 Task: Buy 4 Thermostat Water Outlets from Engine Cooling & Climate Control section under best seller category for shipping address: Destiny Lee, 3505 Cook Hill Road, Danbury, Connecticut 06810, Cell Number 2034707320. Pay from credit card ending with 6010, CVV 682
Action: Mouse moved to (20, 88)
Screenshot: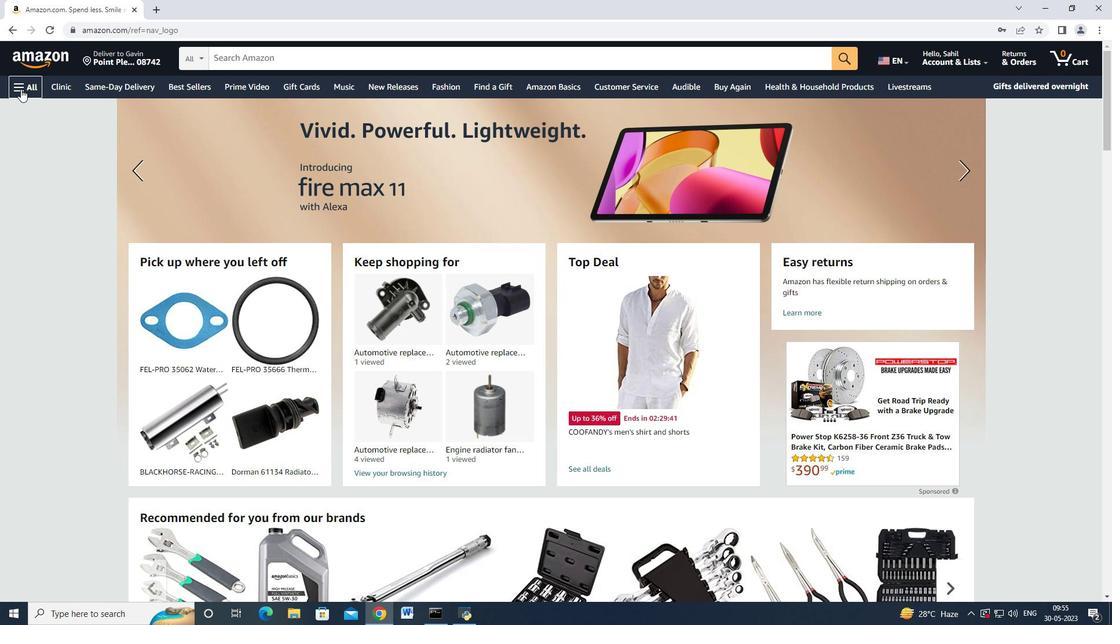 
Action: Mouse pressed left at (20, 88)
Screenshot: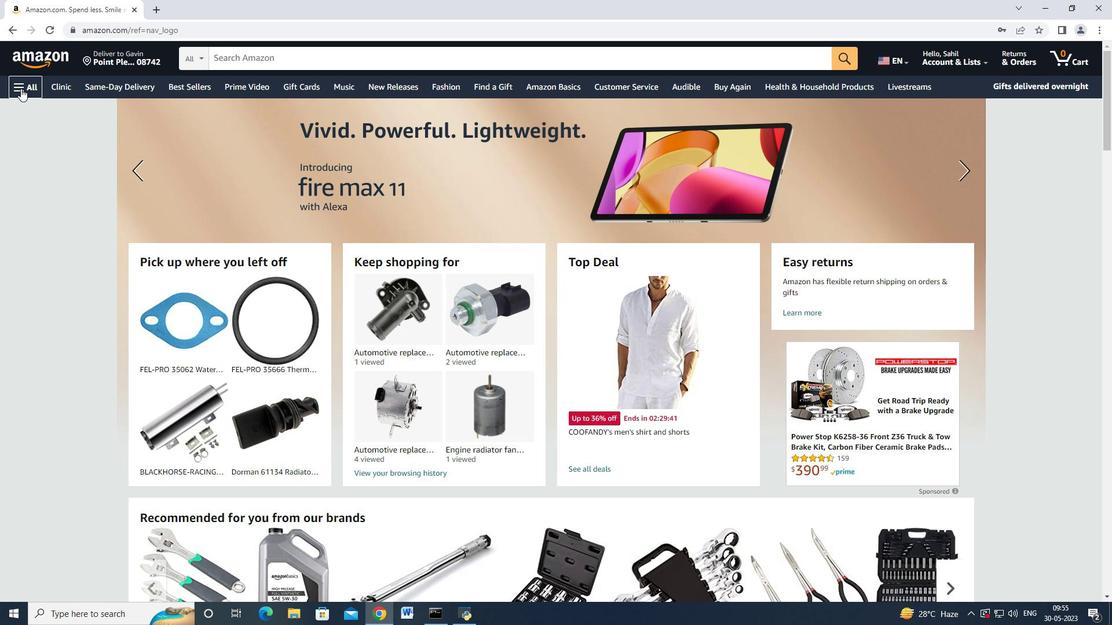 
Action: Mouse moved to (98, 263)
Screenshot: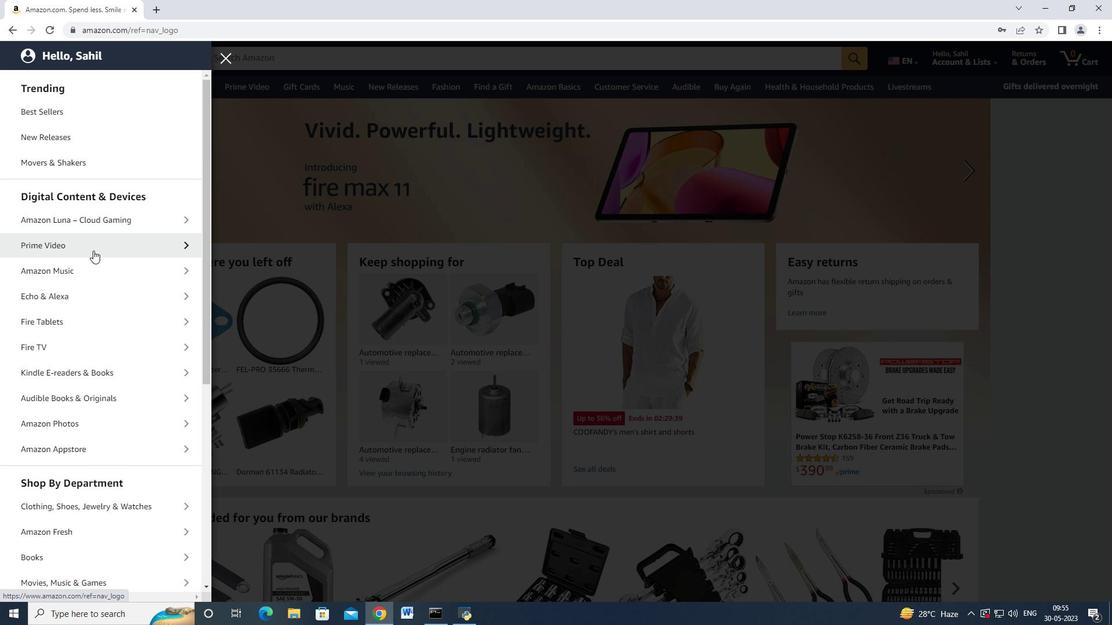 
Action: Mouse scrolled (98, 263) with delta (0, 0)
Screenshot: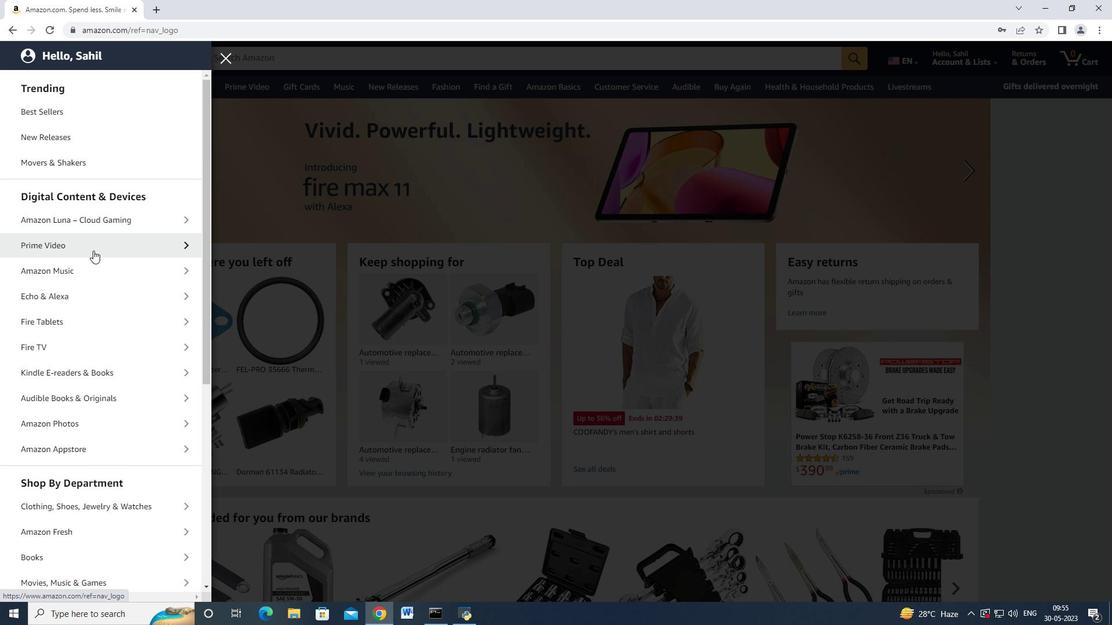 
Action: Mouse moved to (98, 264)
Screenshot: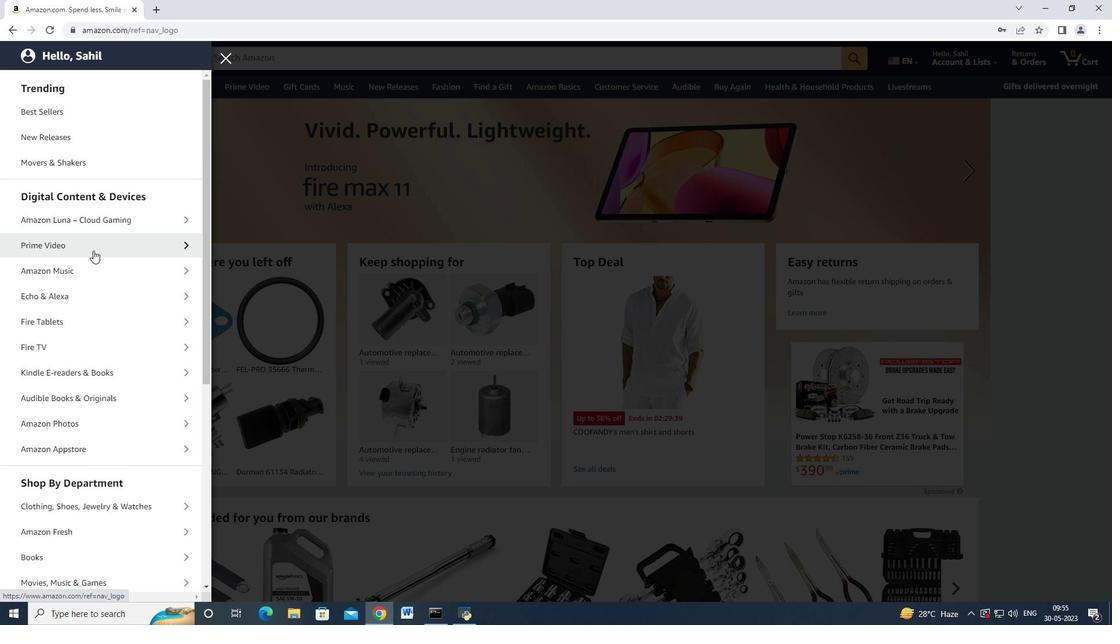 
Action: Mouse scrolled (98, 264) with delta (0, 0)
Screenshot: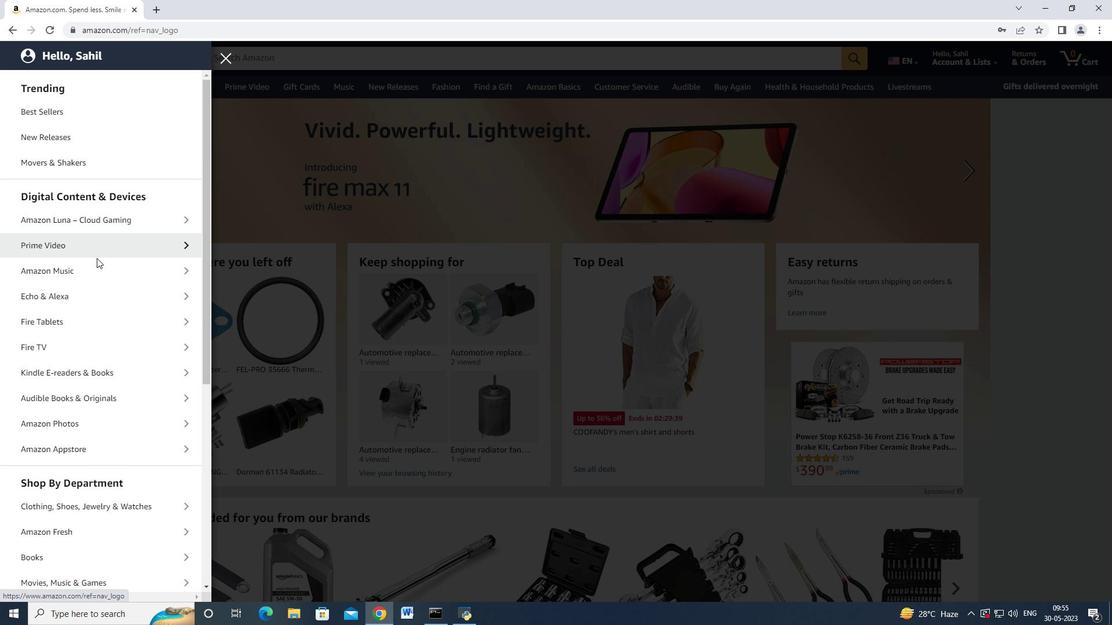 
Action: Mouse moved to (98, 265)
Screenshot: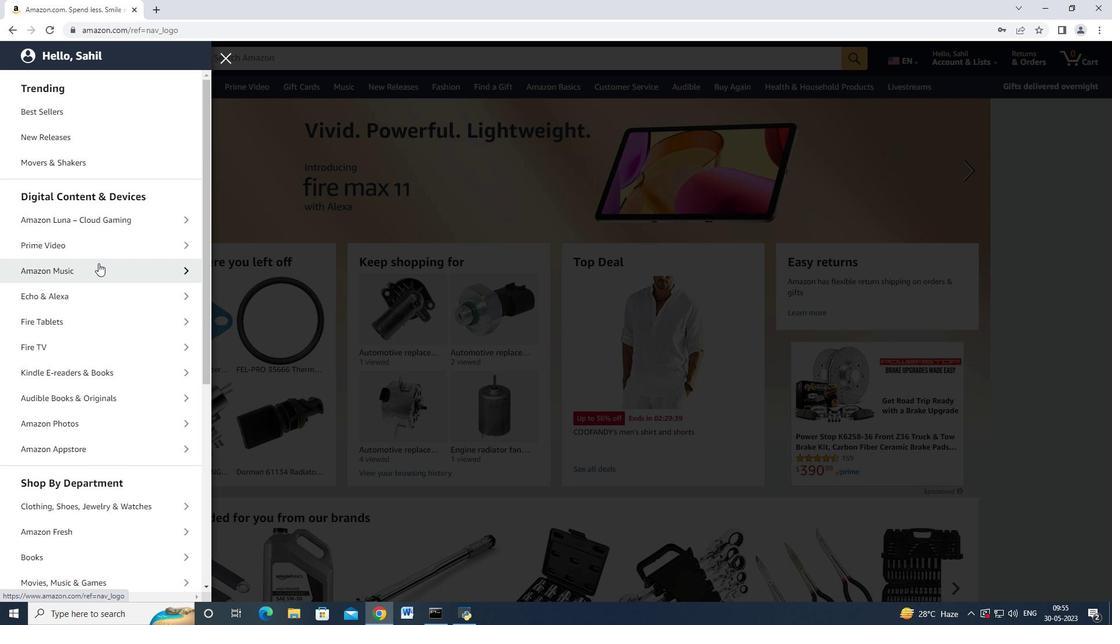 
Action: Mouse scrolled (98, 264) with delta (0, 0)
Screenshot: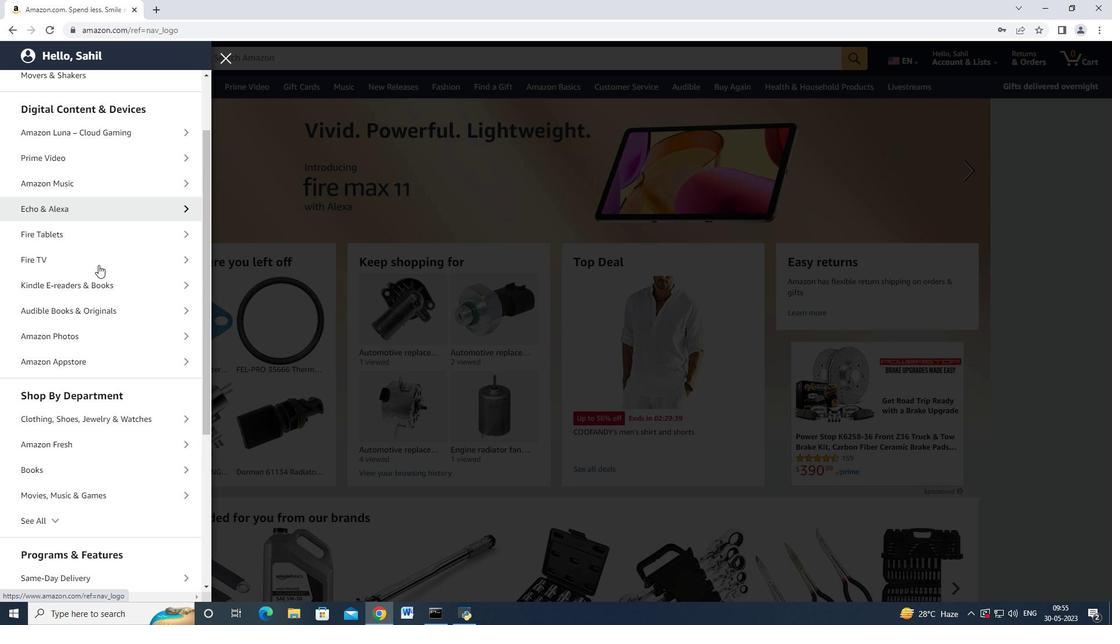 
Action: Mouse scrolled (98, 264) with delta (0, 0)
Screenshot: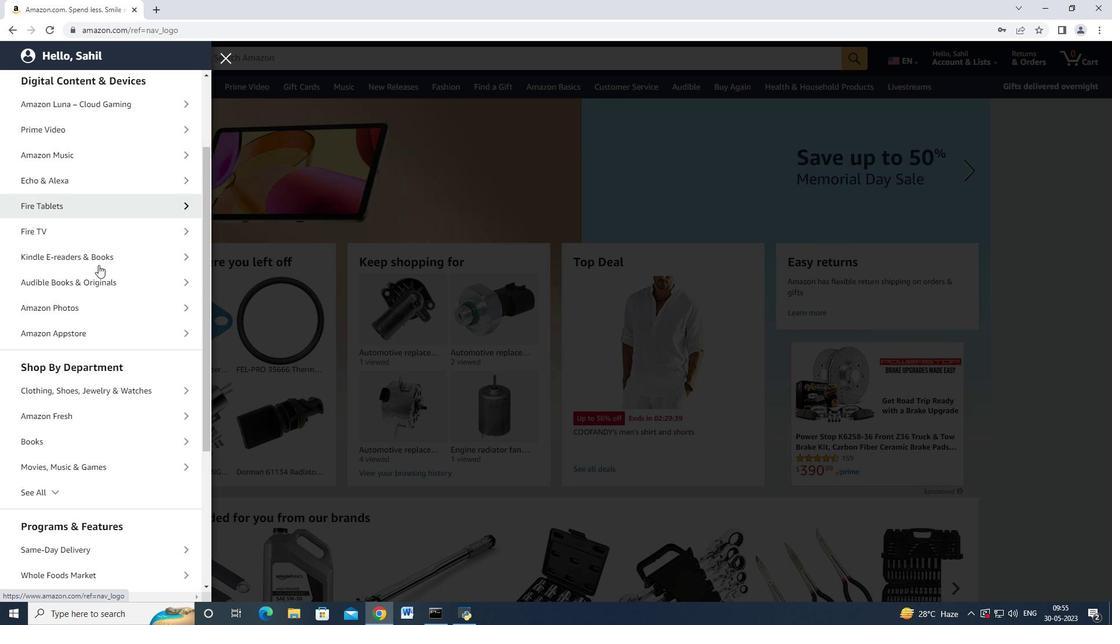 
Action: Mouse moved to (56, 372)
Screenshot: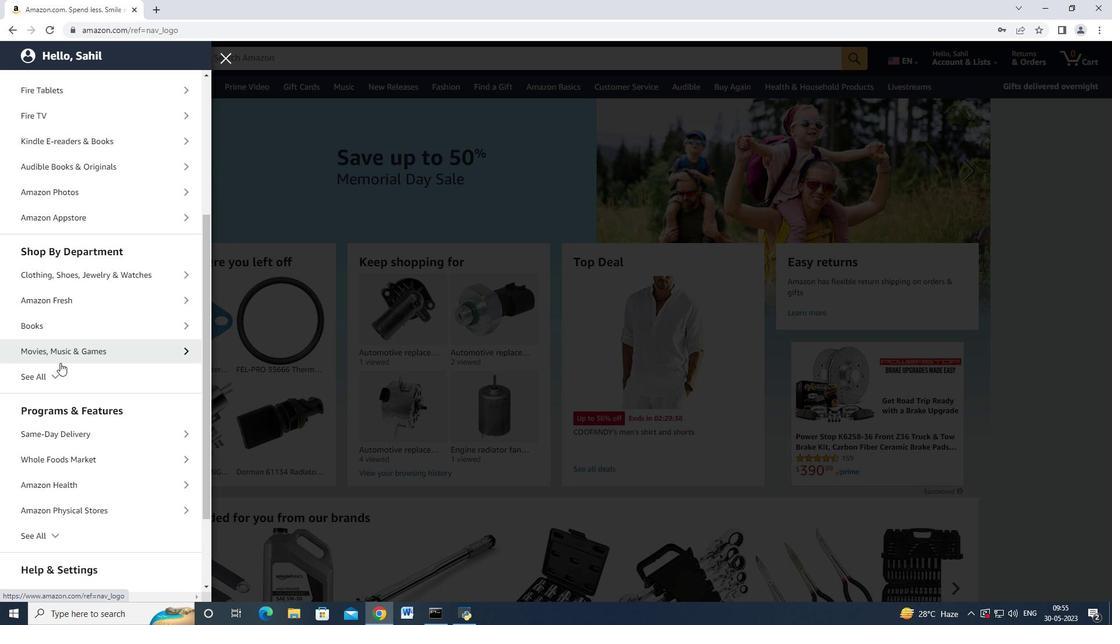 
Action: Mouse pressed left at (56, 372)
Screenshot: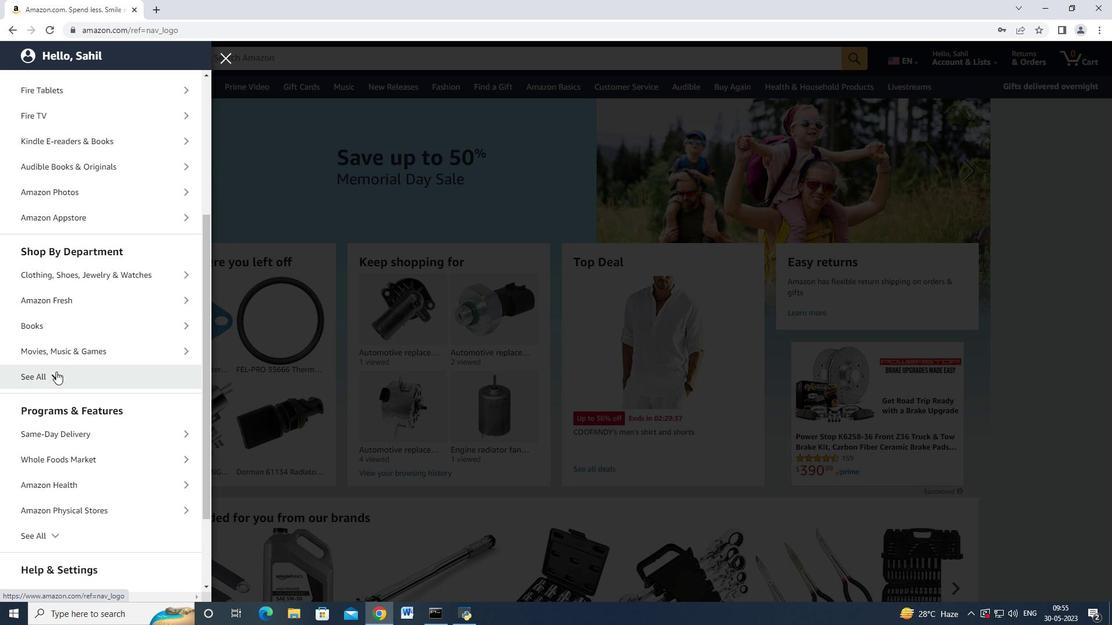 
Action: Mouse moved to (63, 369)
Screenshot: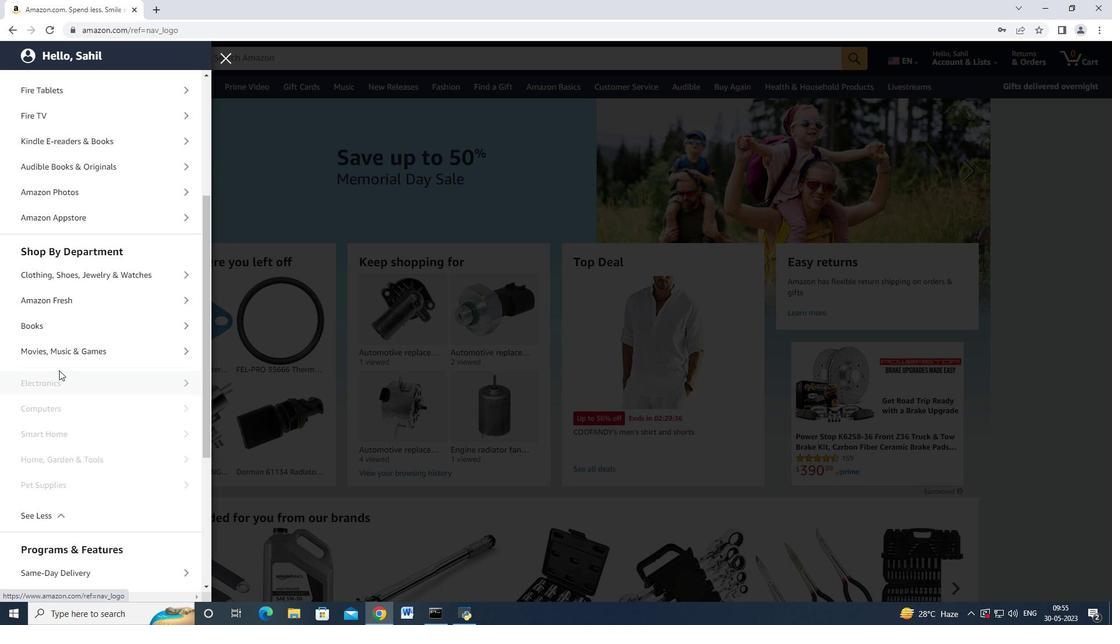 
Action: Mouse scrolled (63, 369) with delta (0, 0)
Screenshot: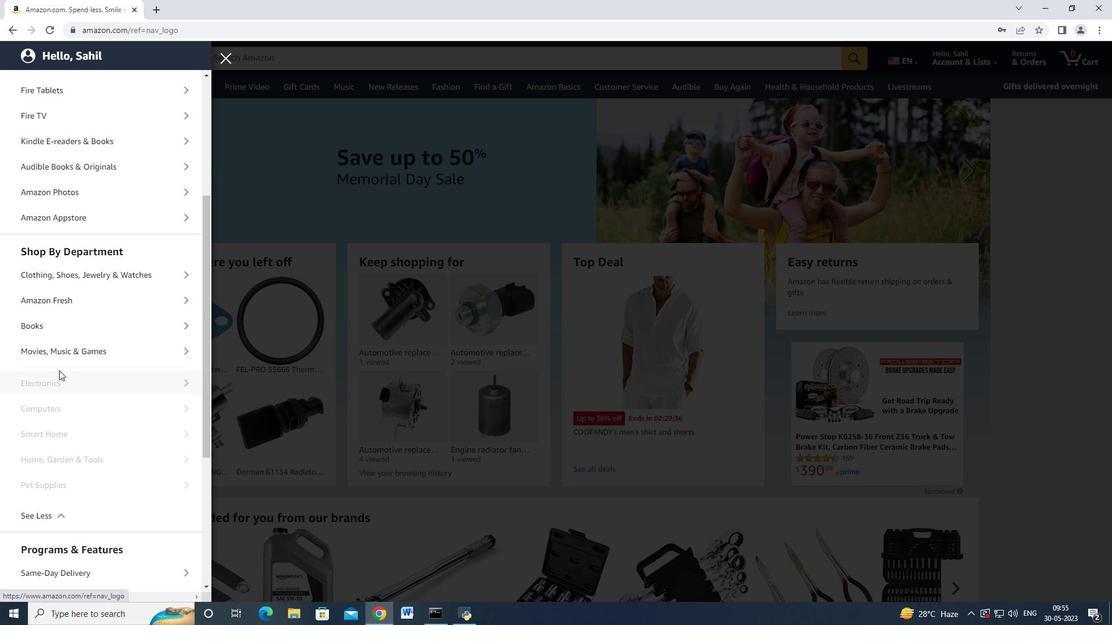 
Action: Mouse scrolled (63, 369) with delta (0, 0)
Screenshot: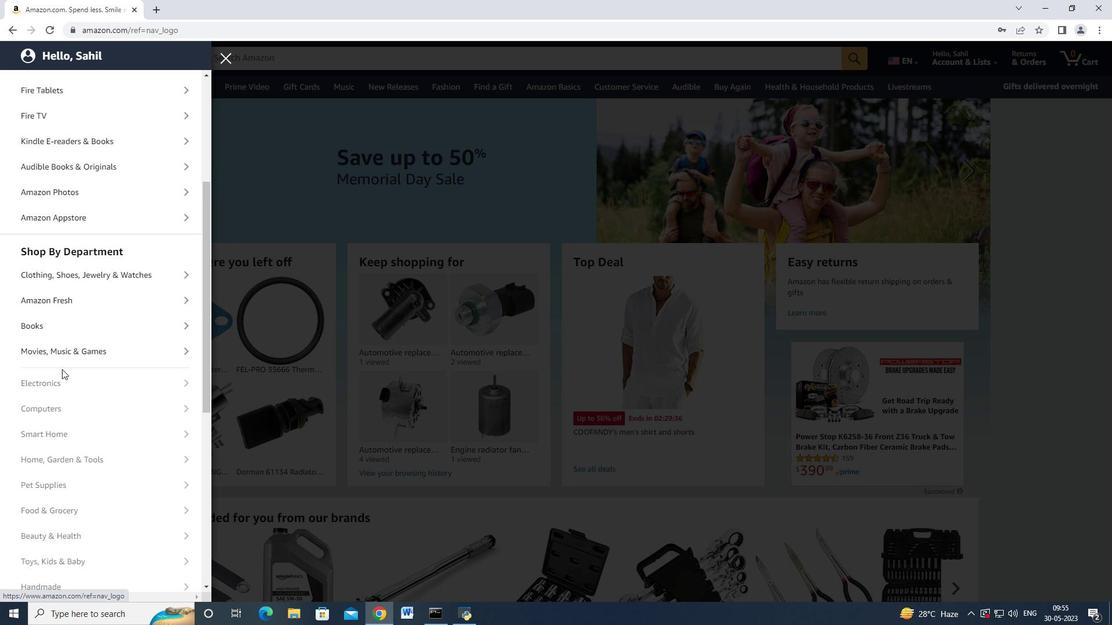 
Action: Mouse scrolled (63, 369) with delta (0, 0)
Screenshot: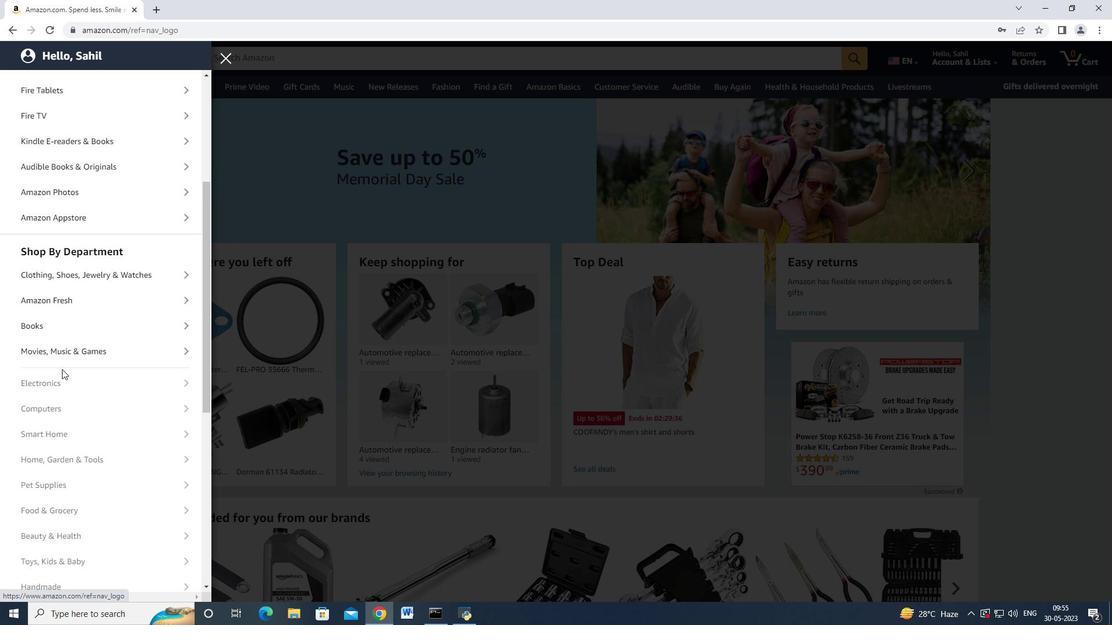 
Action: Mouse scrolled (63, 369) with delta (0, 0)
Screenshot: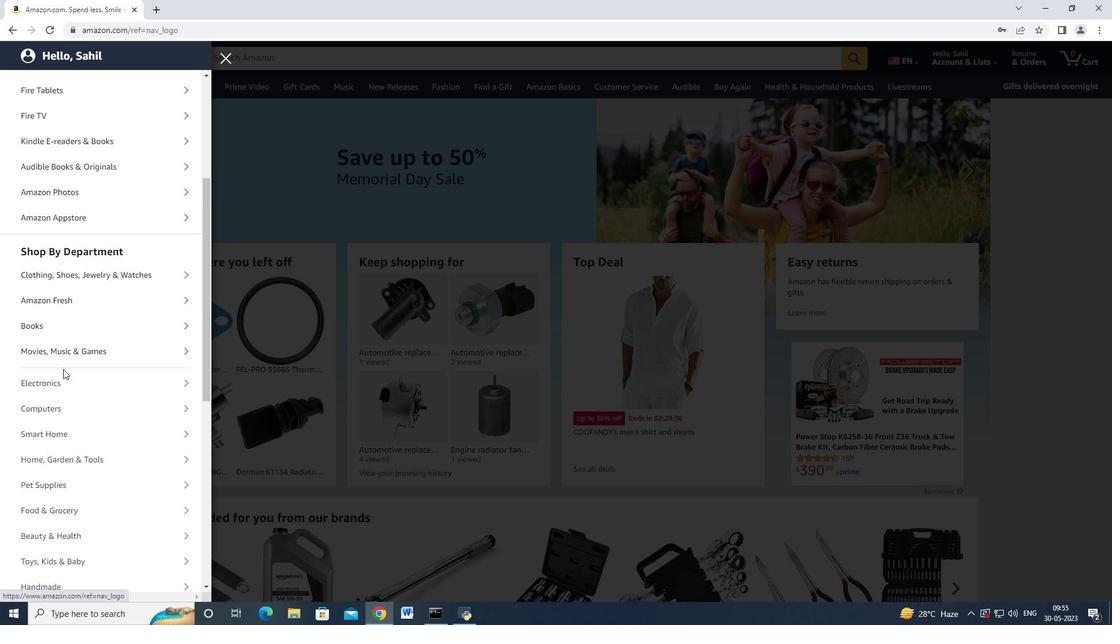 
Action: Mouse scrolled (63, 369) with delta (0, 0)
Screenshot: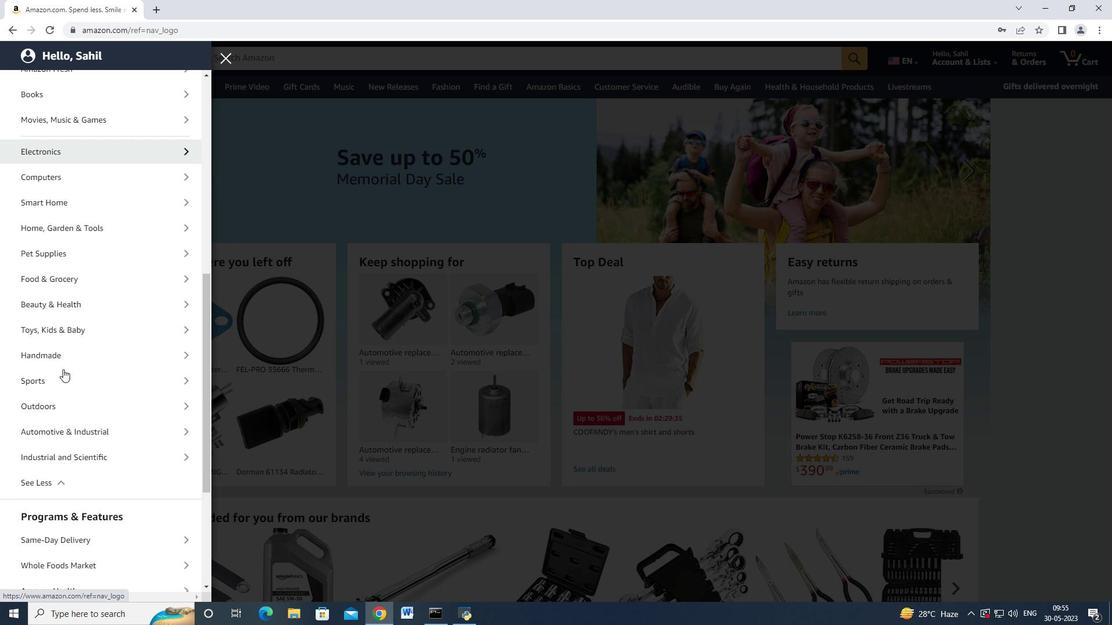 
Action: Mouse scrolled (63, 369) with delta (0, 0)
Screenshot: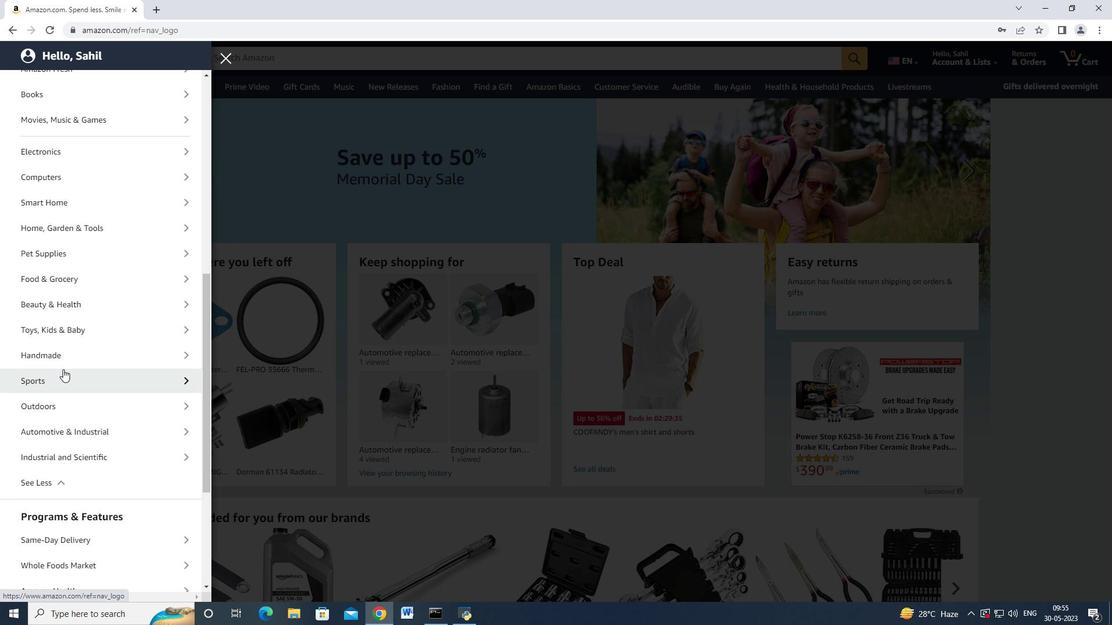 
Action: Mouse scrolled (63, 369) with delta (0, 0)
Screenshot: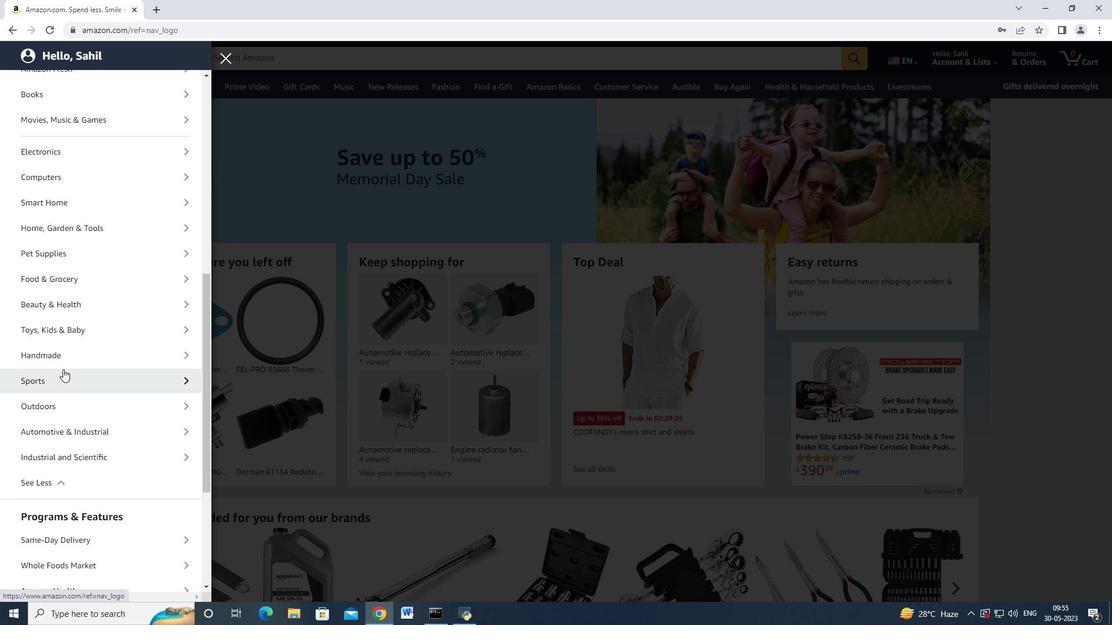 
Action: Mouse moved to (91, 260)
Screenshot: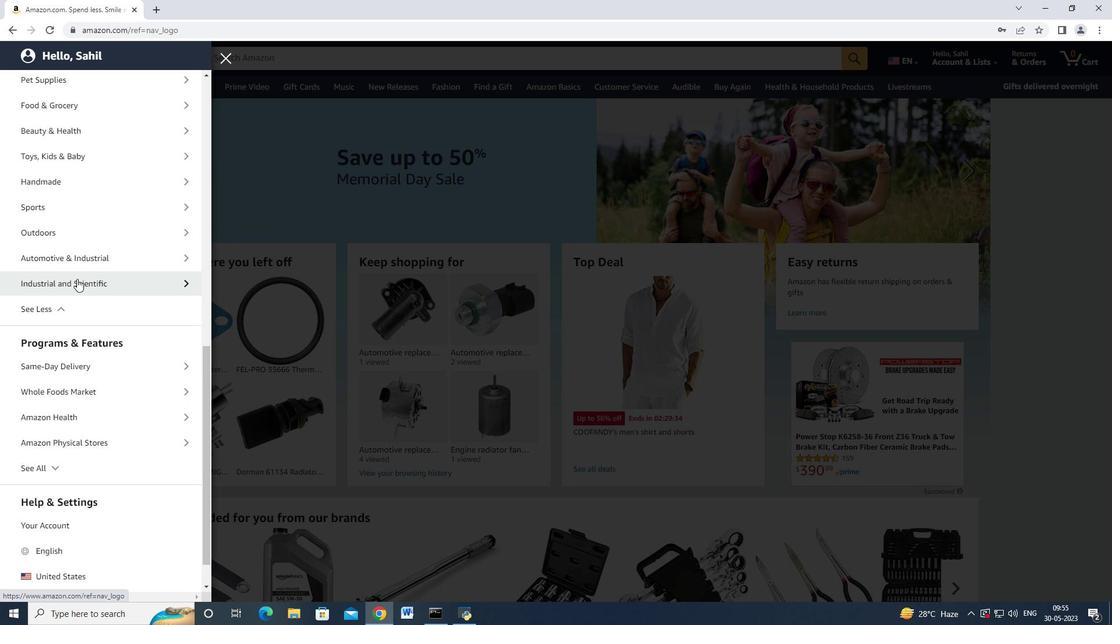
Action: Mouse pressed left at (91, 260)
Screenshot: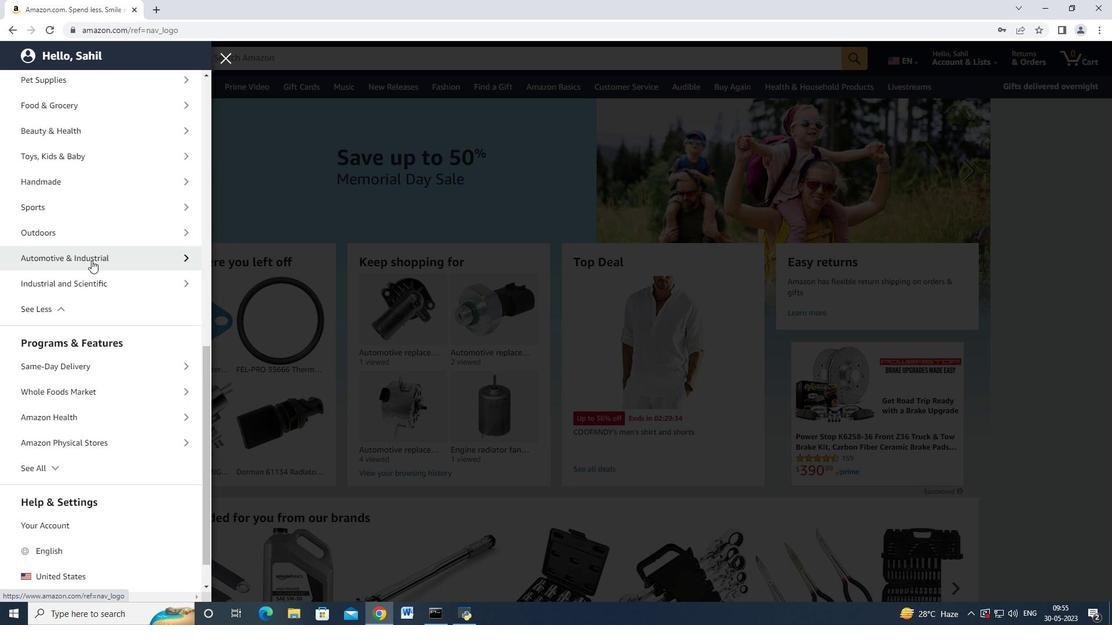 
Action: Mouse moved to (96, 146)
Screenshot: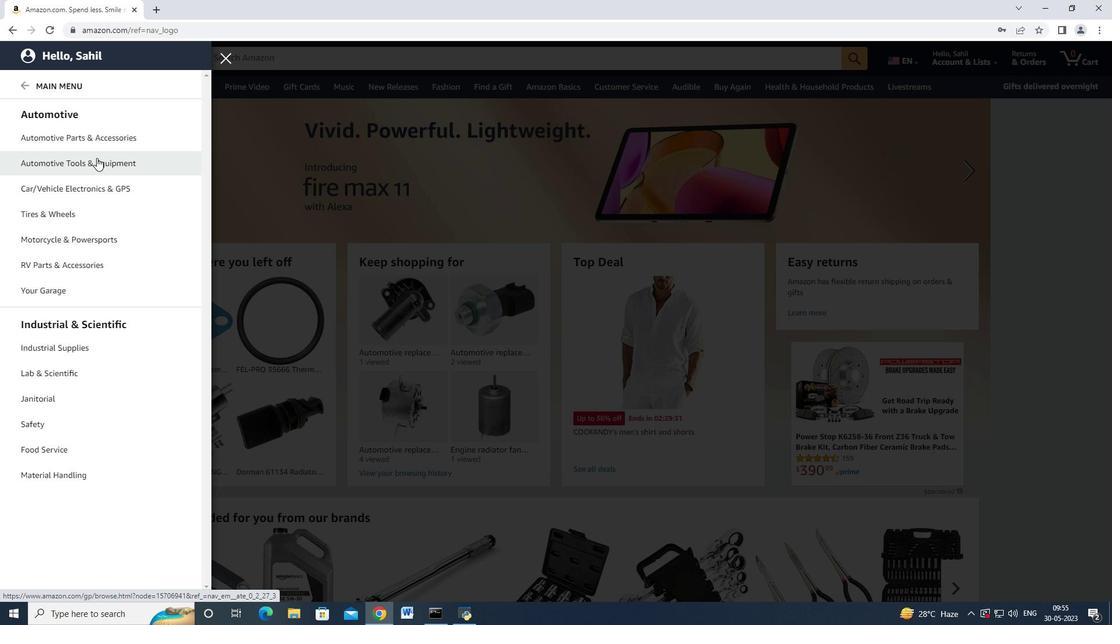 
Action: Mouse pressed left at (96, 146)
Screenshot: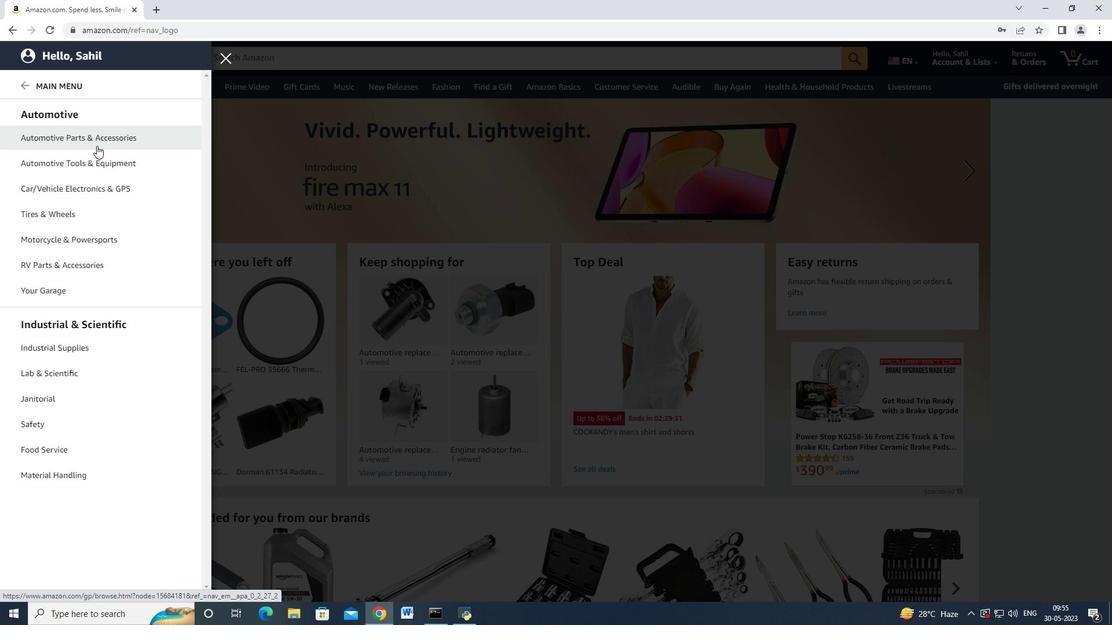 
Action: Mouse moved to (186, 111)
Screenshot: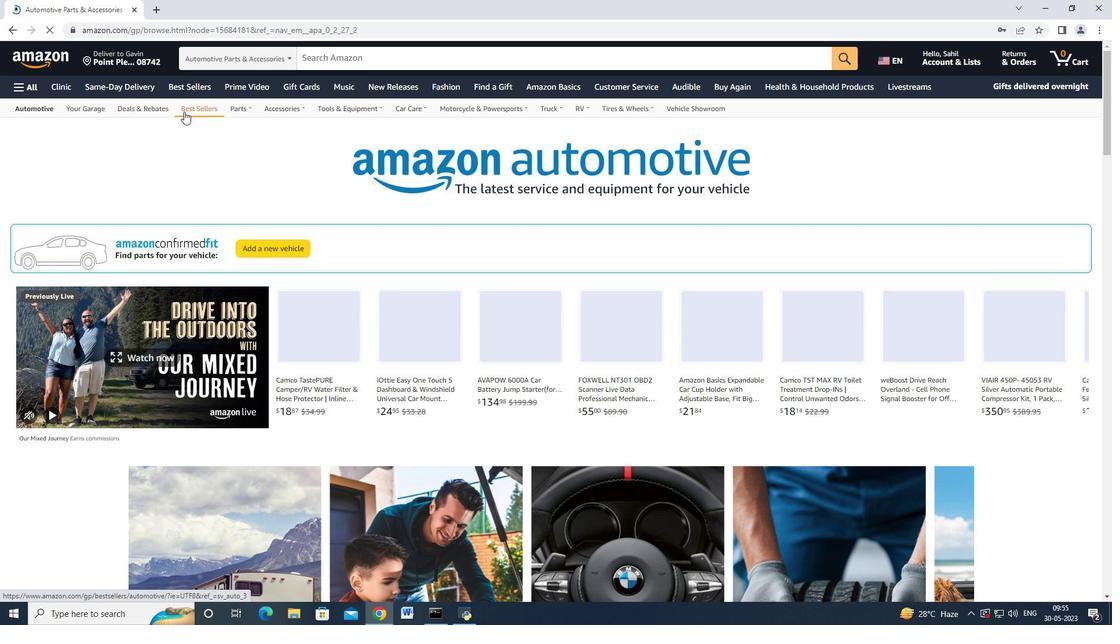 
Action: Mouse pressed left at (186, 111)
Screenshot: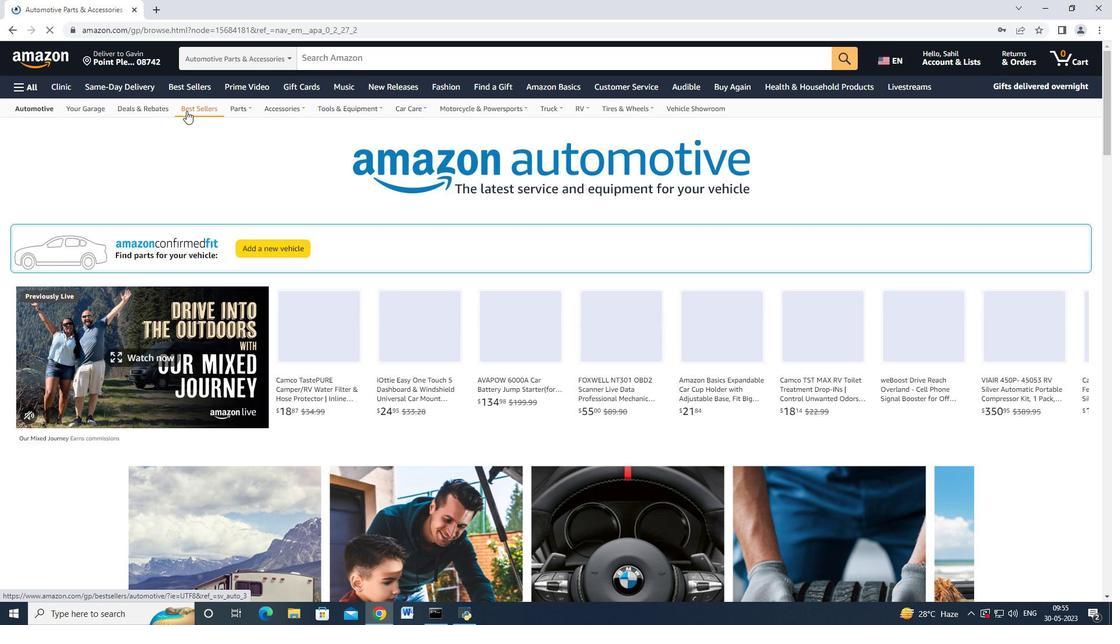 
Action: Mouse moved to (126, 241)
Screenshot: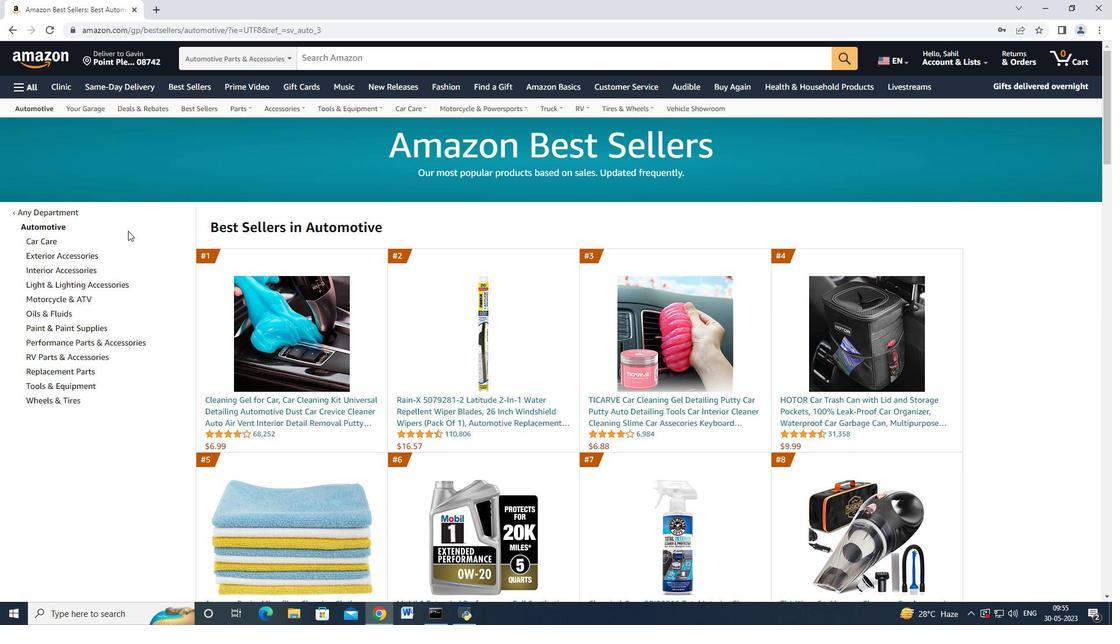
Action: Mouse scrolled (126, 240) with delta (0, 0)
Screenshot: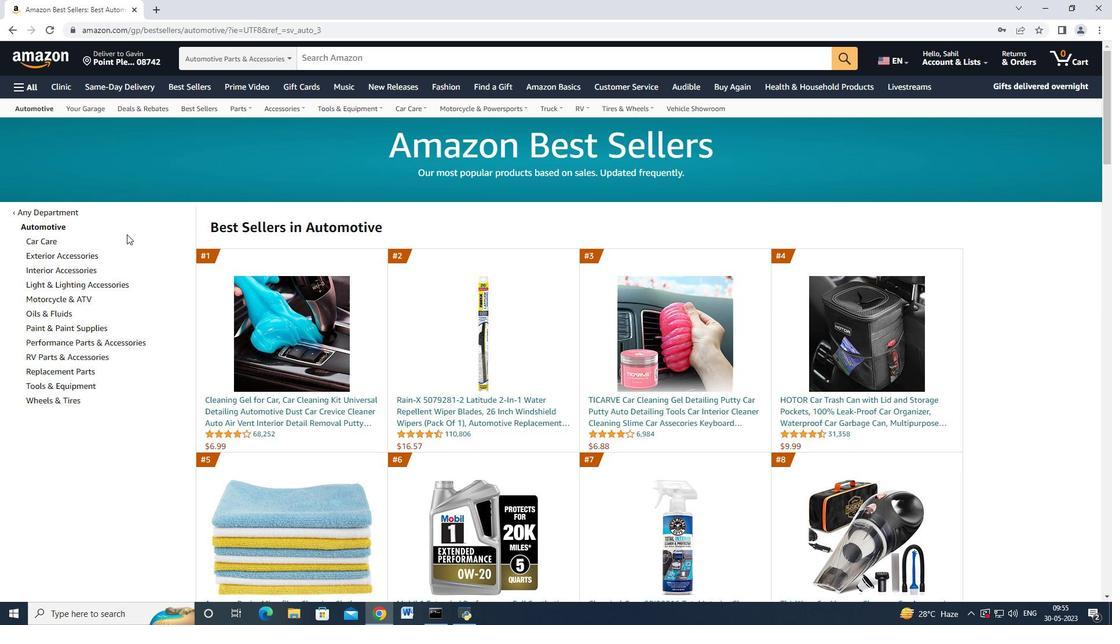 
Action: Mouse moved to (81, 314)
Screenshot: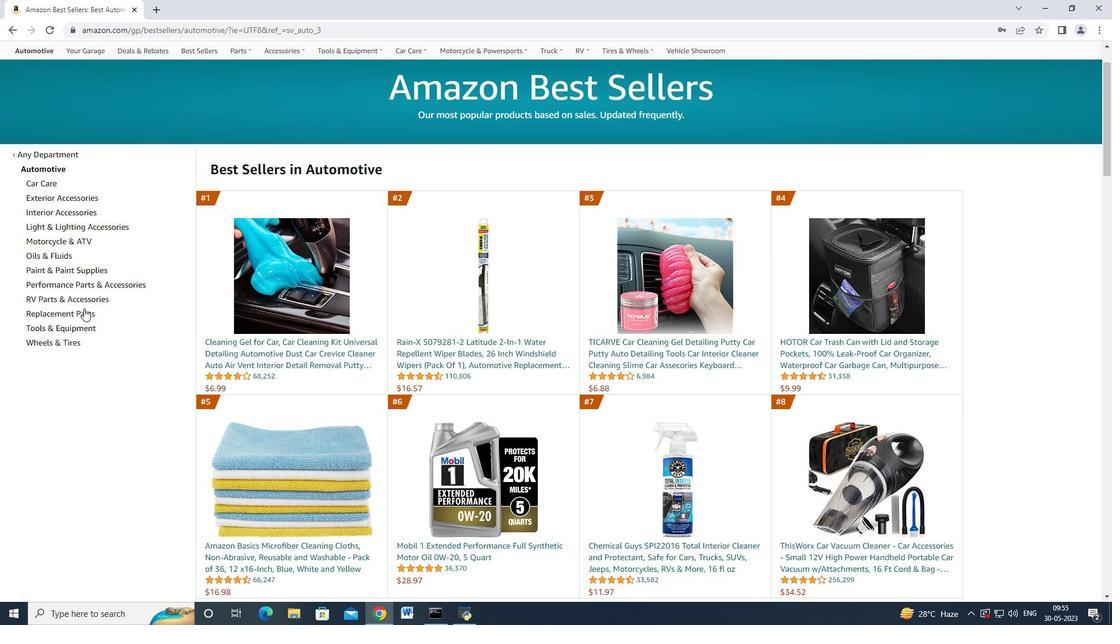 
Action: Mouse pressed left at (81, 314)
Screenshot: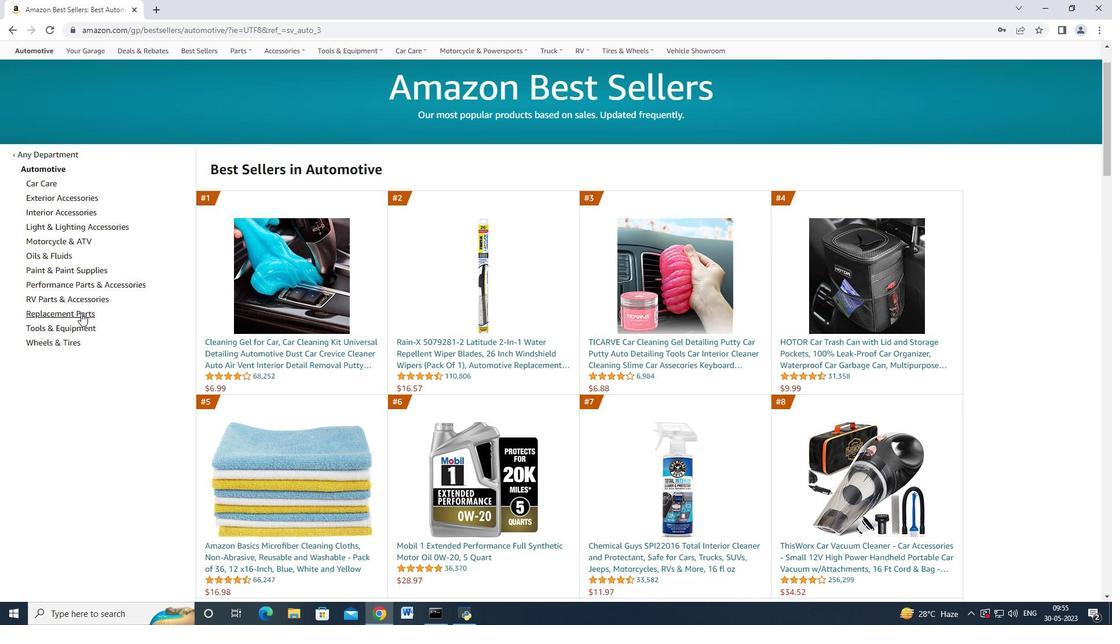 
Action: Mouse moved to (138, 249)
Screenshot: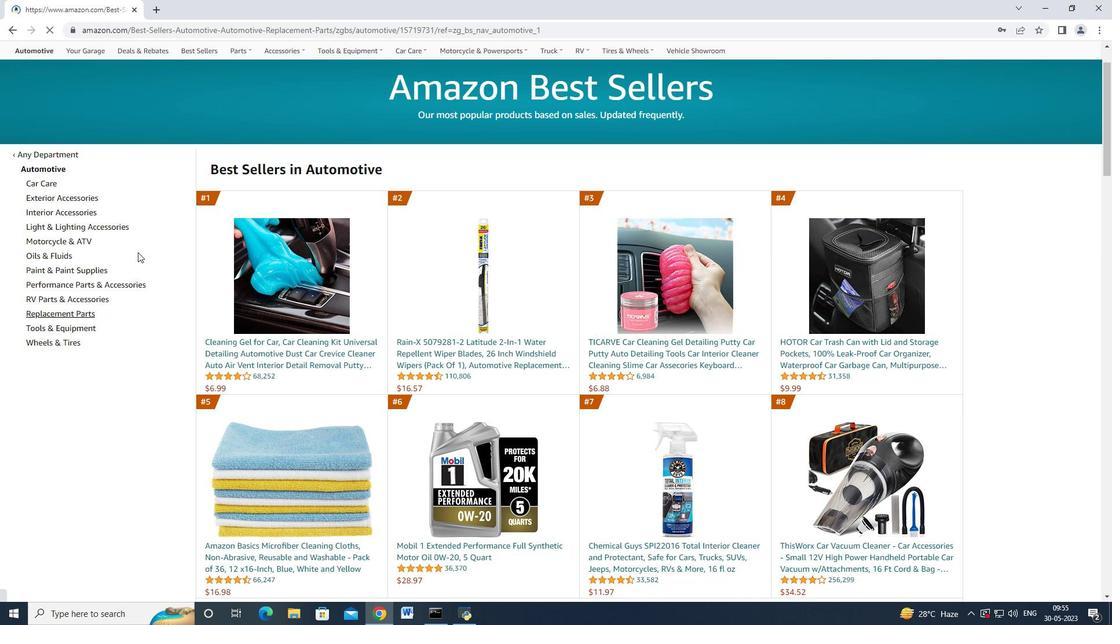 
Action: Mouse scrolled (138, 248) with delta (0, 0)
Screenshot: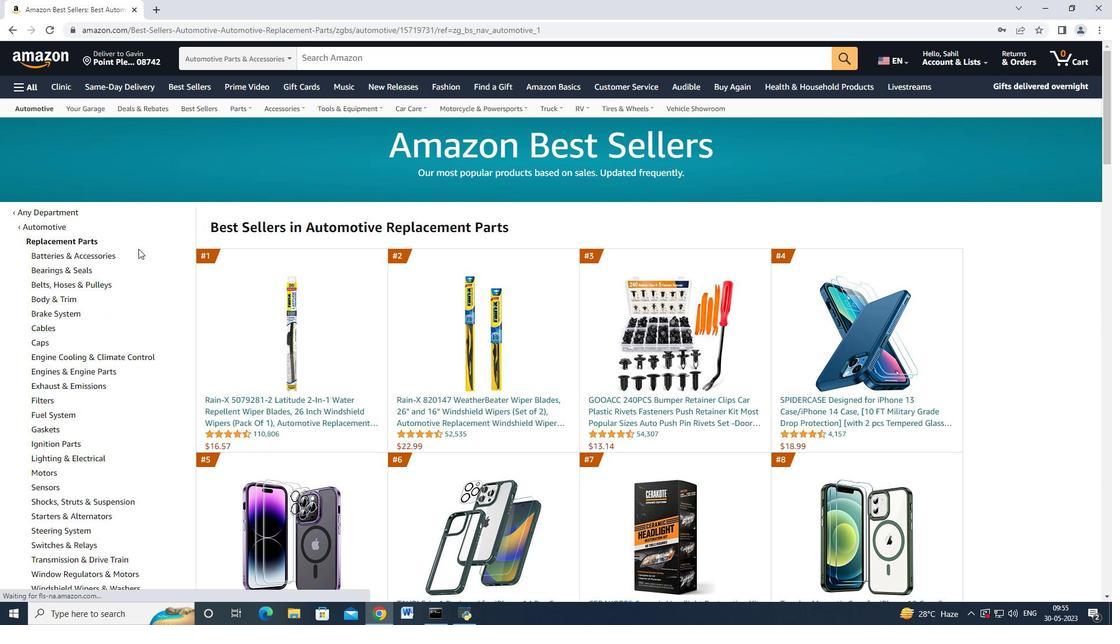 
Action: Mouse scrolled (138, 248) with delta (0, 0)
Screenshot: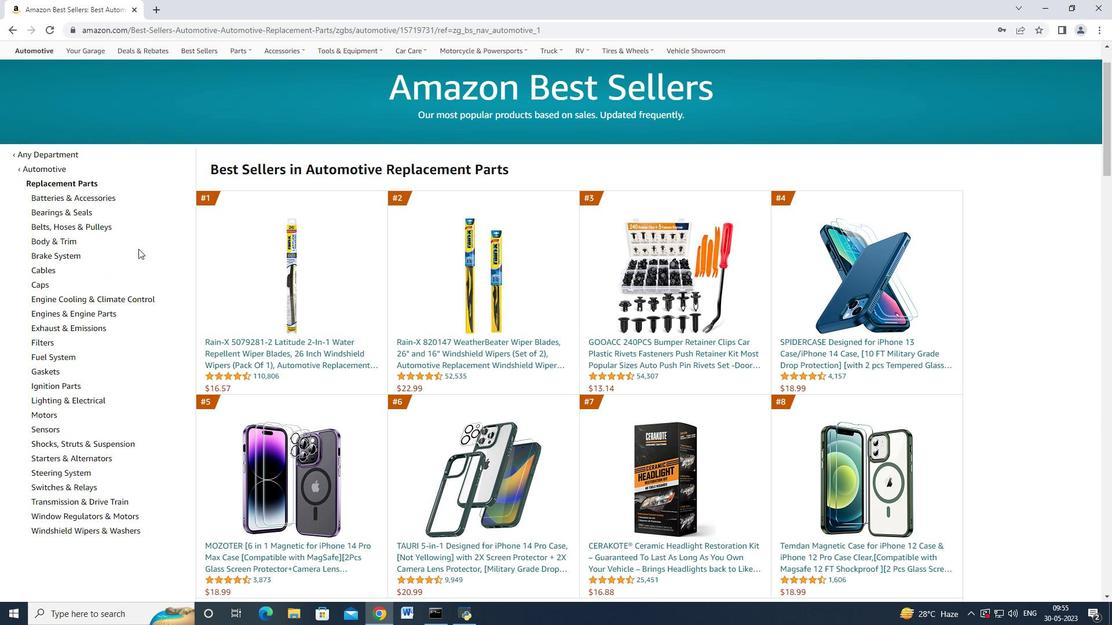 
Action: Mouse moved to (141, 248)
Screenshot: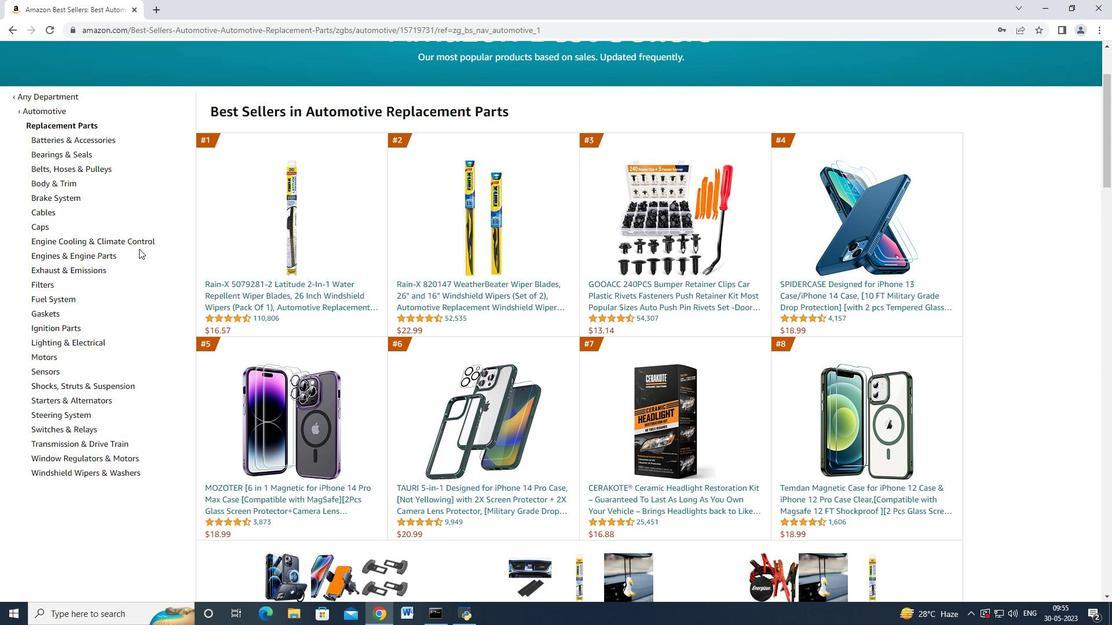 
Action: Mouse scrolled (141, 247) with delta (0, 0)
Screenshot: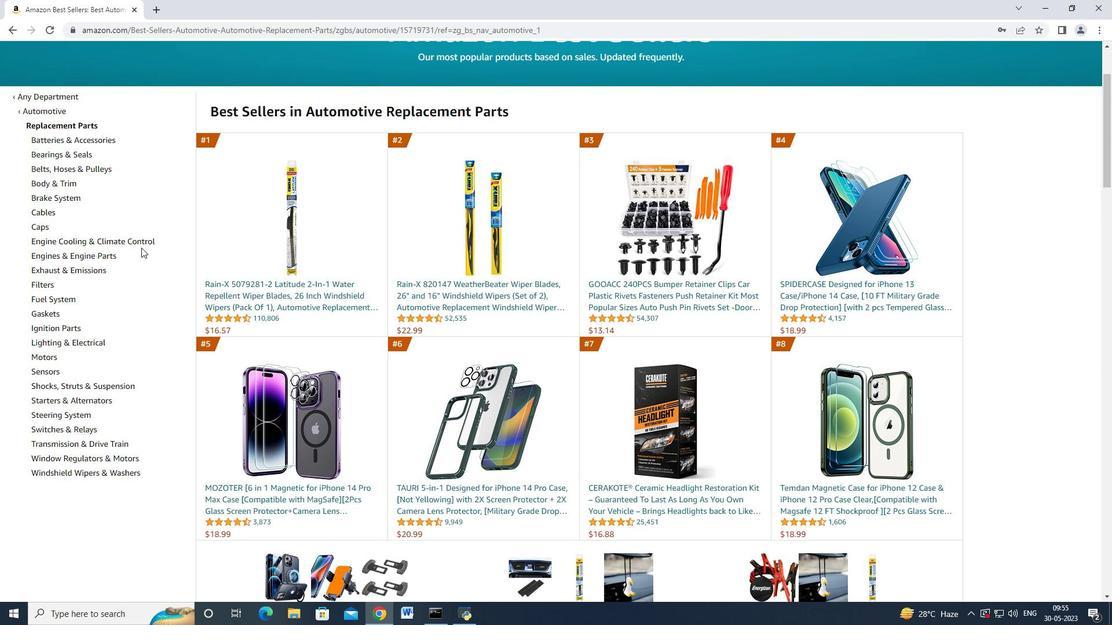 
Action: Mouse moved to (130, 250)
Screenshot: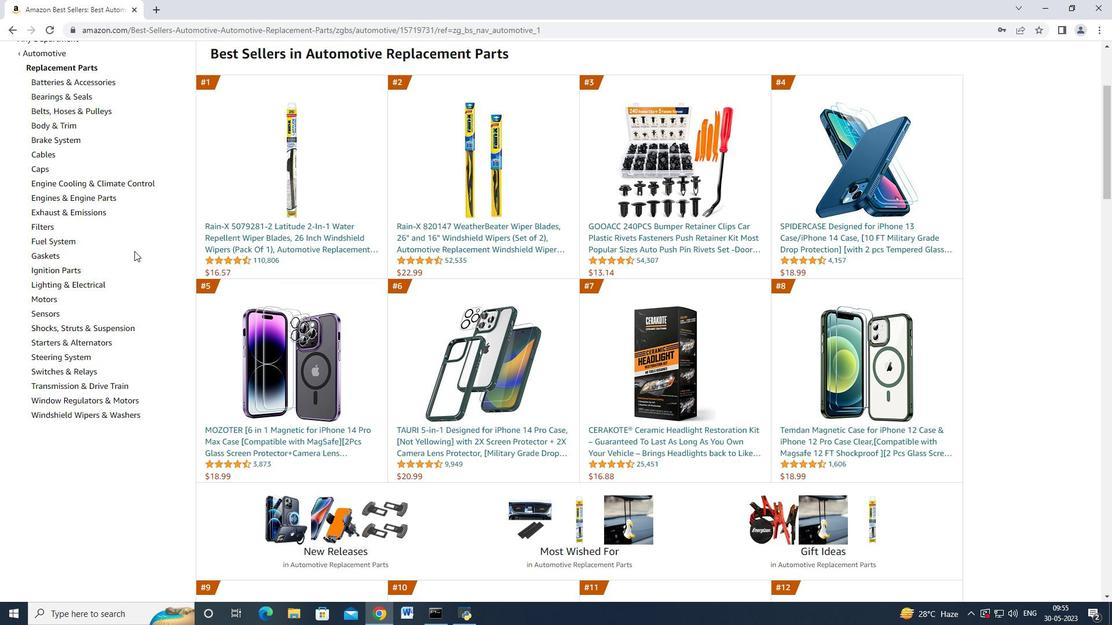
Action: Mouse scrolled (130, 251) with delta (0, 0)
Screenshot: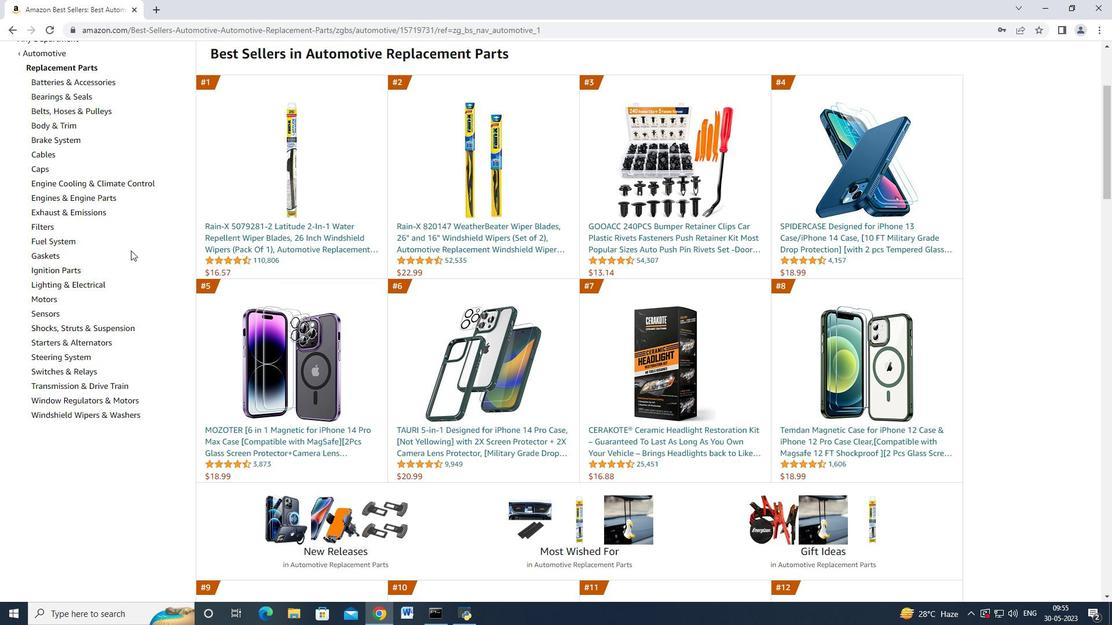 
Action: Mouse moved to (134, 244)
Screenshot: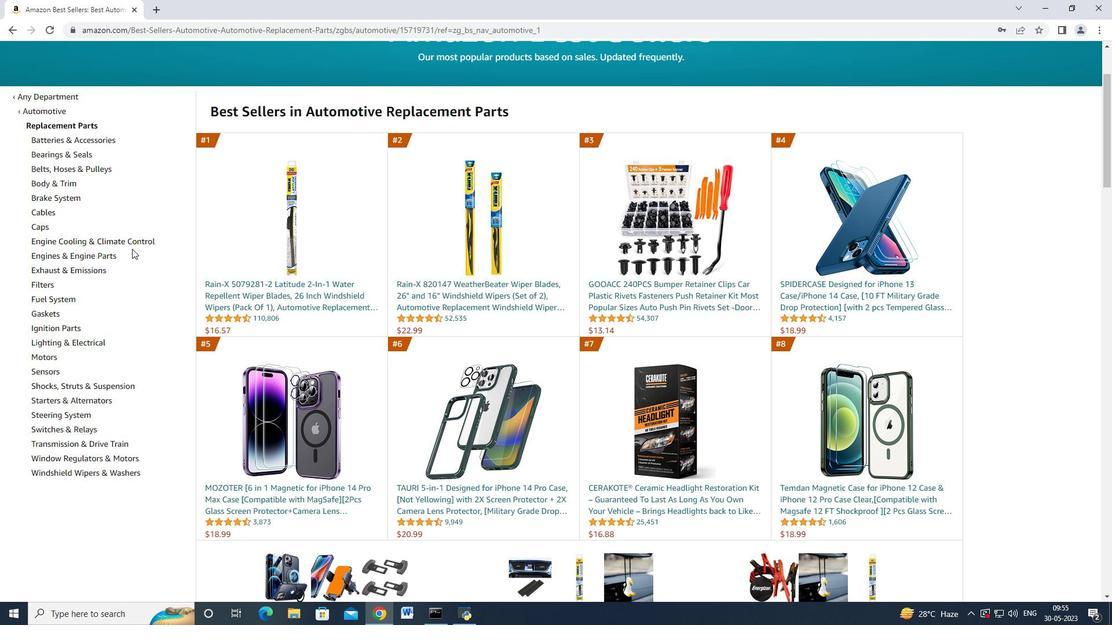 
Action: Mouse pressed left at (134, 244)
Screenshot: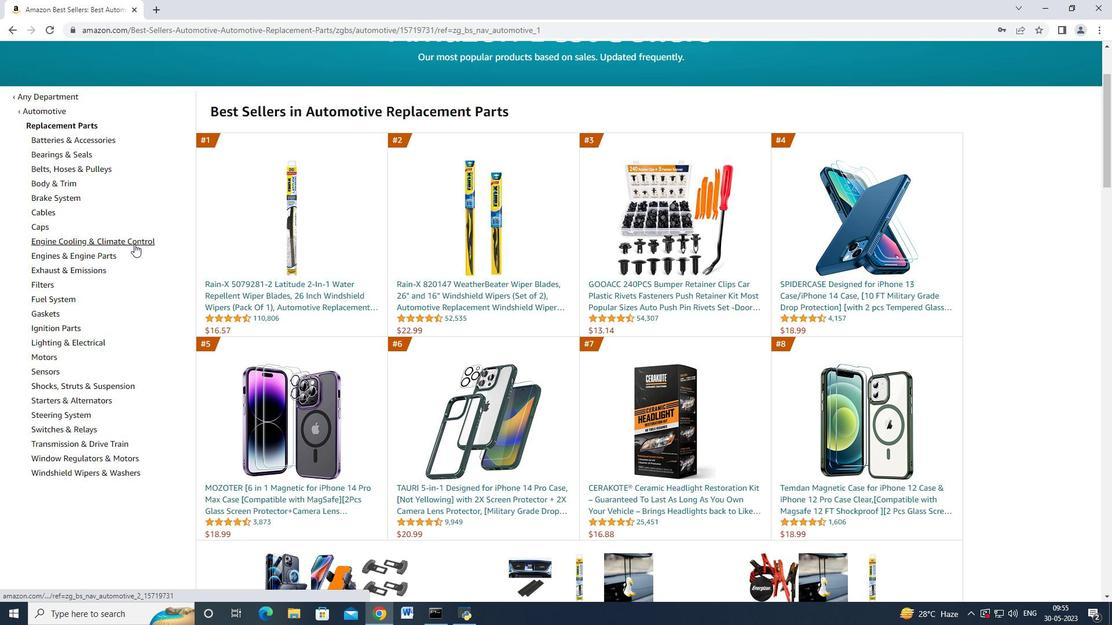 
Action: Mouse moved to (135, 330)
Screenshot: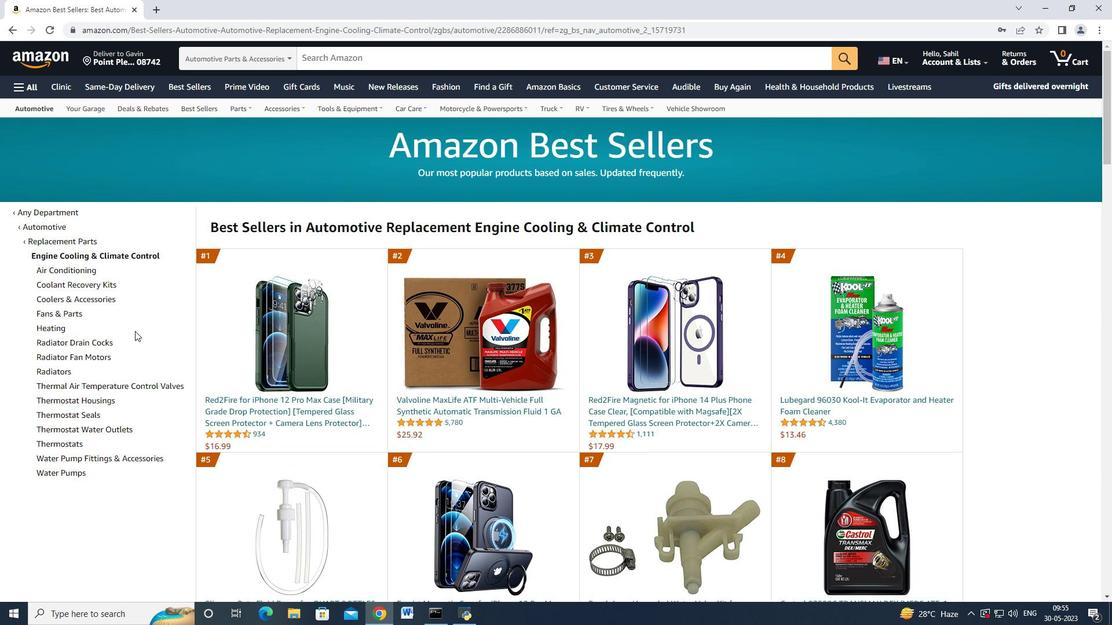 
Action: Mouse scrolled (135, 330) with delta (0, 0)
Screenshot: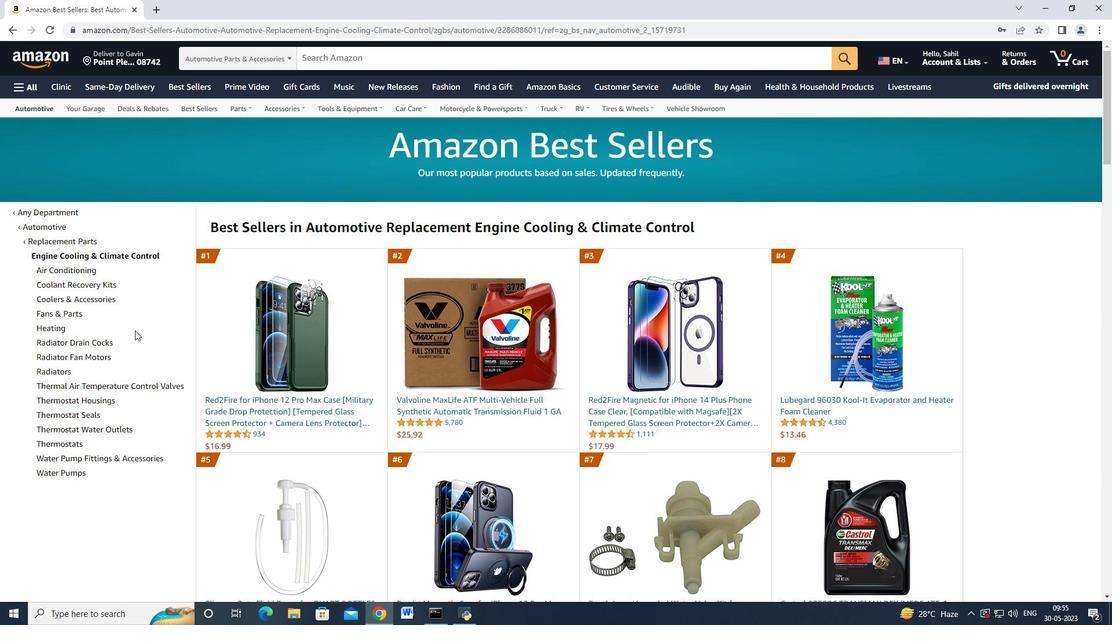 
Action: Mouse moved to (108, 369)
Screenshot: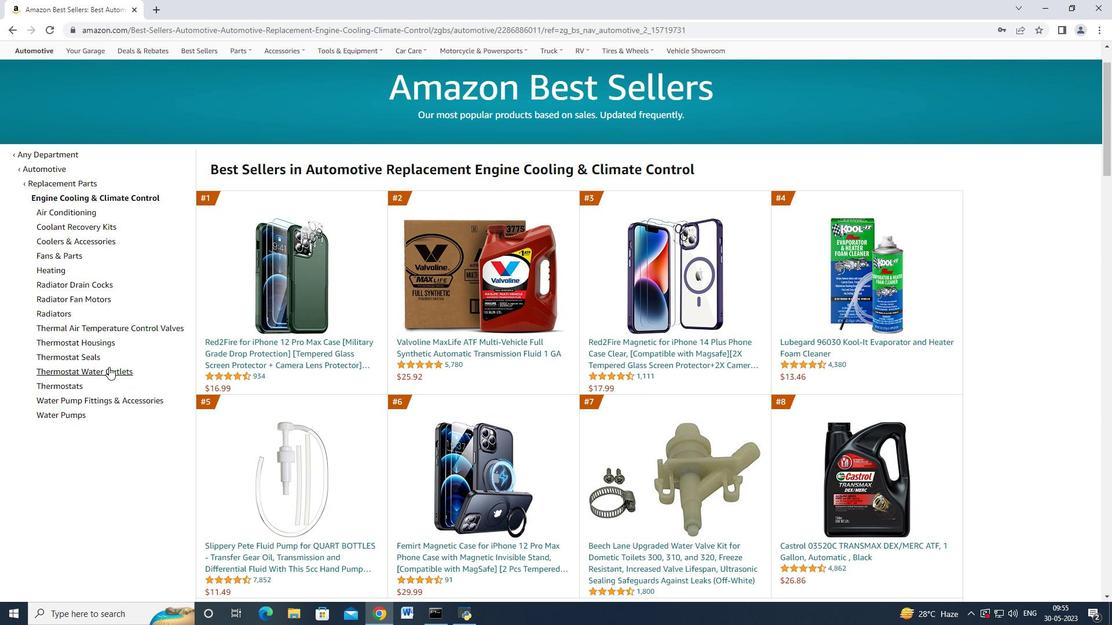 
Action: Mouse pressed left at (108, 369)
Screenshot: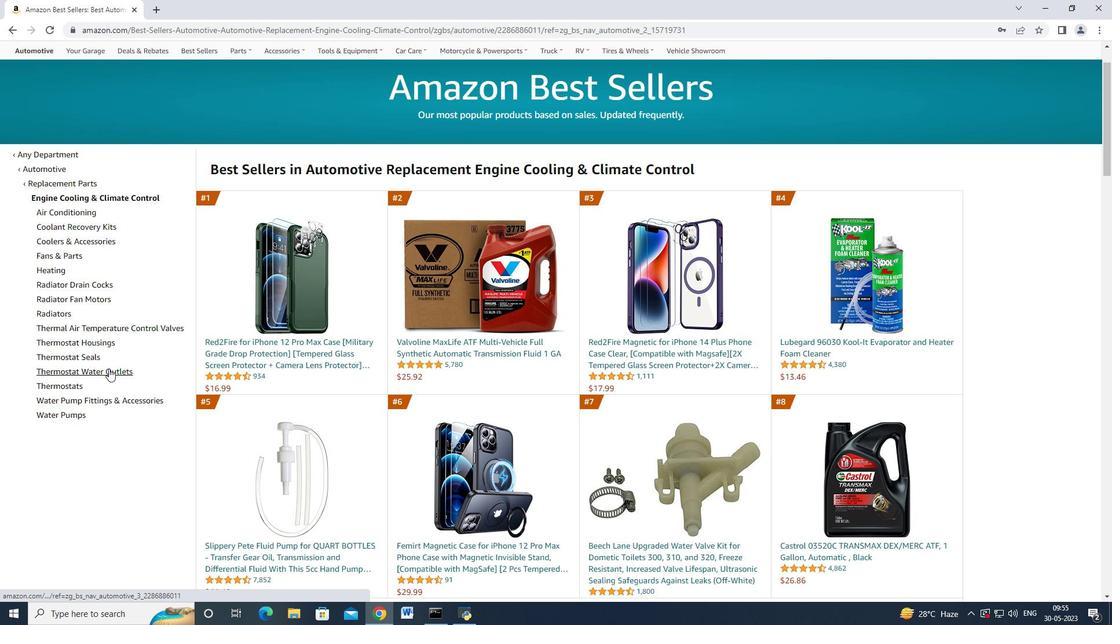 
Action: Mouse moved to (518, 311)
Screenshot: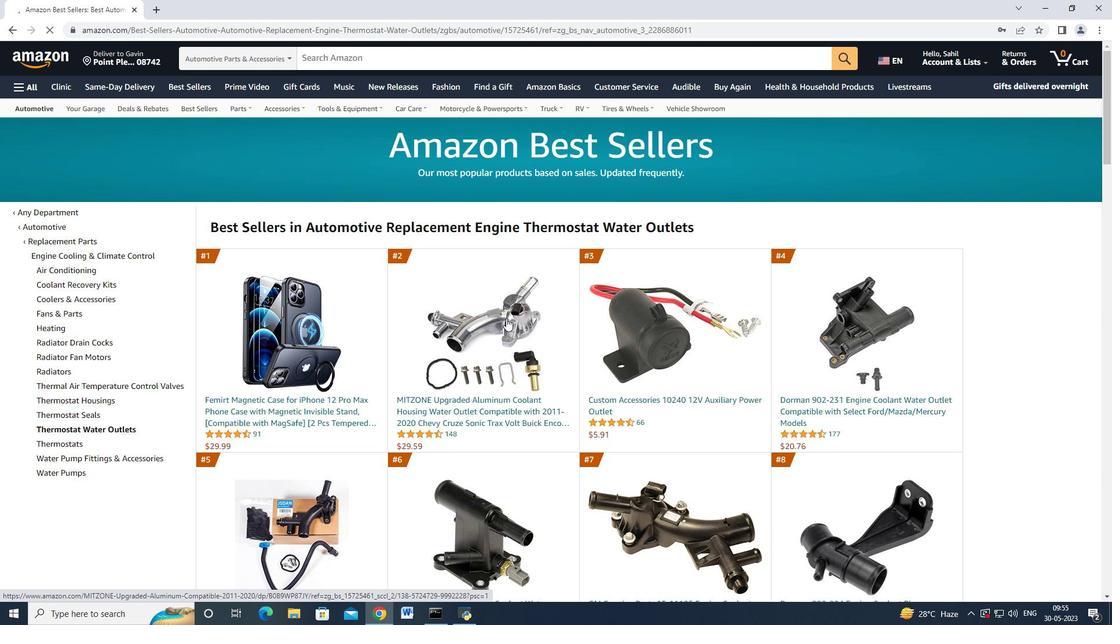 
Action: Mouse scrolled (518, 311) with delta (0, 0)
Screenshot: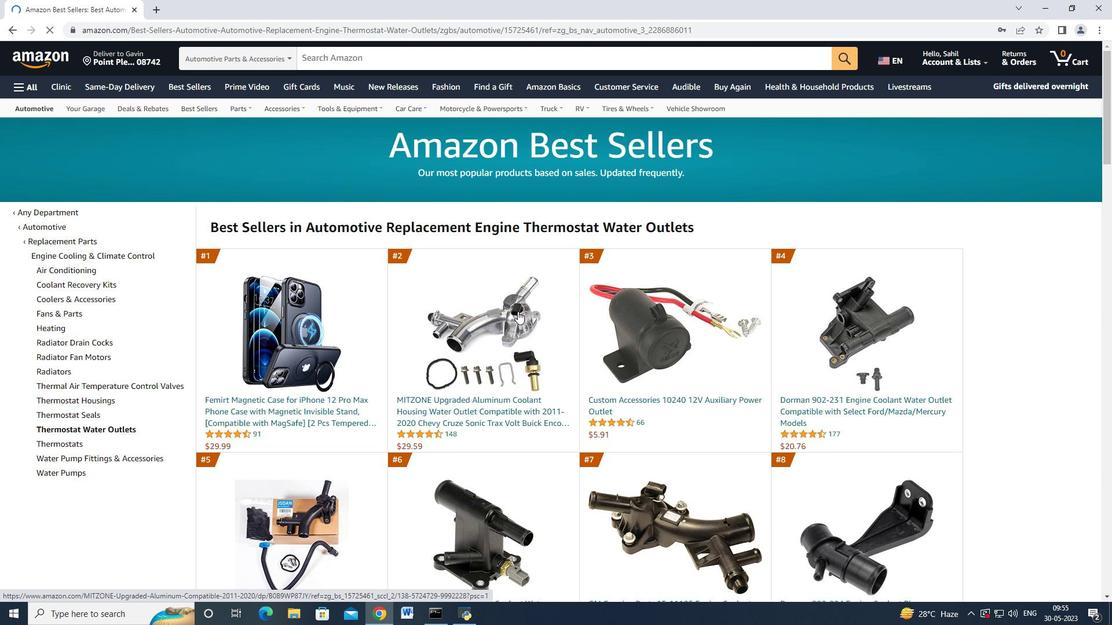 
Action: Mouse scrolled (518, 311) with delta (0, 0)
Screenshot: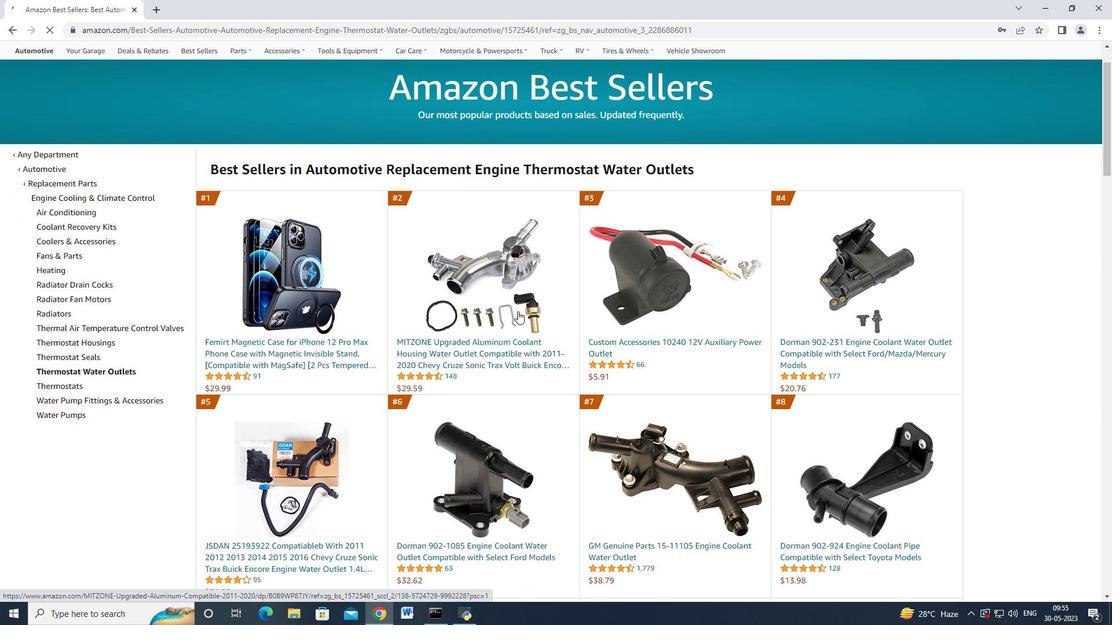 
Action: Mouse scrolled (518, 311) with delta (0, 0)
Screenshot: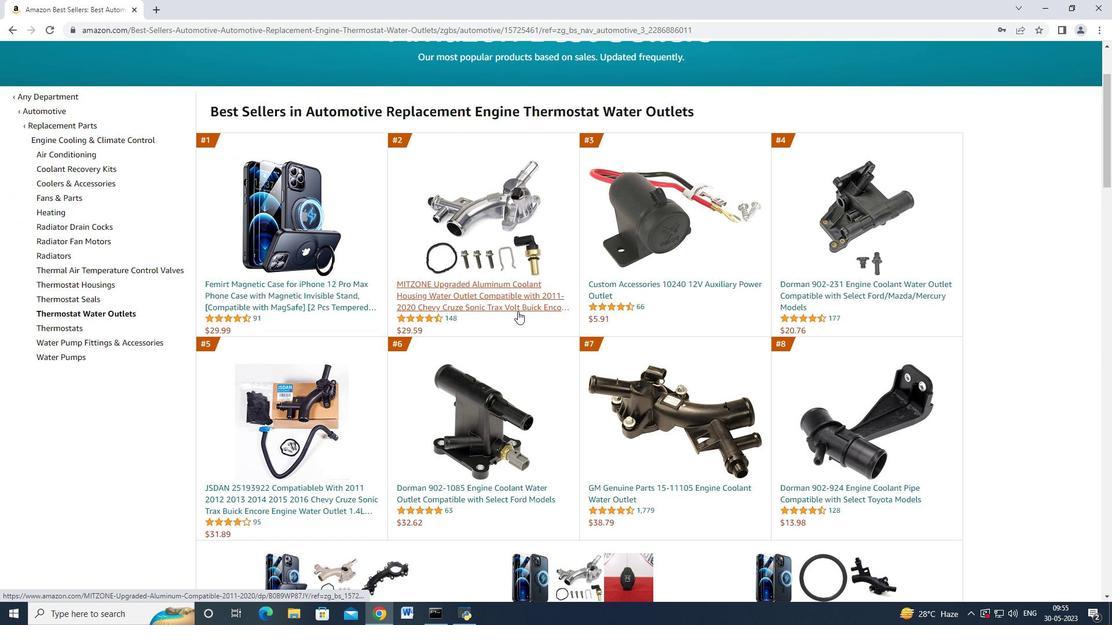 
Action: Mouse scrolled (518, 311) with delta (0, 0)
Screenshot: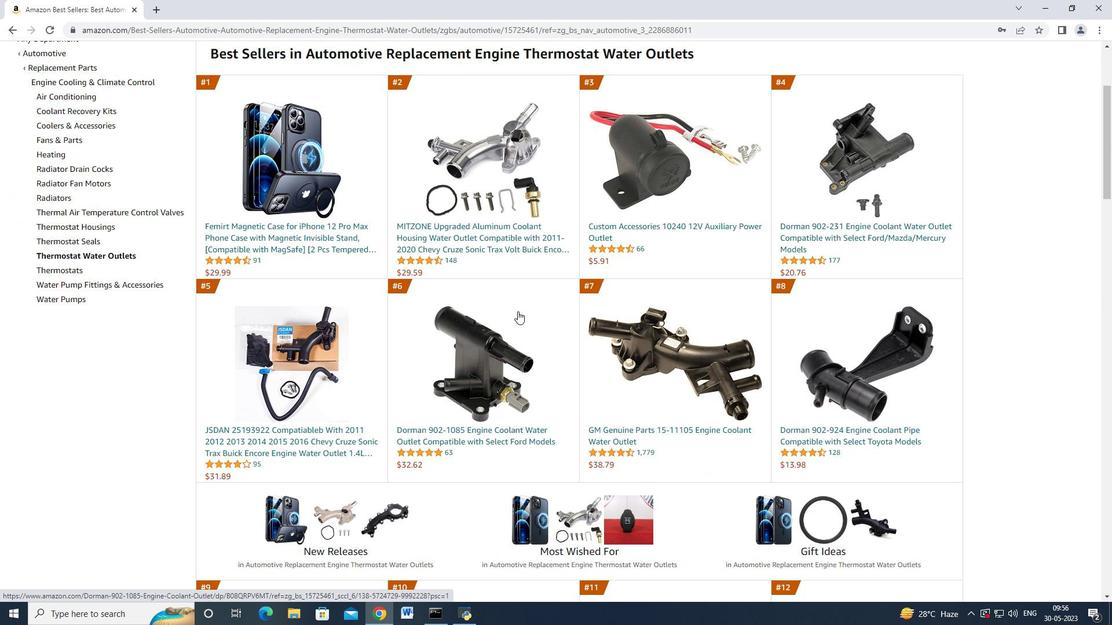 
Action: Mouse scrolled (518, 311) with delta (0, 0)
Screenshot: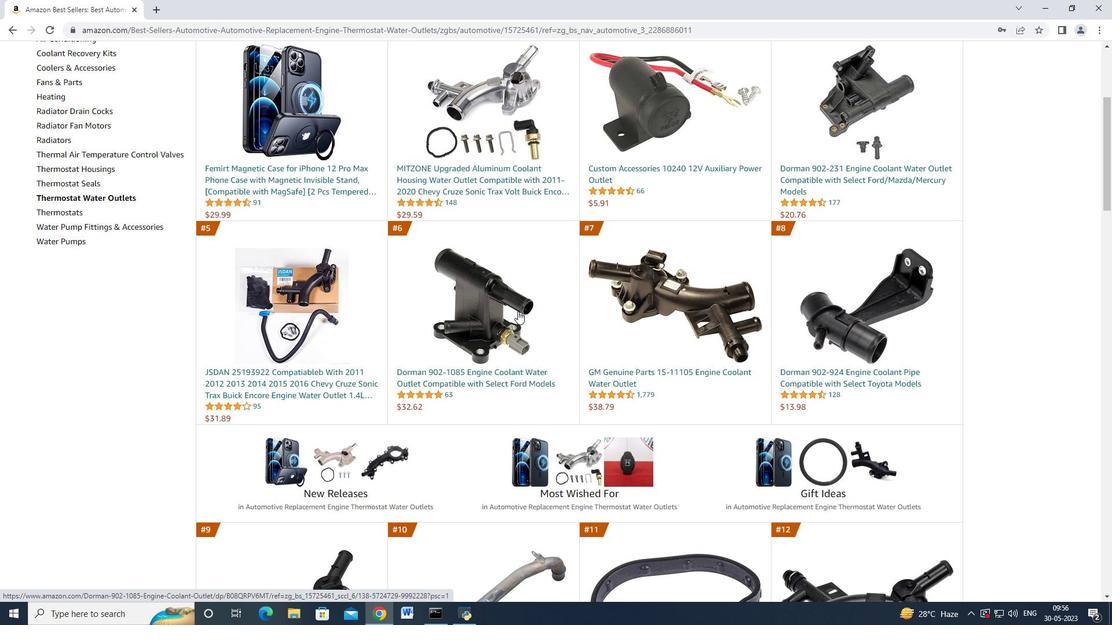 
Action: Mouse scrolled (518, 312) with delta (0, 0)
Screenshot: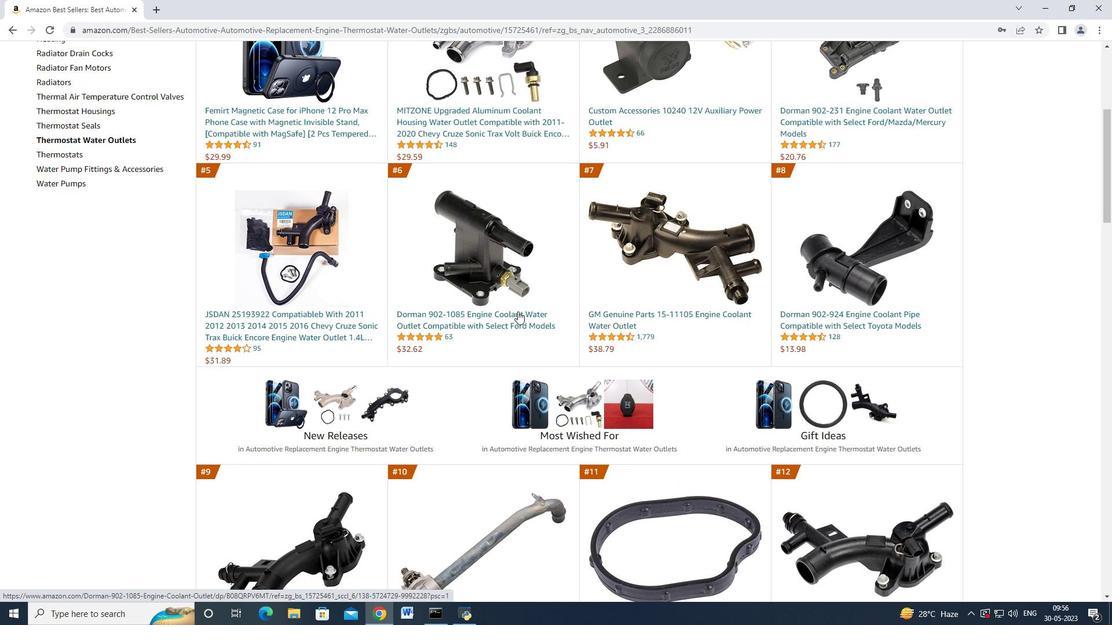 
Action: Mouse scrolled (518, 312) with delta (0, 0)
Screenshot: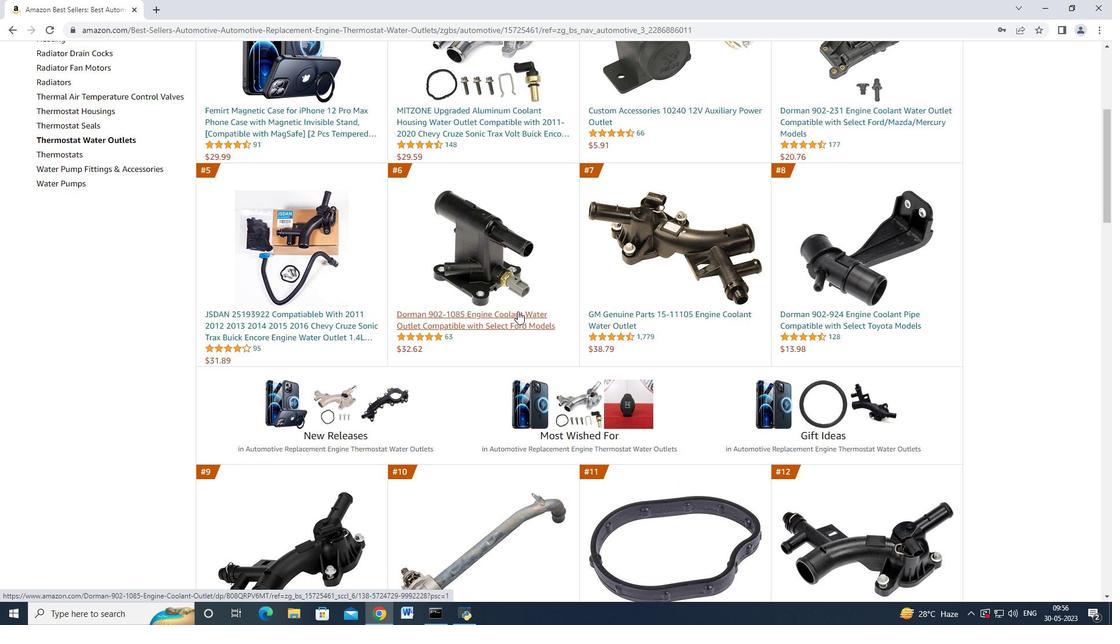 
Action: Mouse scrolled (518, 312) with delta (0, 0)
Screenshot: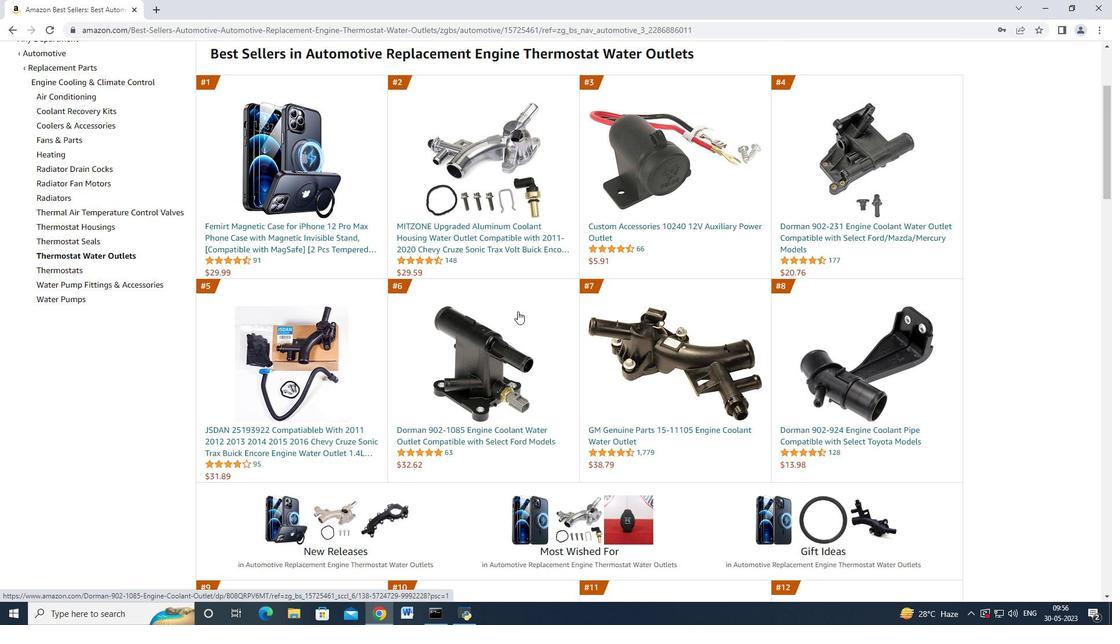 
Action: Mouse moved to (486, 296)
Screenshot: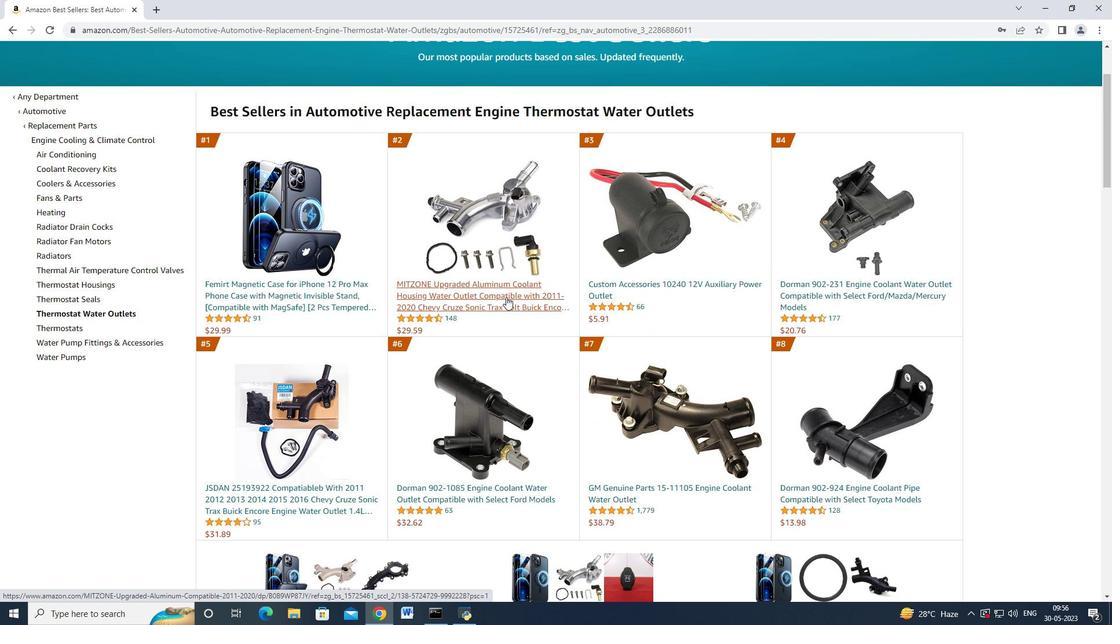 
Action: Mouse pressed left at (486, 296)
Screenshot: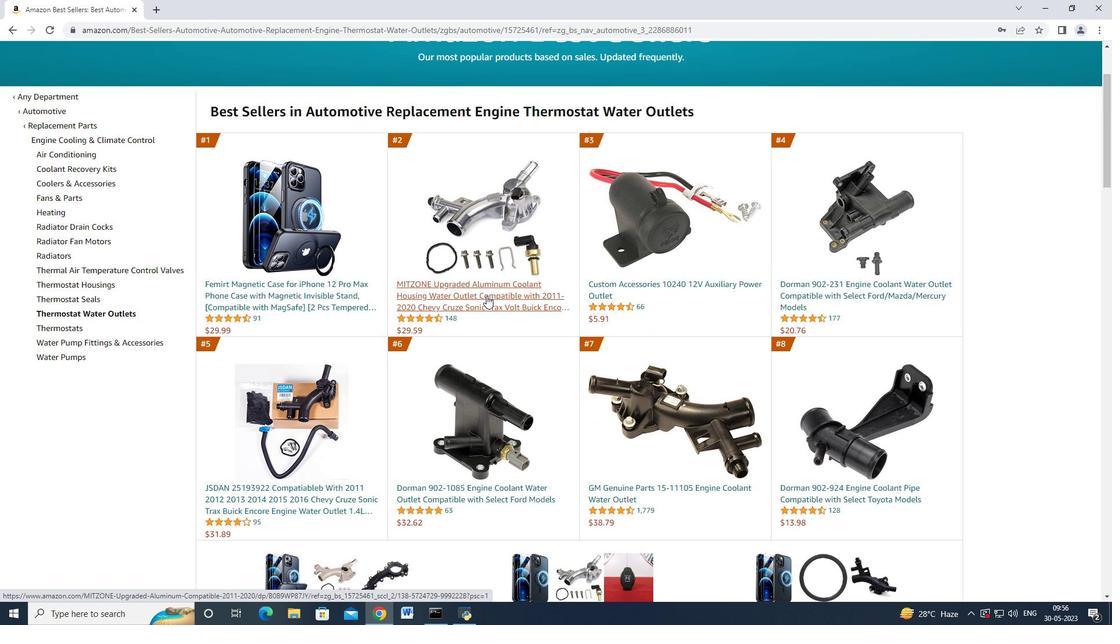 
Action: Mouse moved to (865, 472)
Screenshot: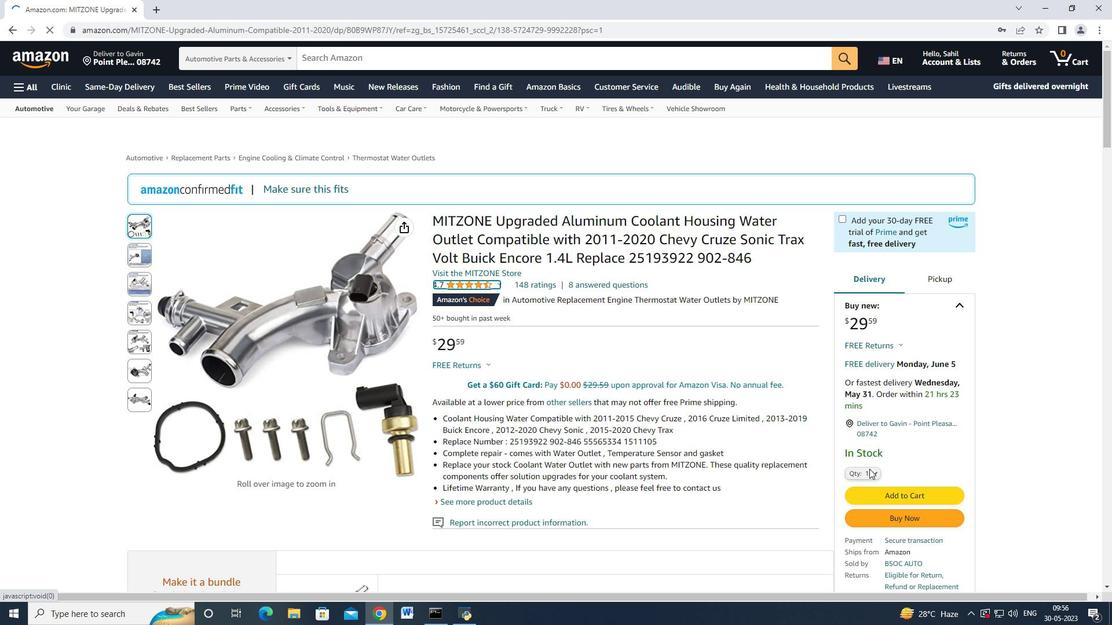 
Action: Mouse pressed left at (865, 472)
Screenshot: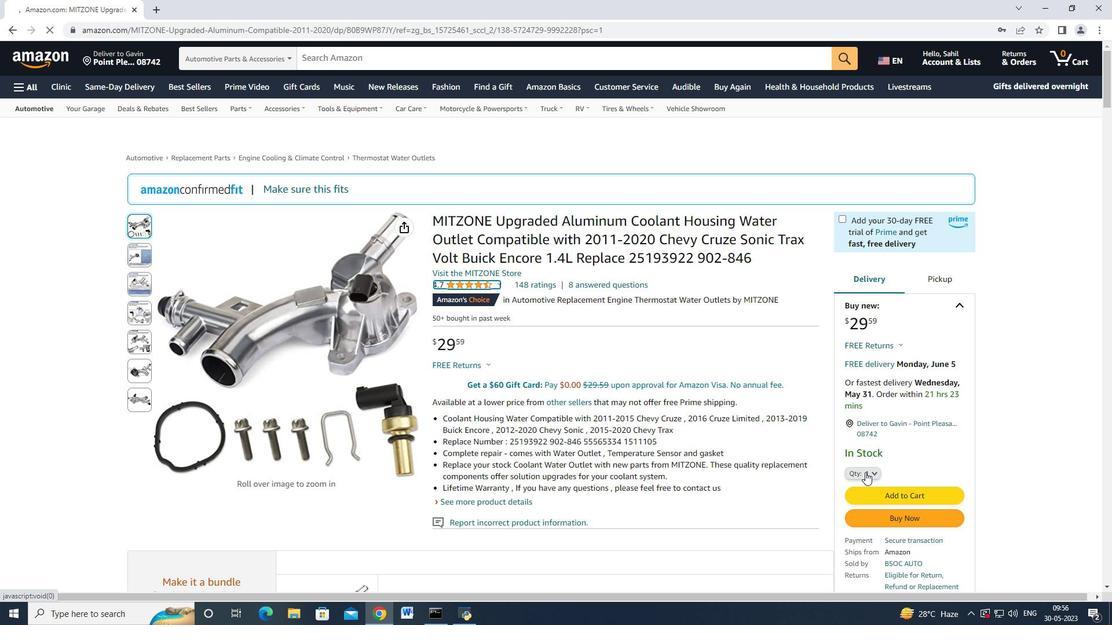 
Action: Mouse moved to (859, 105)
Screenshot: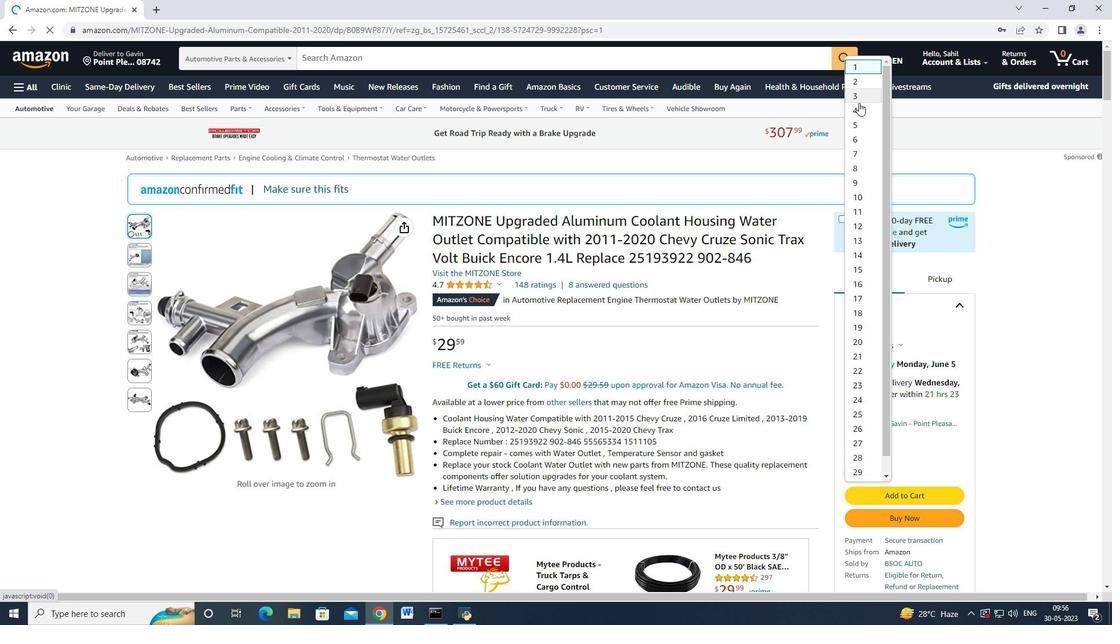 
Action: Mouse pressed left at (859, 105)
Screenshot: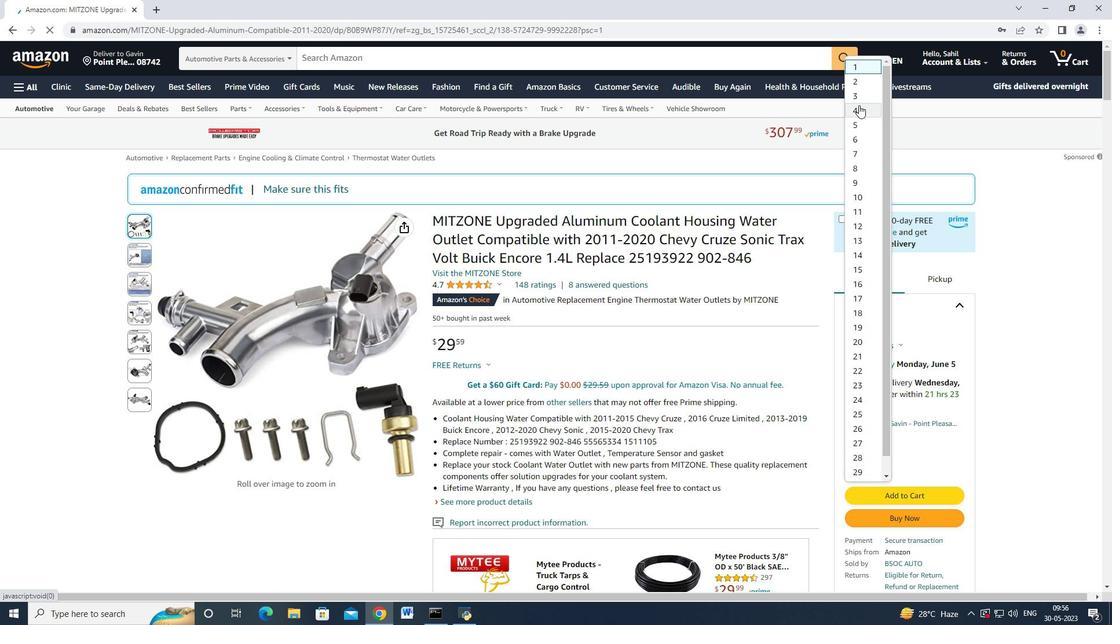 
Action: Mouse moved to (980, 286)
Screenshot: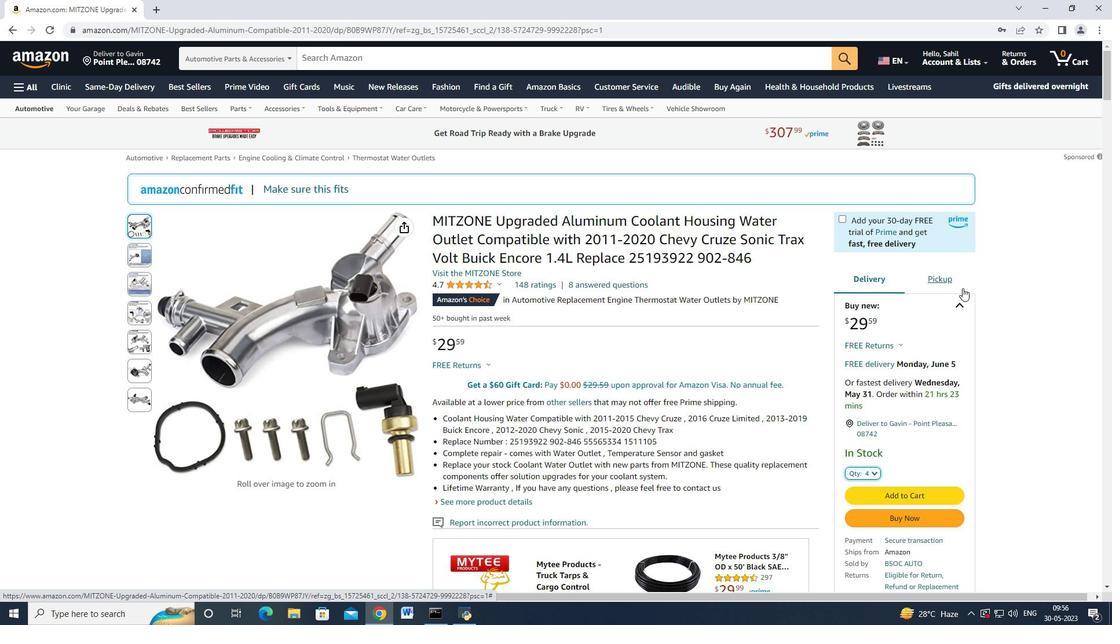 
Action: Mouse scrolled (980, 285) with delta (0, 0)
Screenshot: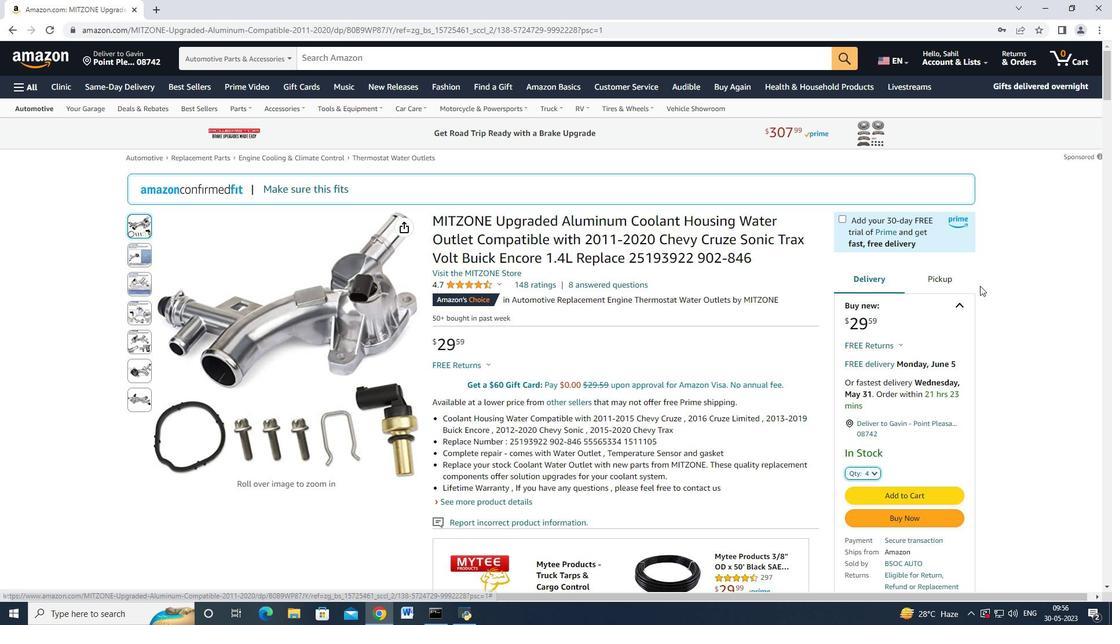 
Action: Mouse scrolled (980, 285) with delta (0, 0)
Screenshot: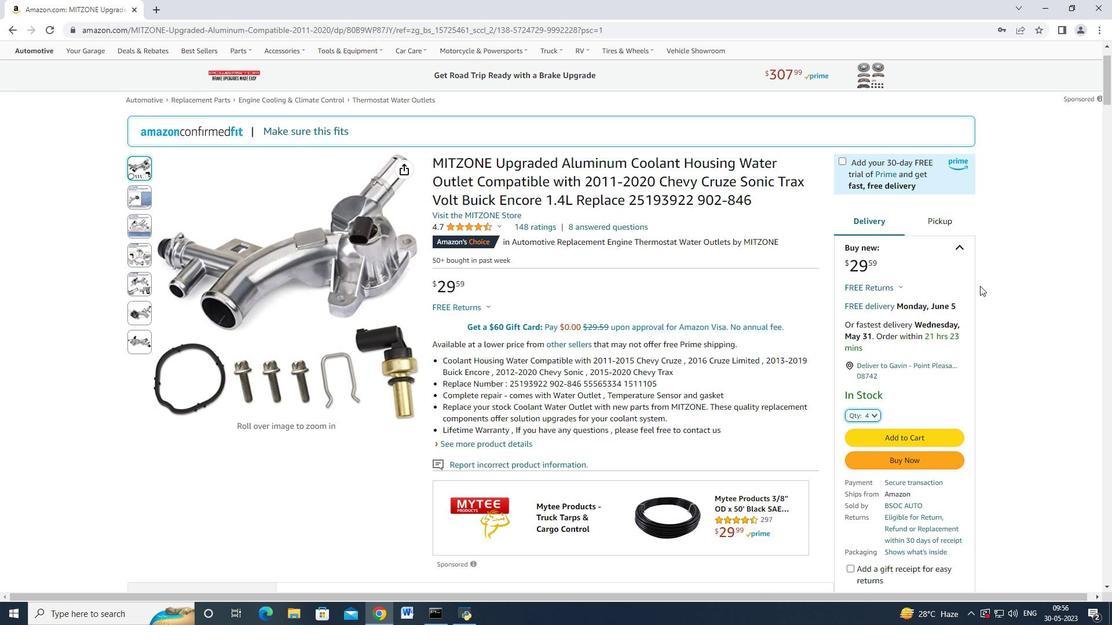
Action: Mouse scrolled (980, 285) with delta (0, 0)
Screenshot: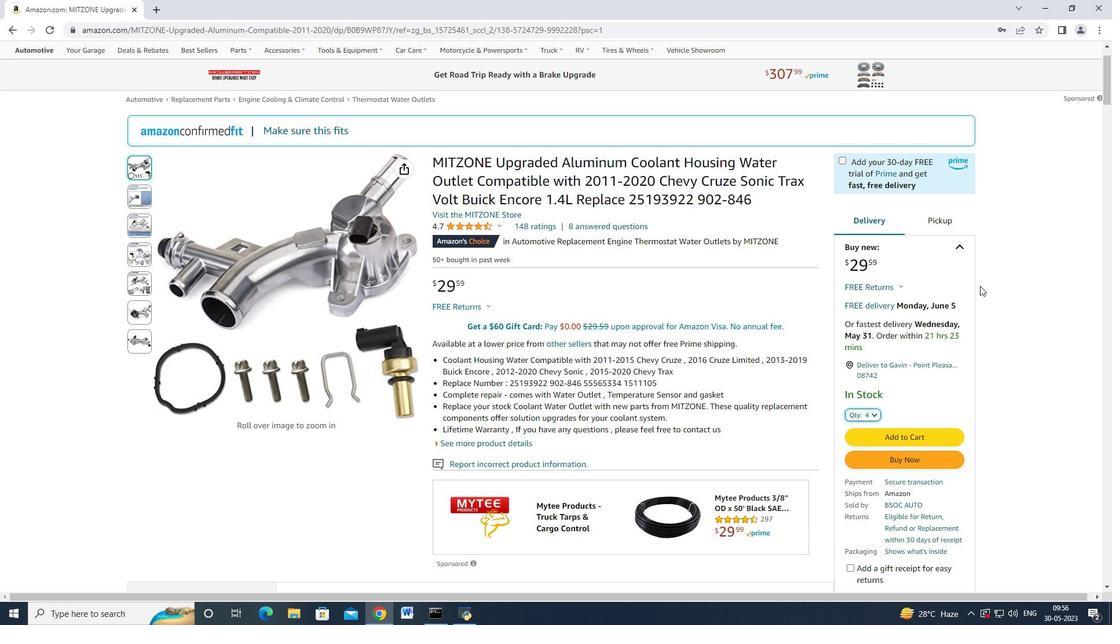 
Action: Mouse moved to (896, 345)
Screenshot: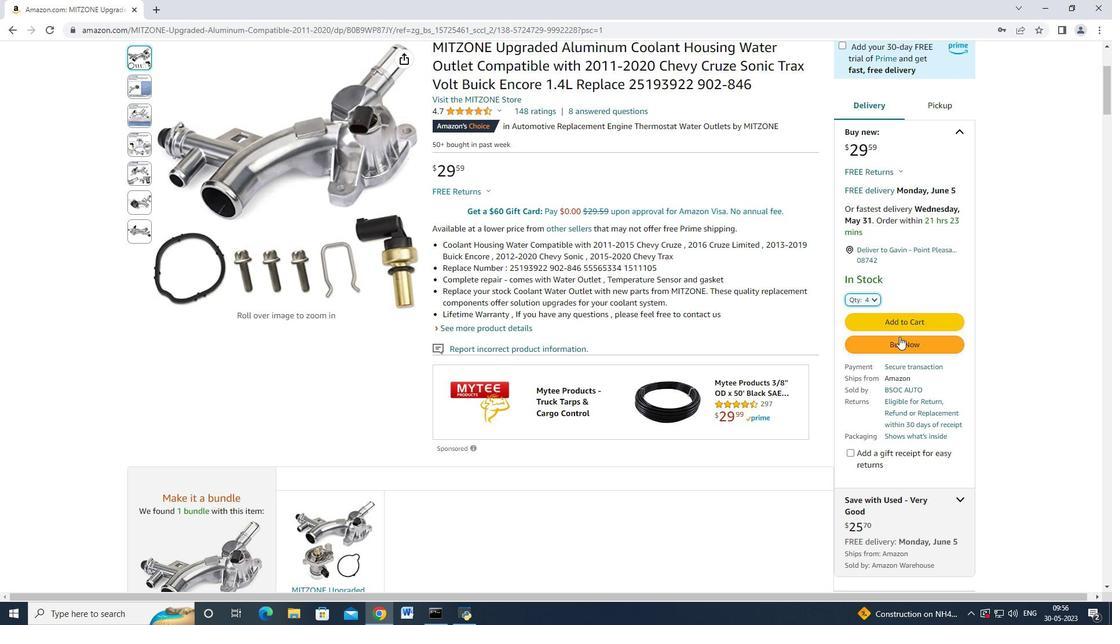 
Action: Mouse pressed left at (896, 345)
Screenshot: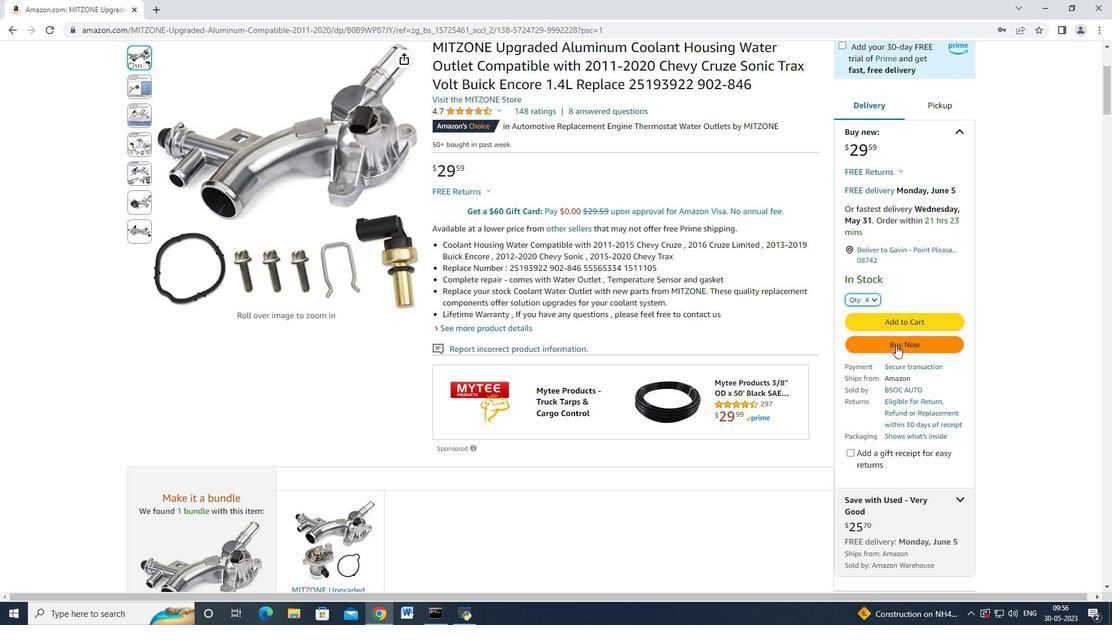 
Action: Mouse moved to (781, 311)
Screenshot: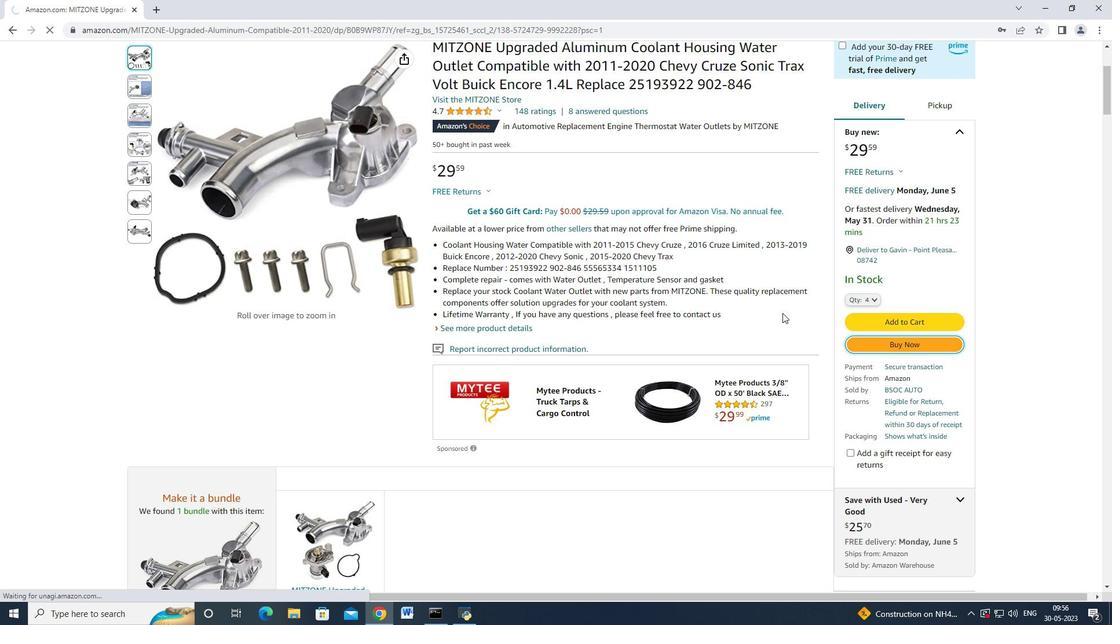 
Action: Mouse scrolled (781, 312) with delta (0, 0)
Screenshot: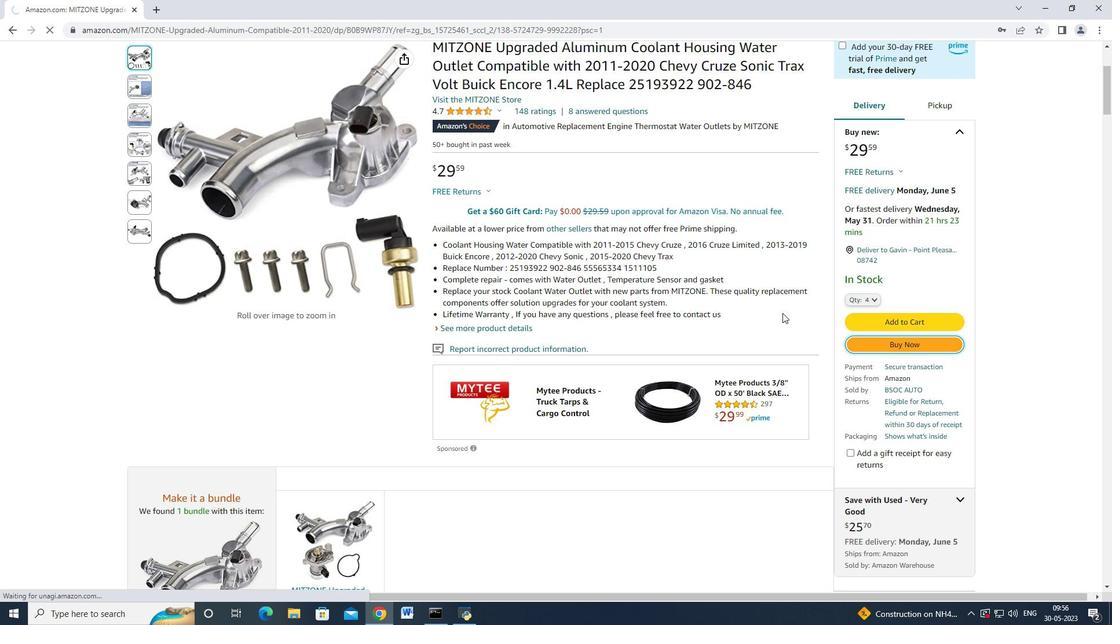 
Action: Mouse moved to (781, 311)
Screenshot: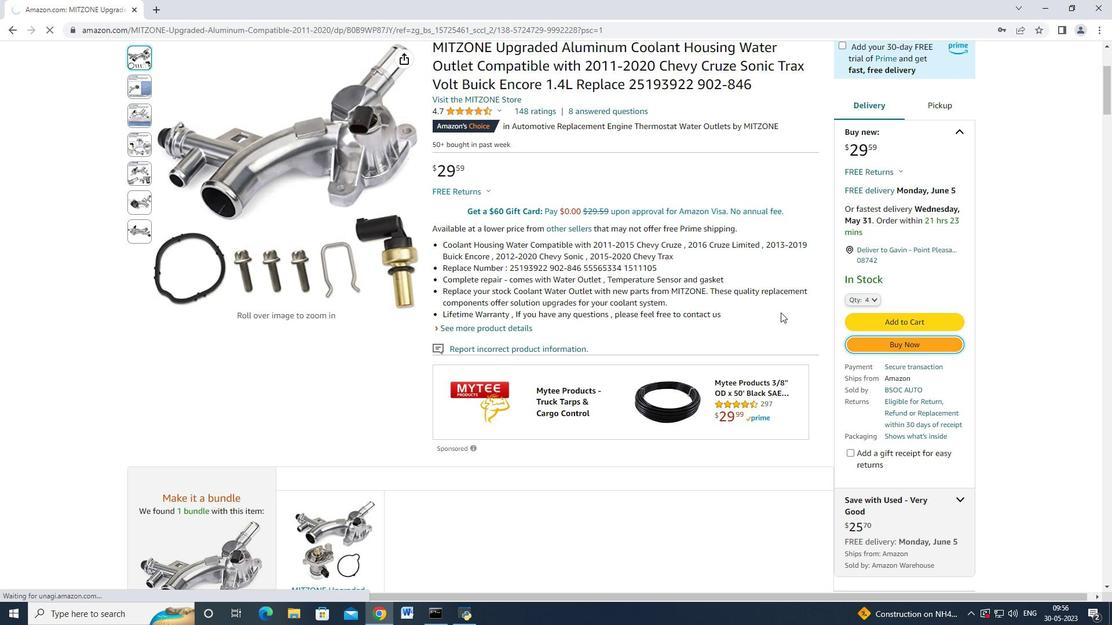 
Action: Mouse scrolled (781, 311) with delta (0, 0)
Screenshot: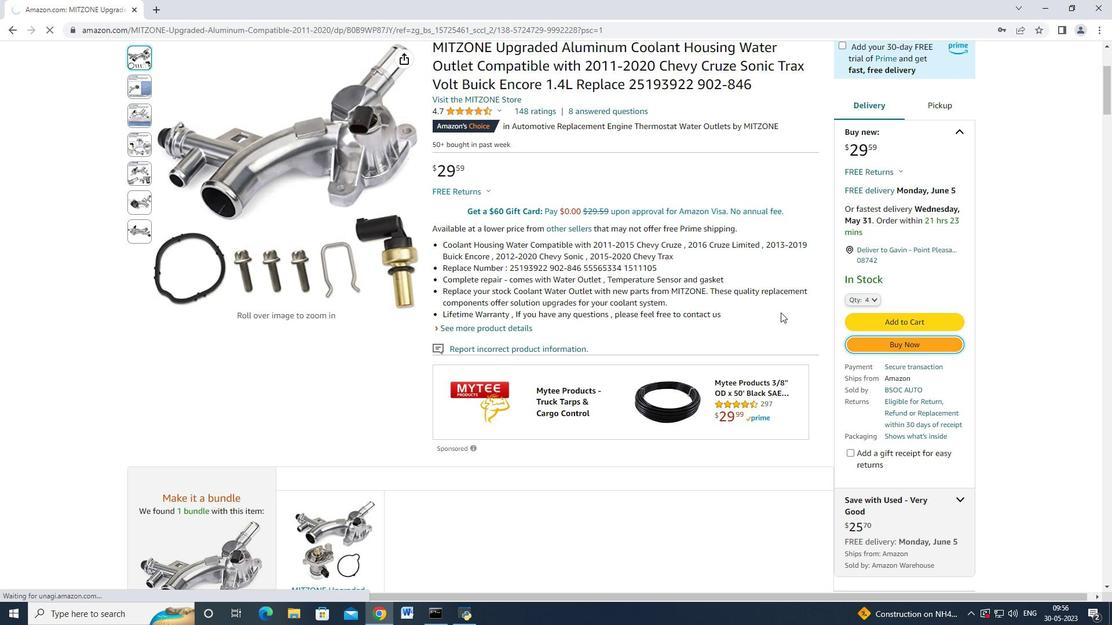 
Action: Mouse moved to (781, 311)
Screenshot: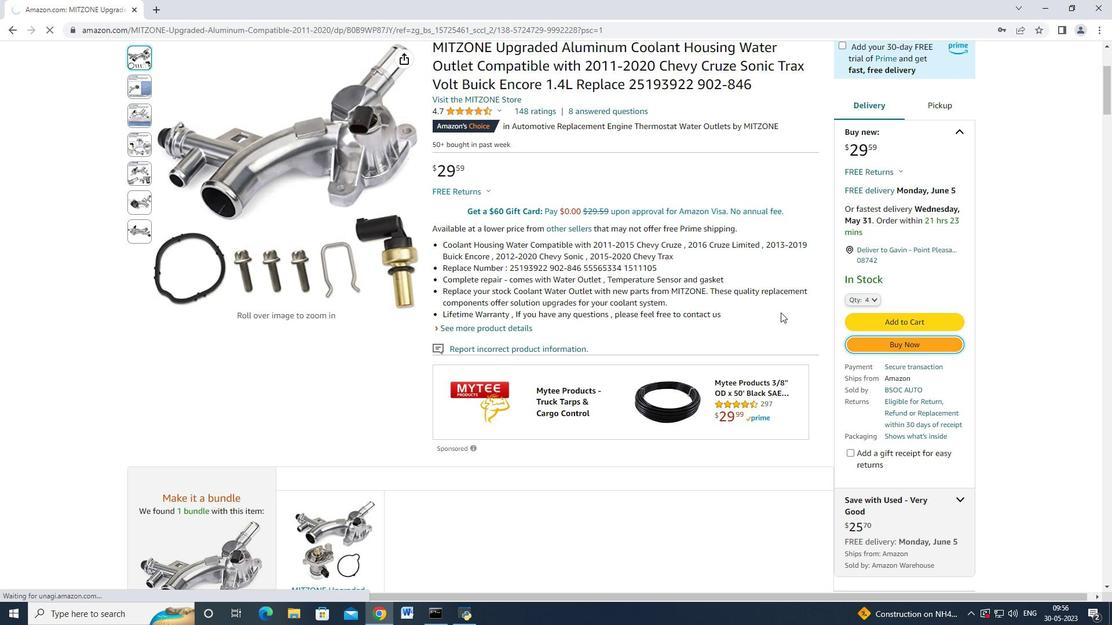 
Action: Mouse scrolled (781, 311) with delta (0, 0)
Screenshot: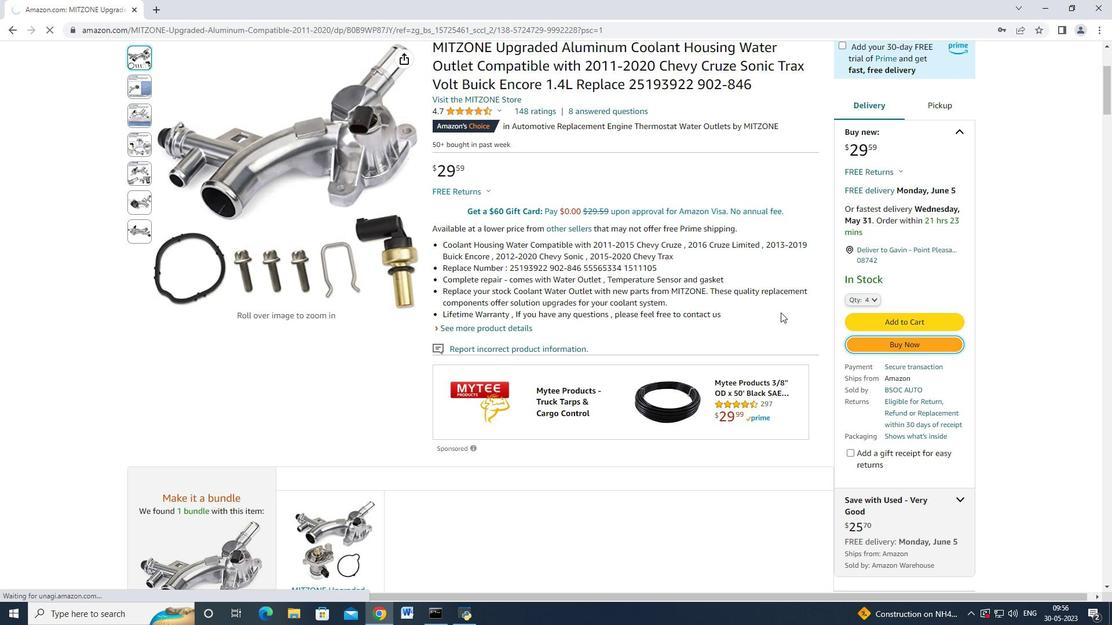 
Action: Mouse moved to (781, 311)
Screenshot: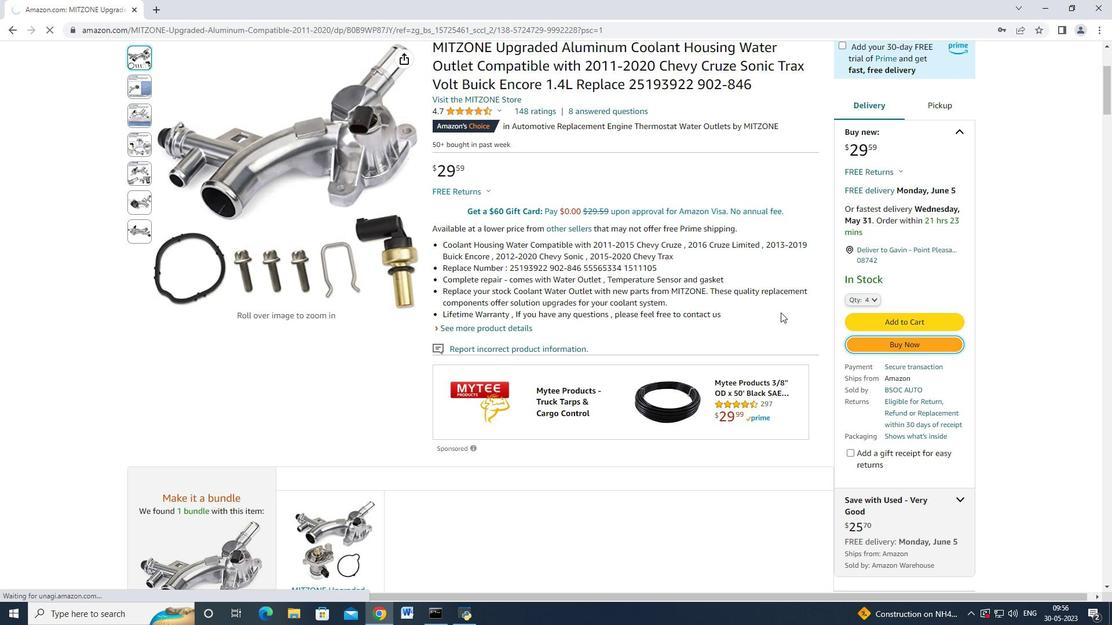 
Action: Mouse scrolled (781, 311) with delta (0, 0)
Screenshot: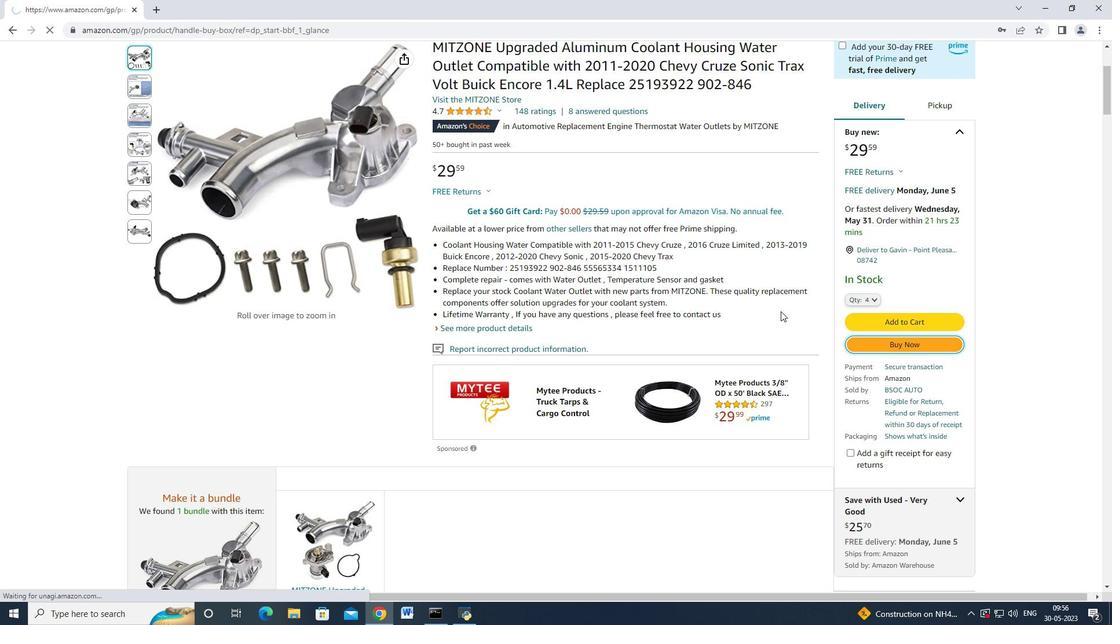 
Action: Mouse moved to (668, 96)
Screenshot: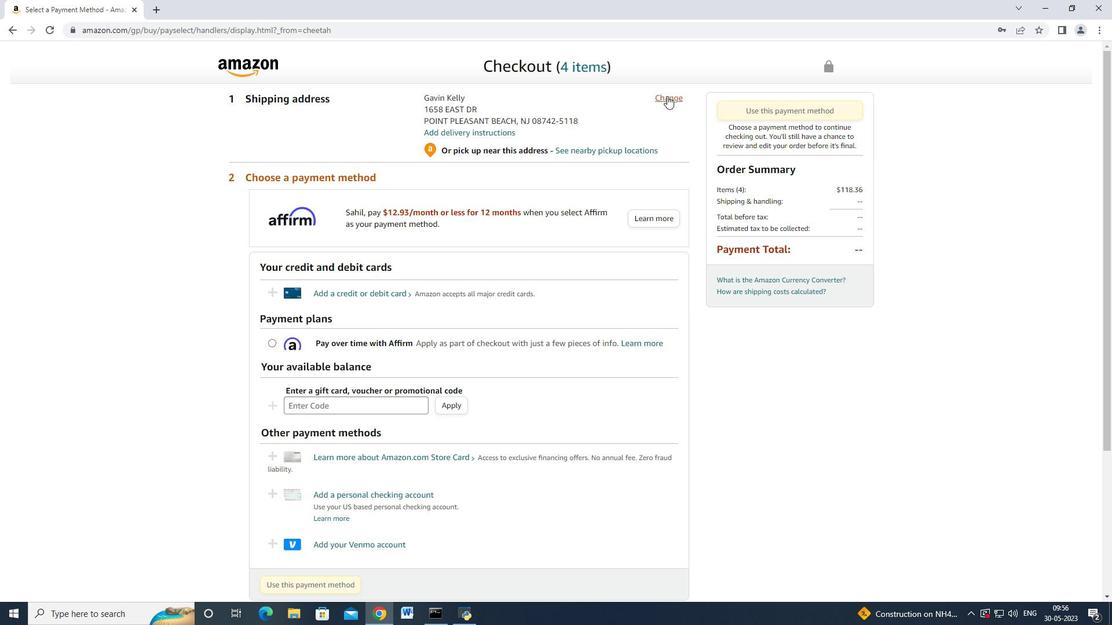 
Action: Mouse pressed left at (668, 96)
Screenshot: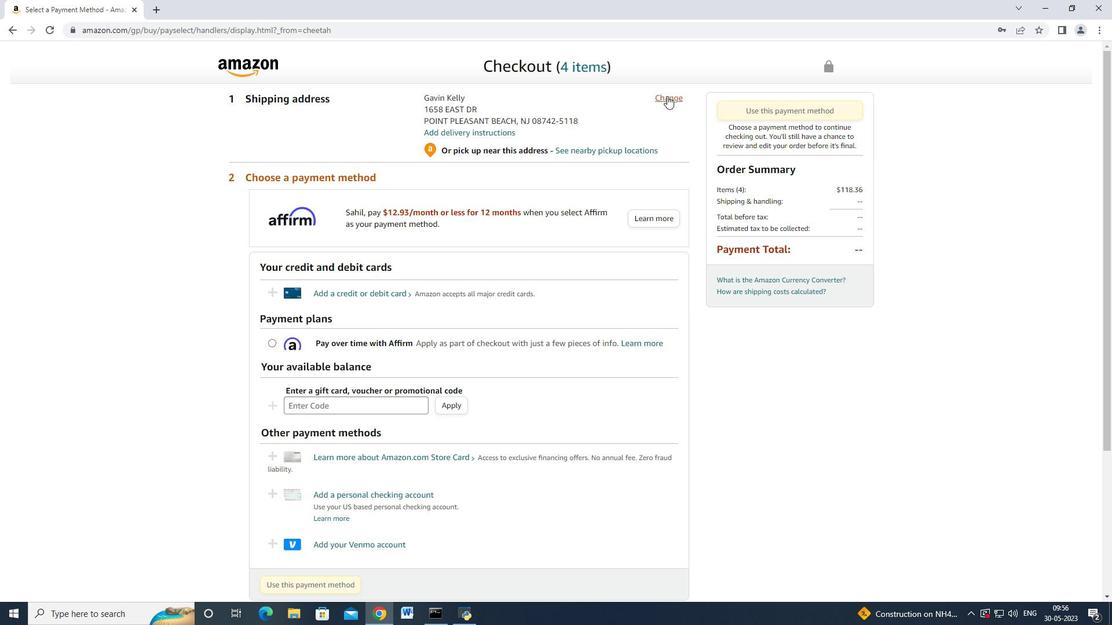 
Action: Mouse moved to (475, 274)
Screenshot: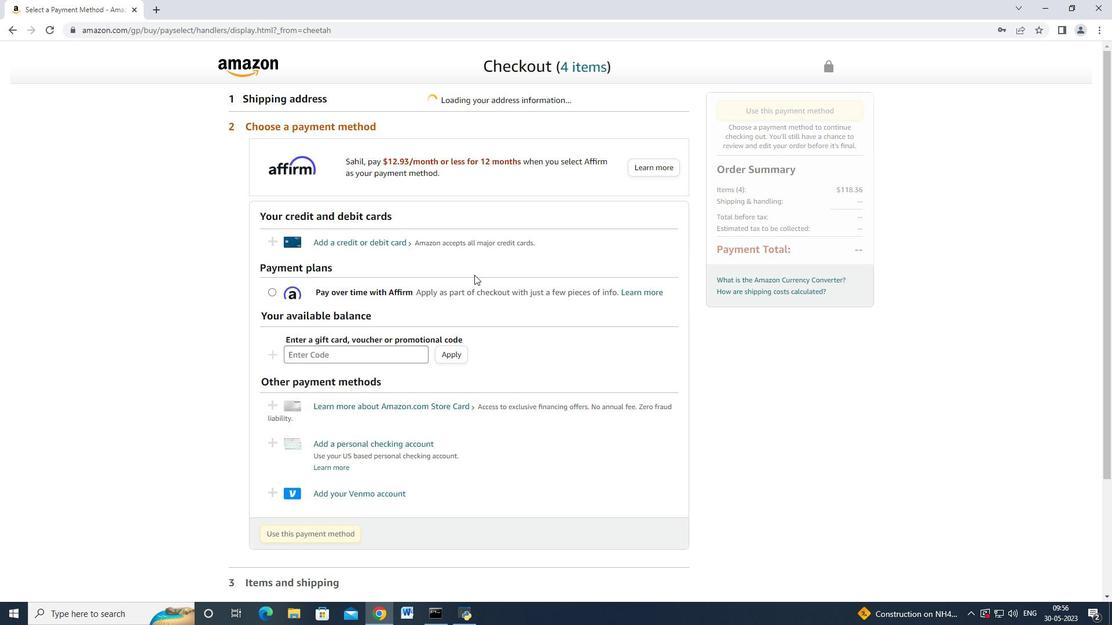 
Action: Mouse scrolled (475, 274) with delta (0, 0)
Screenshot: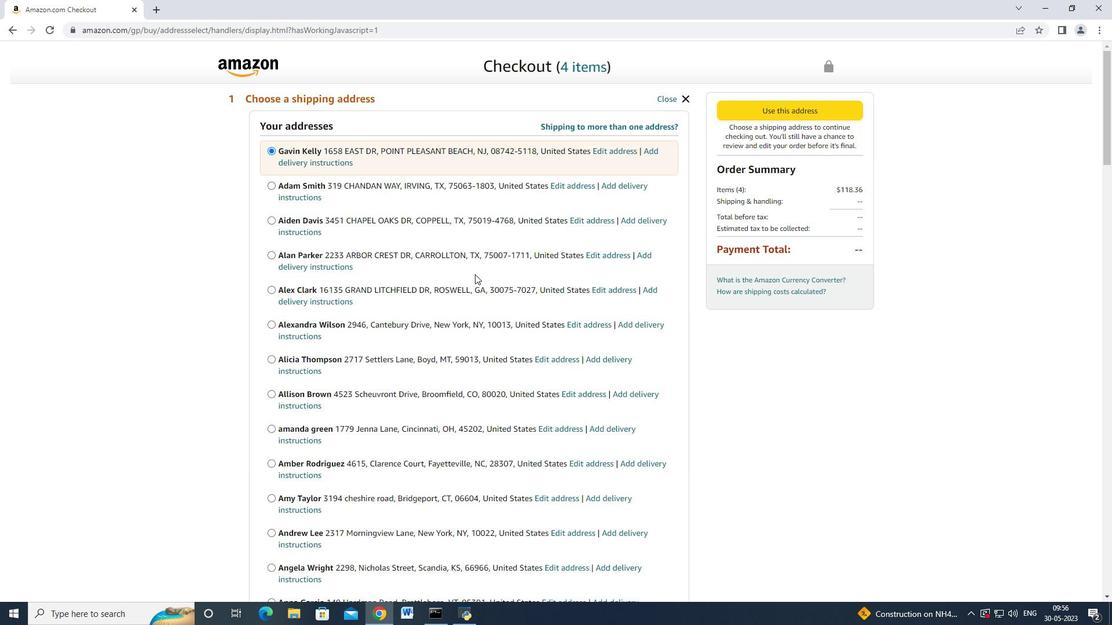 
Action: Mouse scrolled (475, 274) with delta (0, 0)
Screenshot: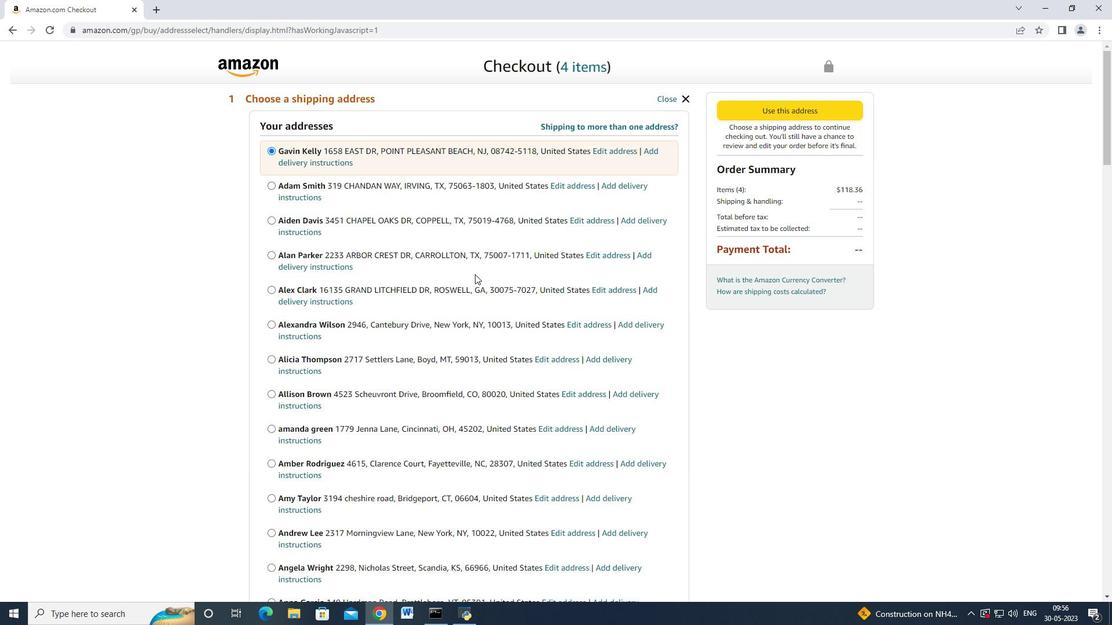 
Action: Mouse scrolled (475, 274) with delta (0, 0)
Screenshot: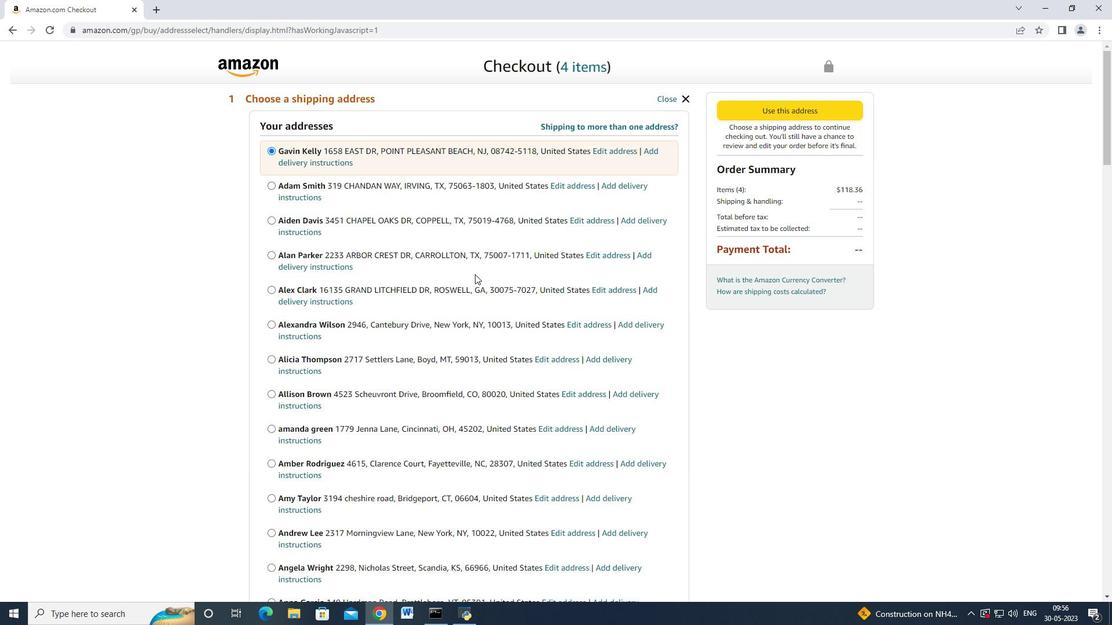
Action: Mouse scrolled (475, 274) with delta (0, 0)
Screenshot: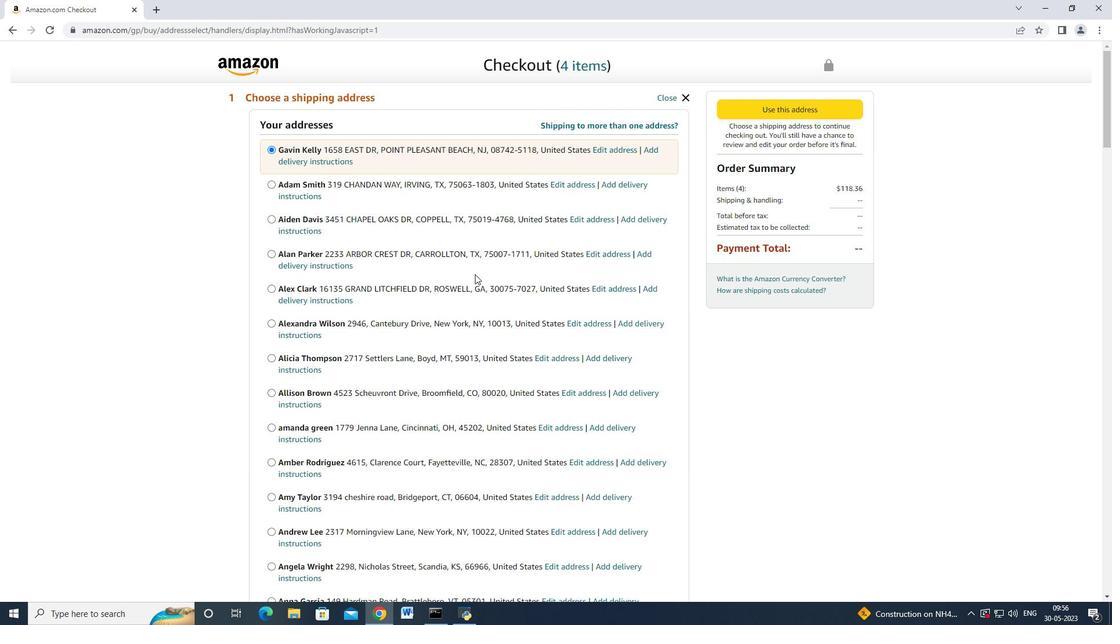 
Action: Mouse scrolled (475, 274) with delta (0, 0)
Screenshot: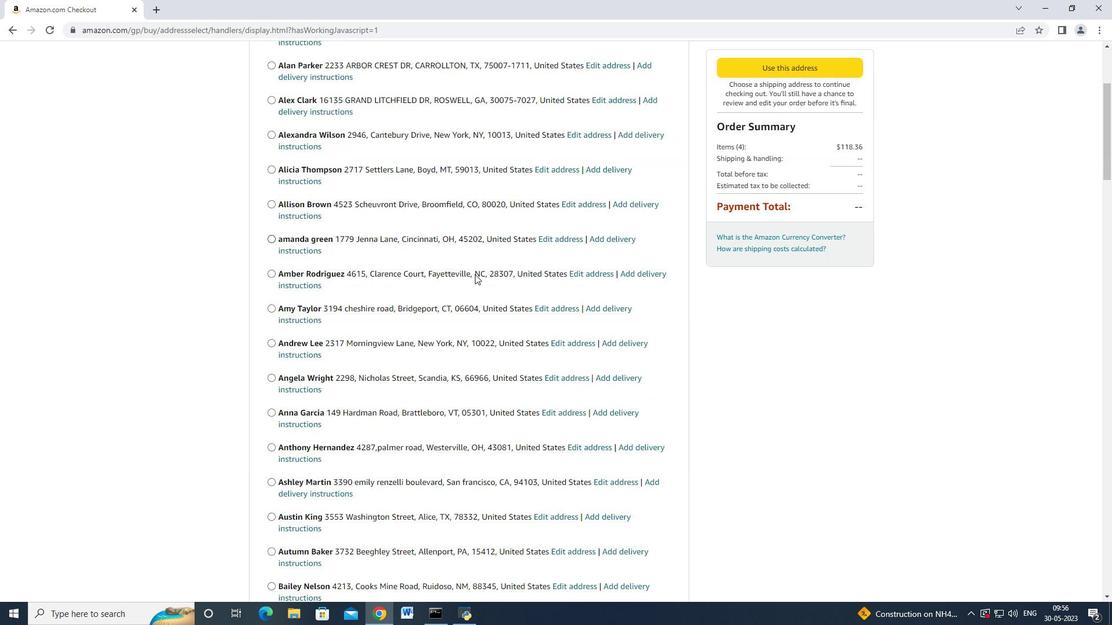 
Action: Mouse scrolled (475, 274) with delta (0, 0)
Screenshot: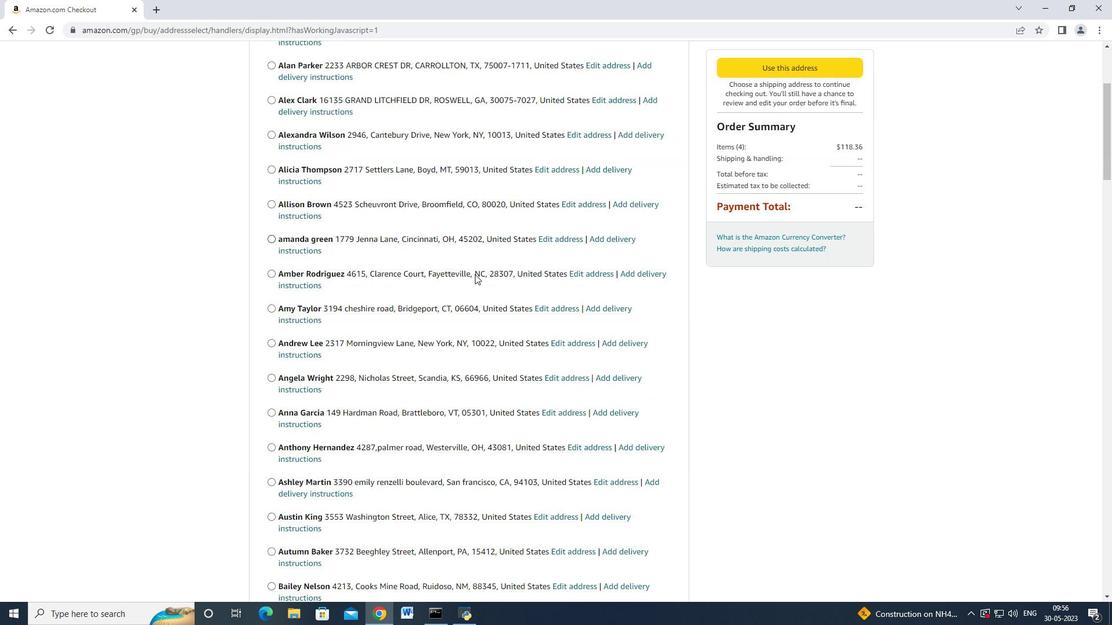 
Action: Mouse scrolled (475, 274) with delta (0, 0)
Screenshot: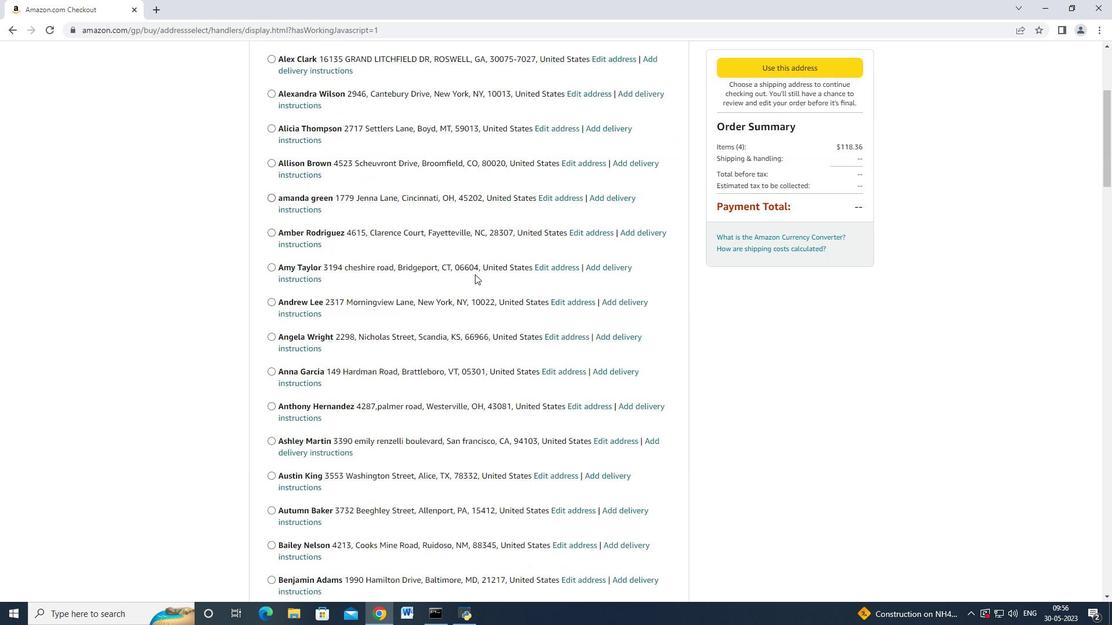 
Action: Mouse scrolled (475, 274) with delta (0, 0)
Screenshot: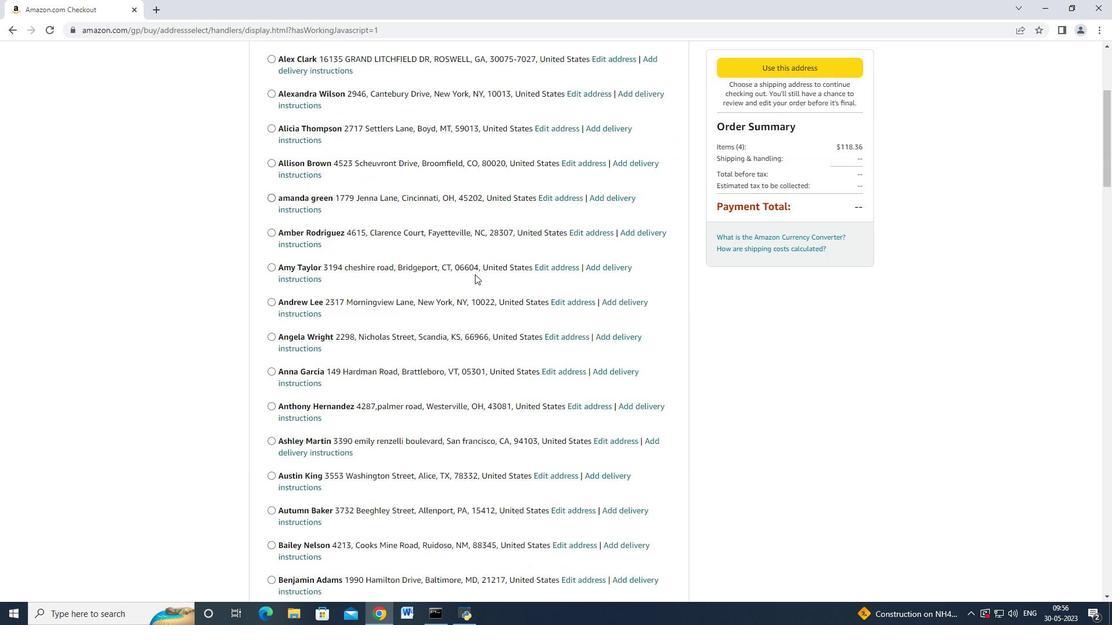 
Action: Mouse scrolled (475, 274) with delta (0, 0)
Screenshot: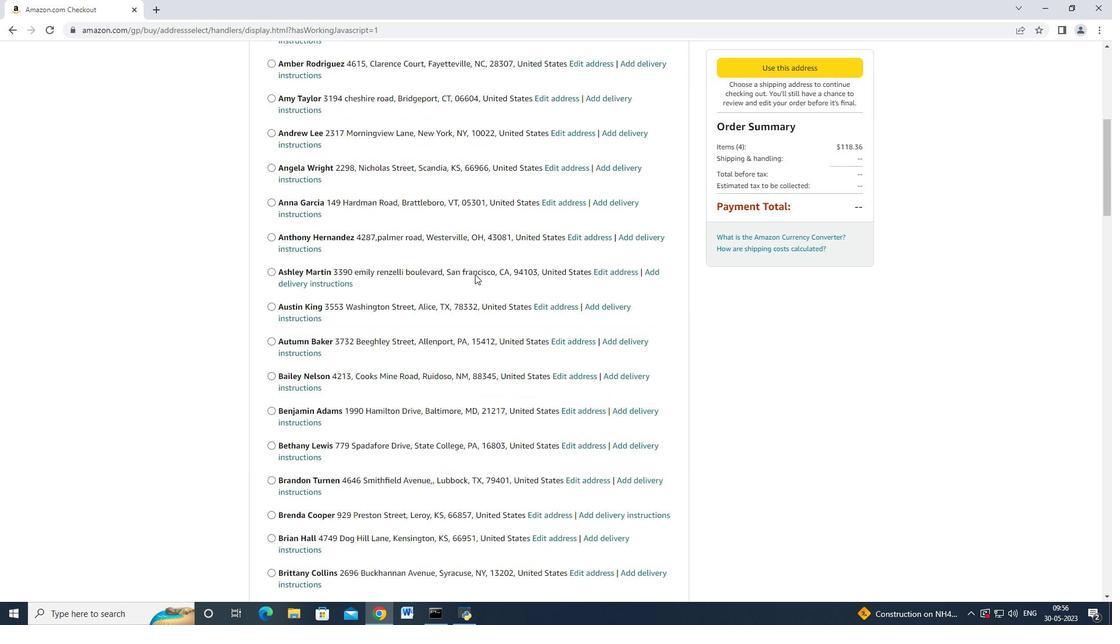 
Action: Mouse scrolled (475, 274) with delta (0, 0)
Screenshot: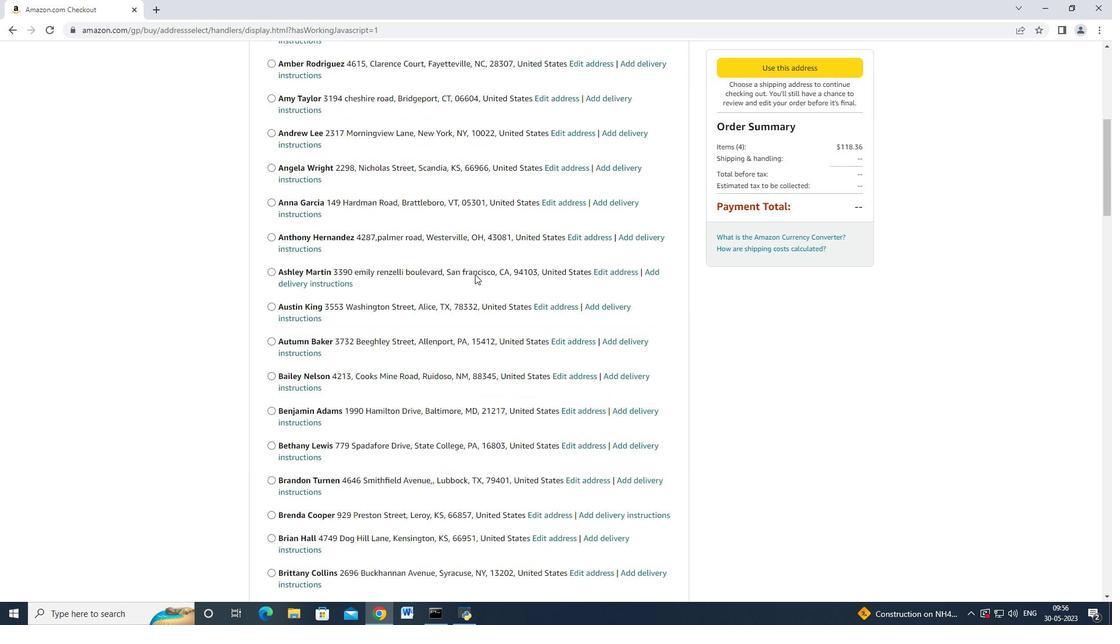 
Action: Mouse scrolled (475, 274) with delta (0, 0)
Screenshot: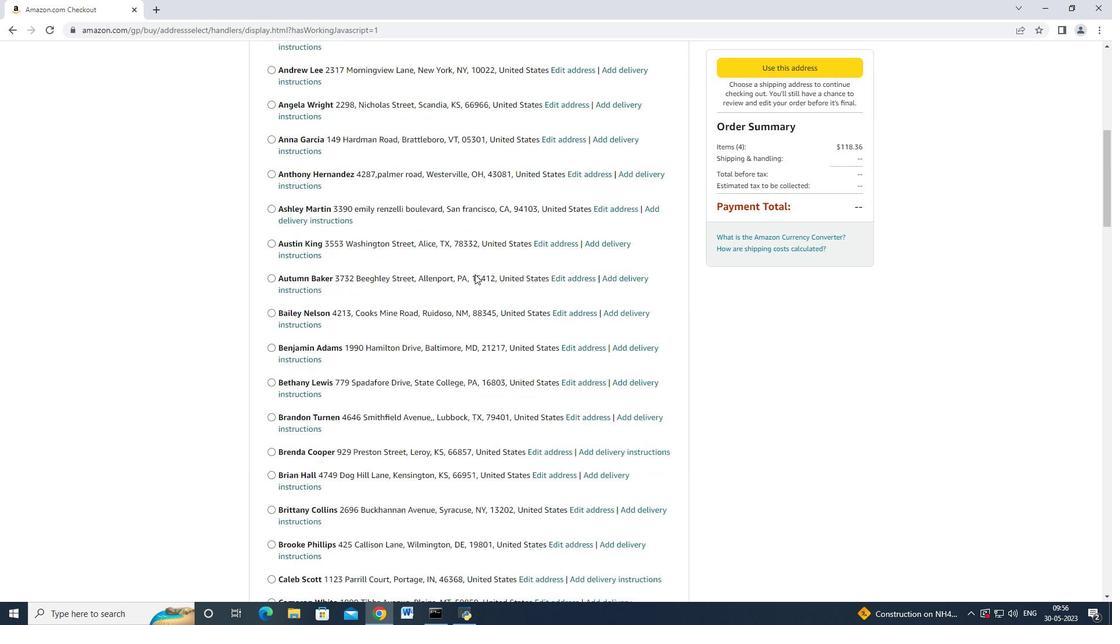 
Action: Mouse scrolled (475, 274) with delta (0, 0)
Screenshot: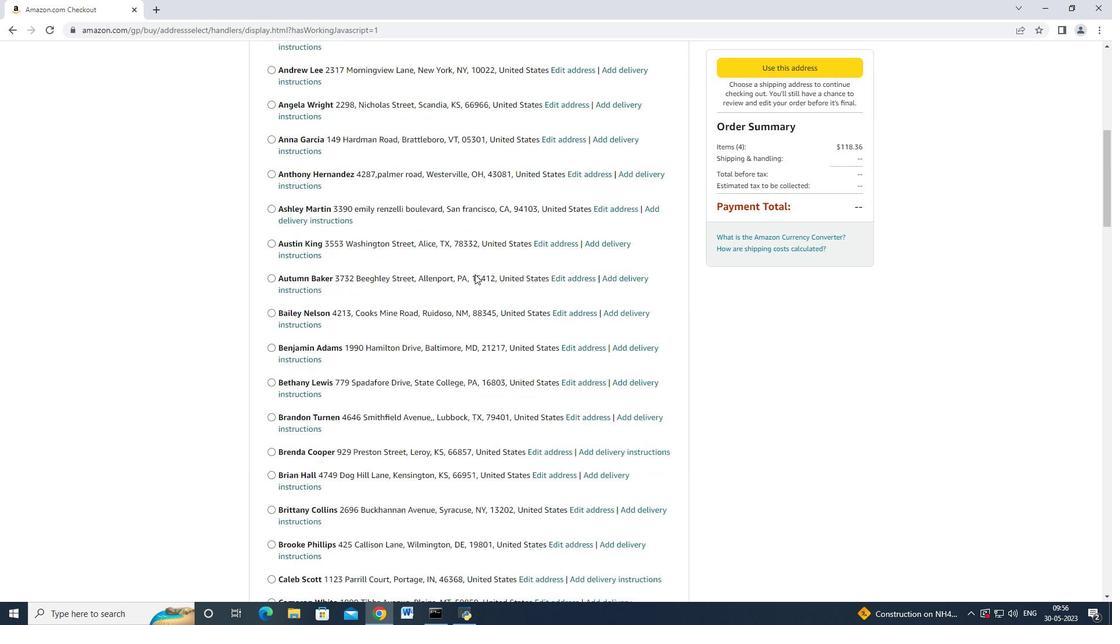 
Action: Mouse scrolled (475, 274) with delta (0, 0)
Screenshot: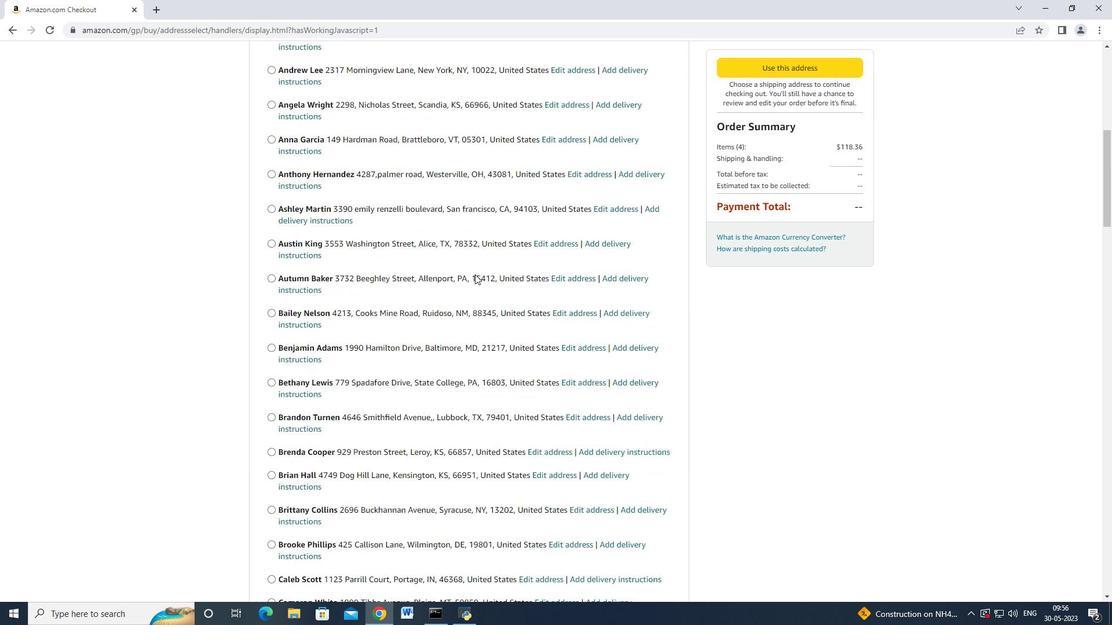 
Action: Mouse scrolled (475, 274) with delta (0, 0)
Screenshot: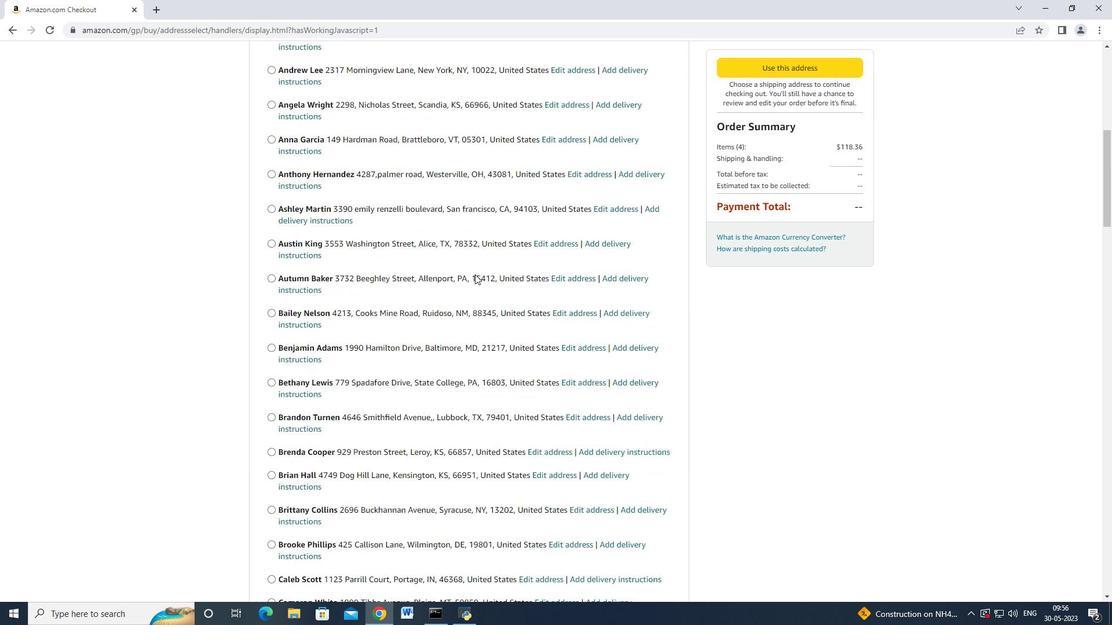 
Action: Mouse moved to (475, 273)
Screenshot: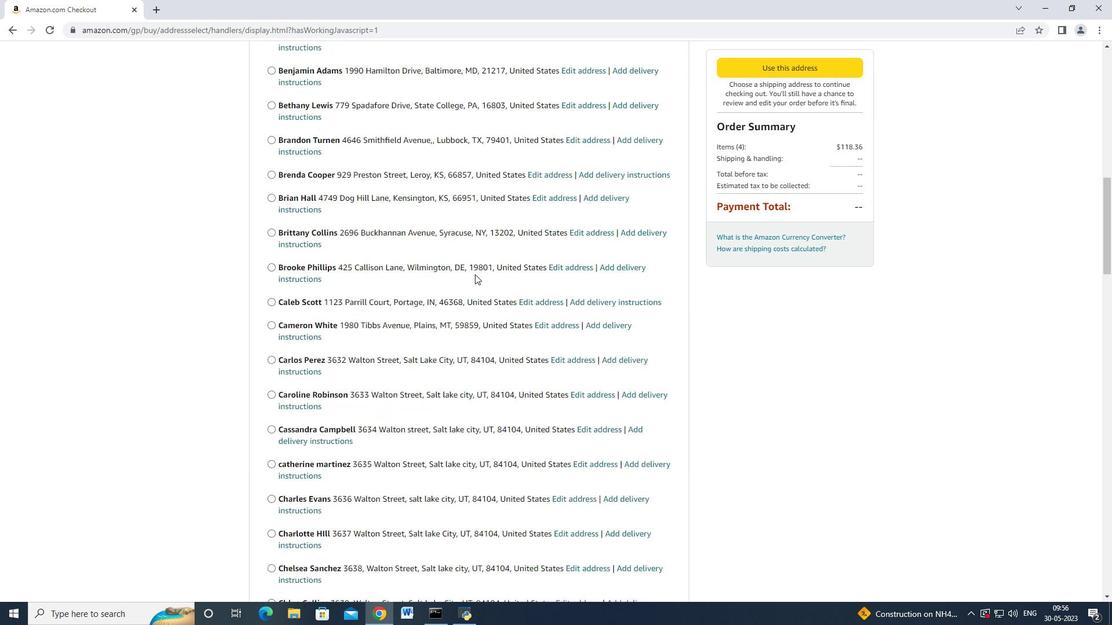 
Action: Mouse scrolled (475, 272) with delta (0, 0)
Screenshot: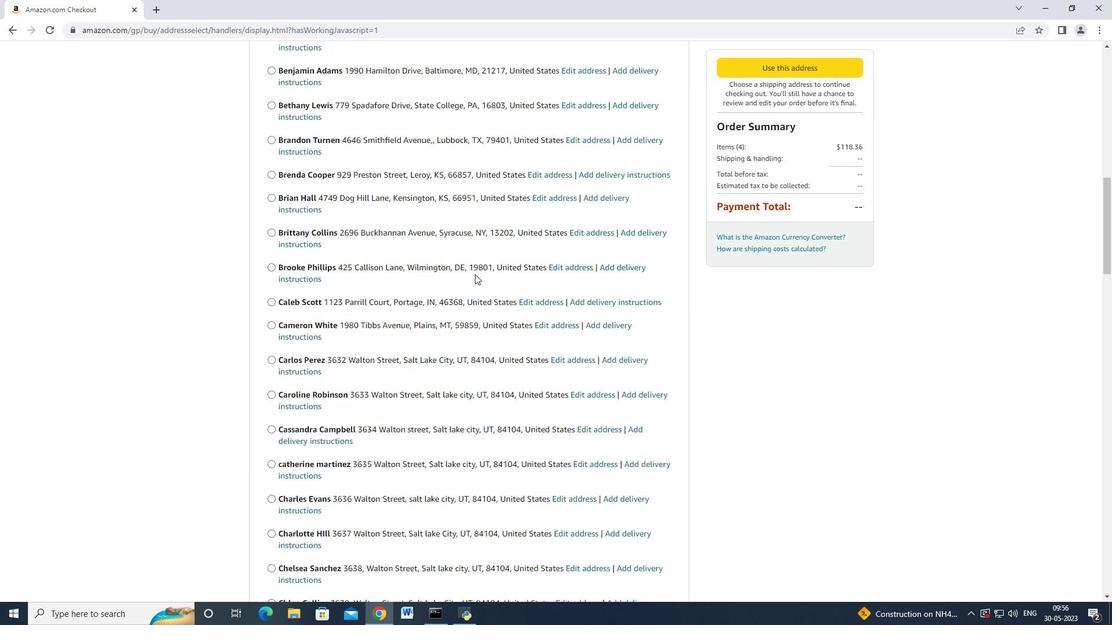 
Action: Mouse scrolled (475, 272) with delta (0, 0)
Screenshot: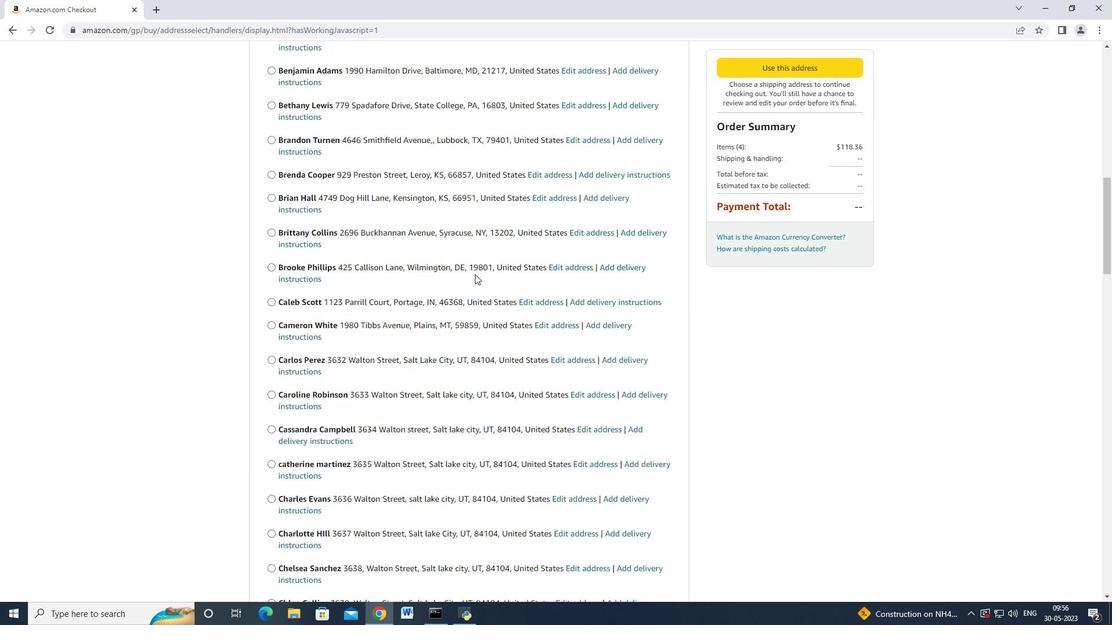 
Action: Mouse scrolled (475, 272) with delta (0, 0)
Screenshot: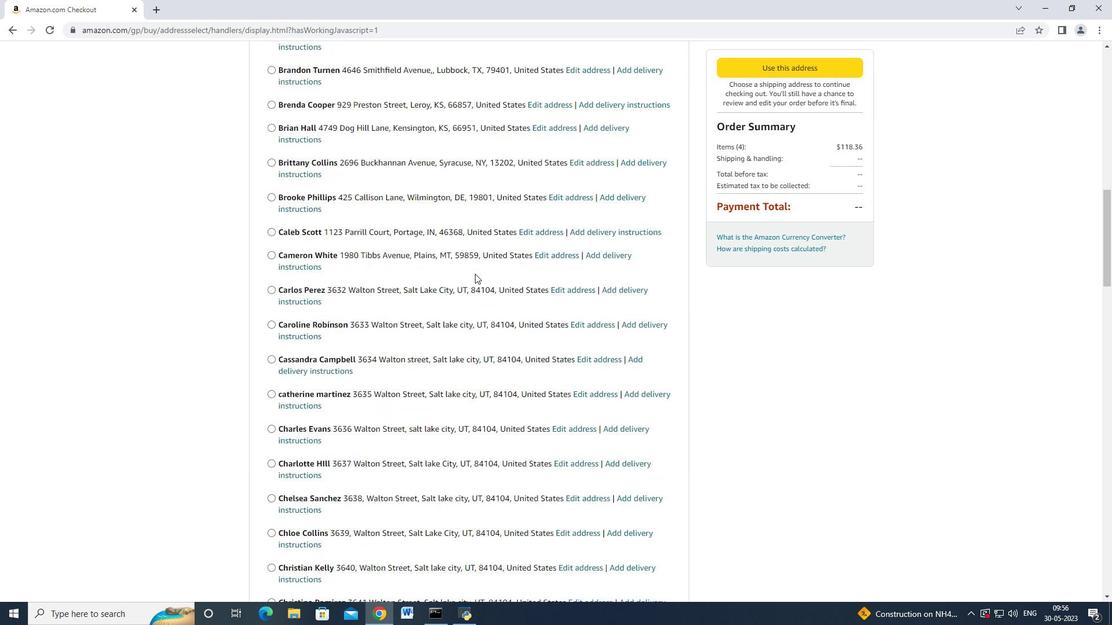 
Action: Mouse scrolled (475, 272) with delta (0, 0)
Screenshot: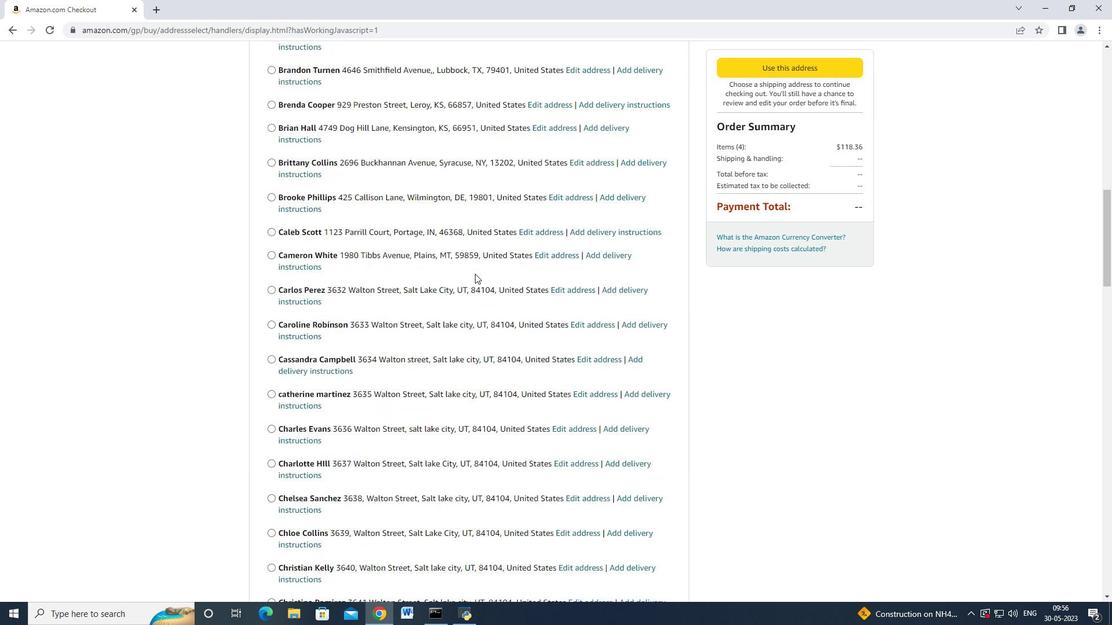 
Action: Mouse scrolled (475, 272) with delta (0, 0)
Screenshot: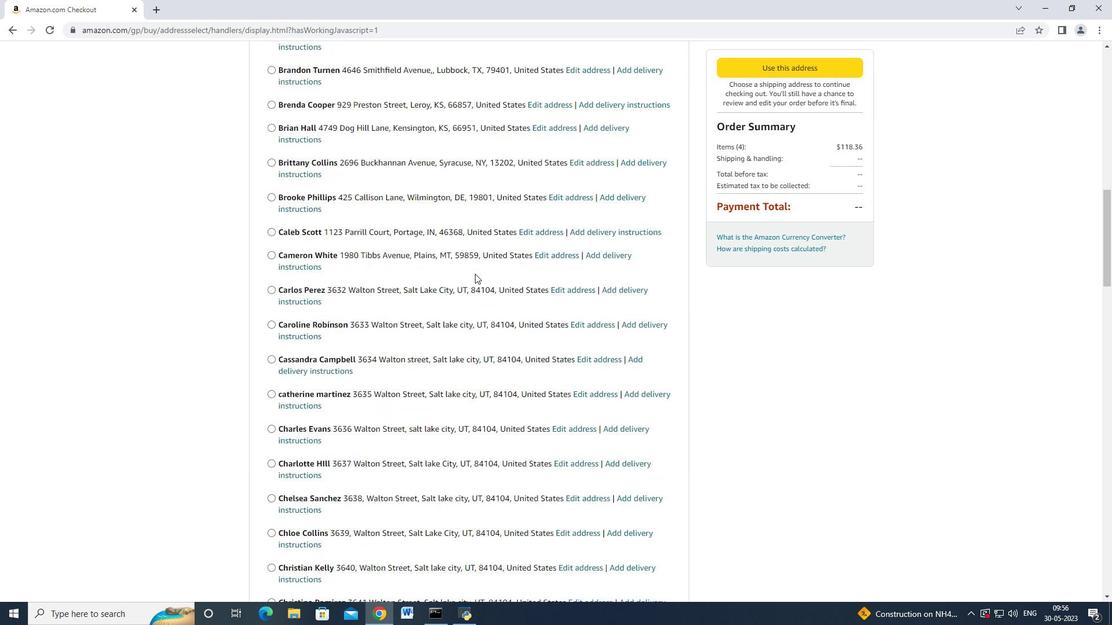 
Action: Mouse scrolled (475, 272) with delta (0, 0)
Screenshot: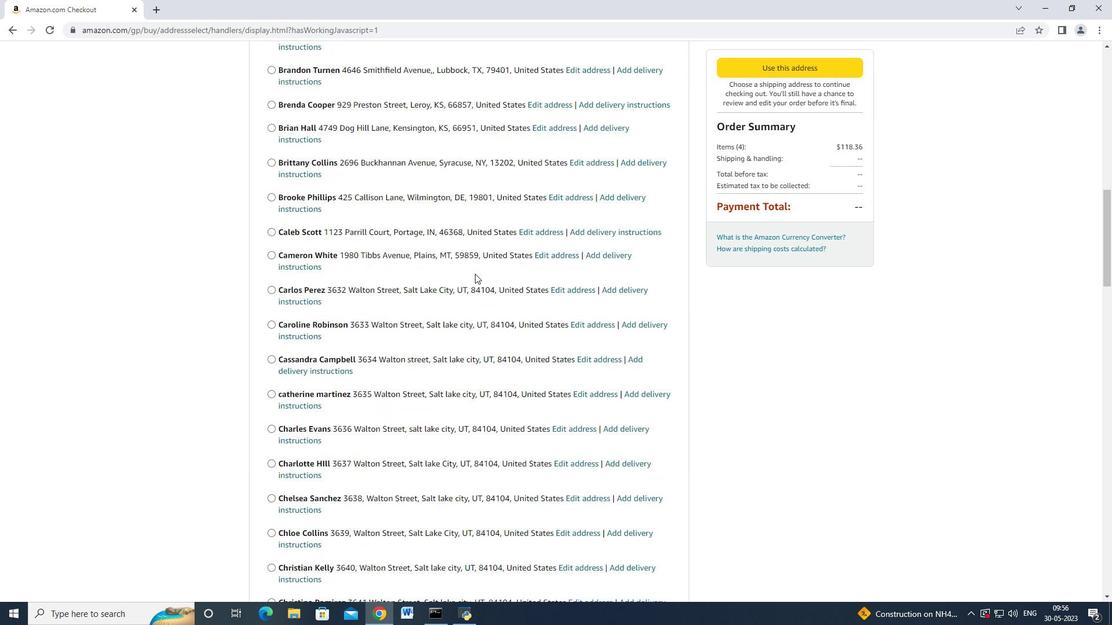 
Action: Mouse scrolled (475, 272) with delta (0, 0)
Screenshot: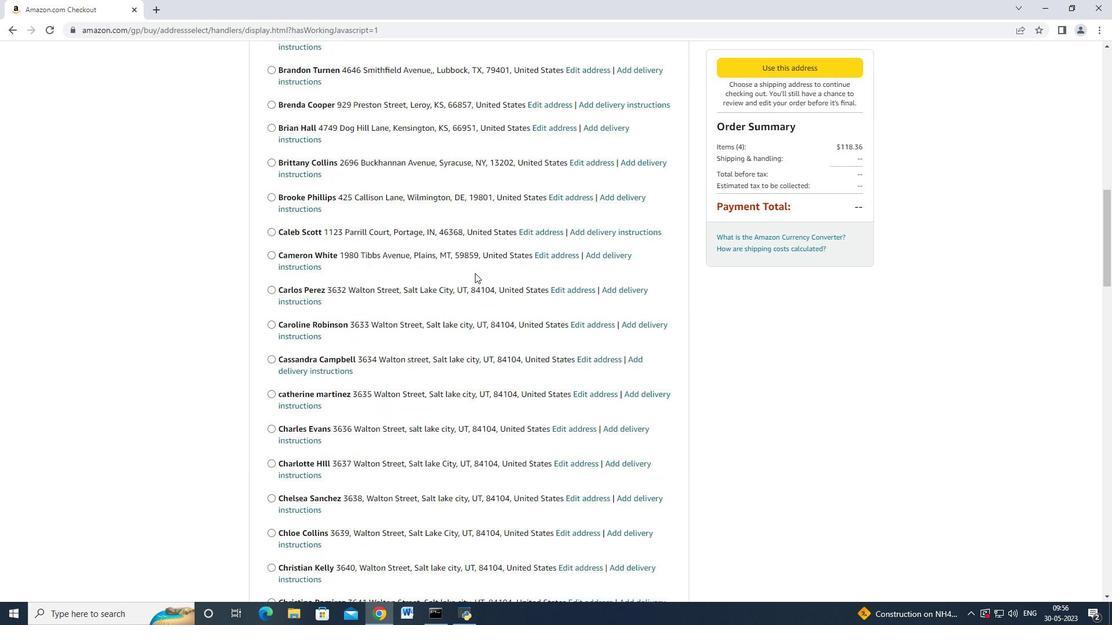 
Action: Mouse scrolled (475, 272) with delta (0, 0)
Screenshot: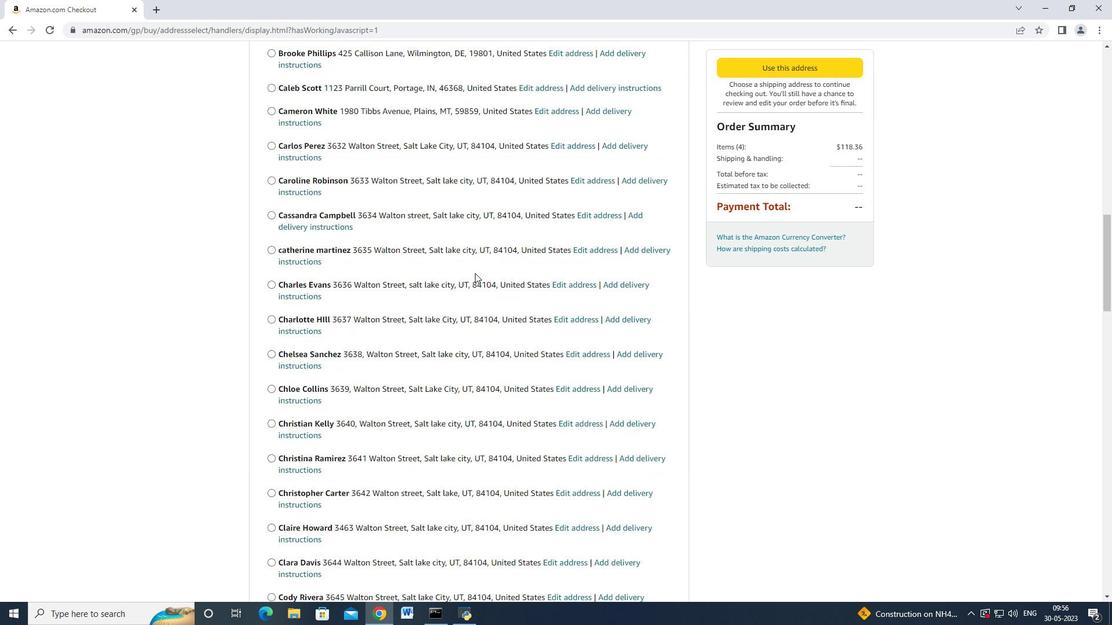 
Action: Mouse scrolled (475, 272) with delta (0, 0)
Screenshot: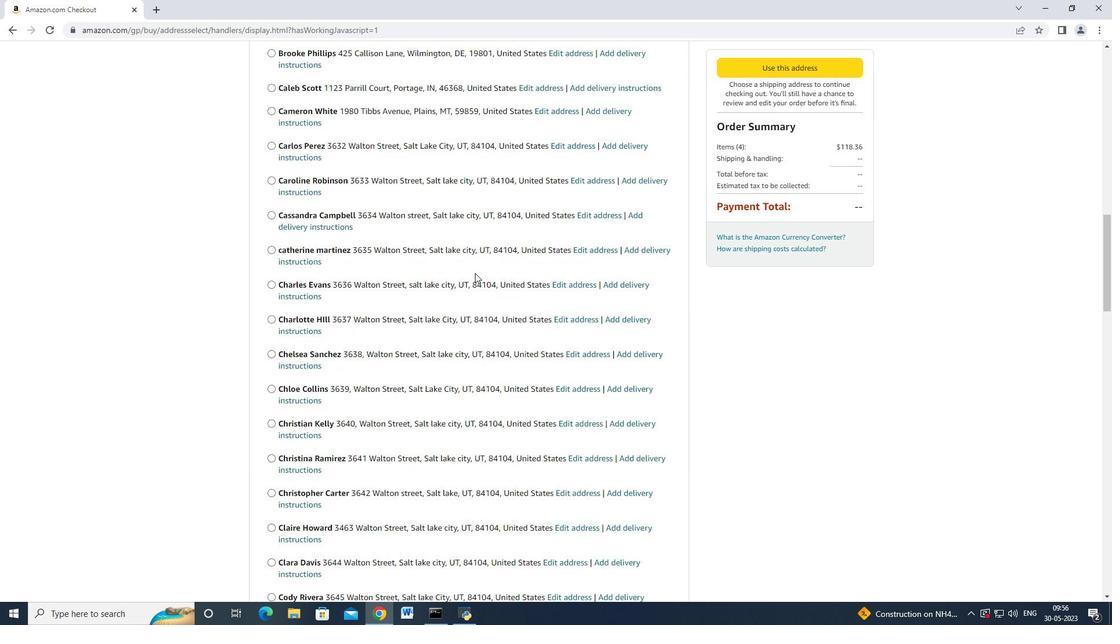 
Action: Mouse scrolled (475, 272) with delta (0, 0)
Screenshot: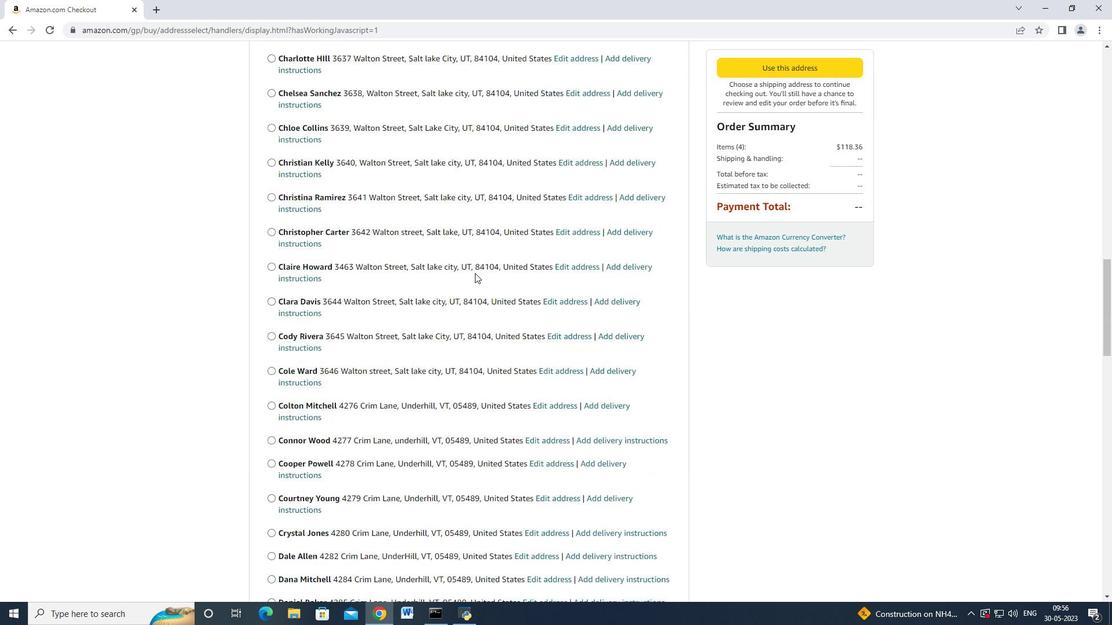 
Action: Mouse scrolled (475, 272) with delta (0, 0)
Screenshot: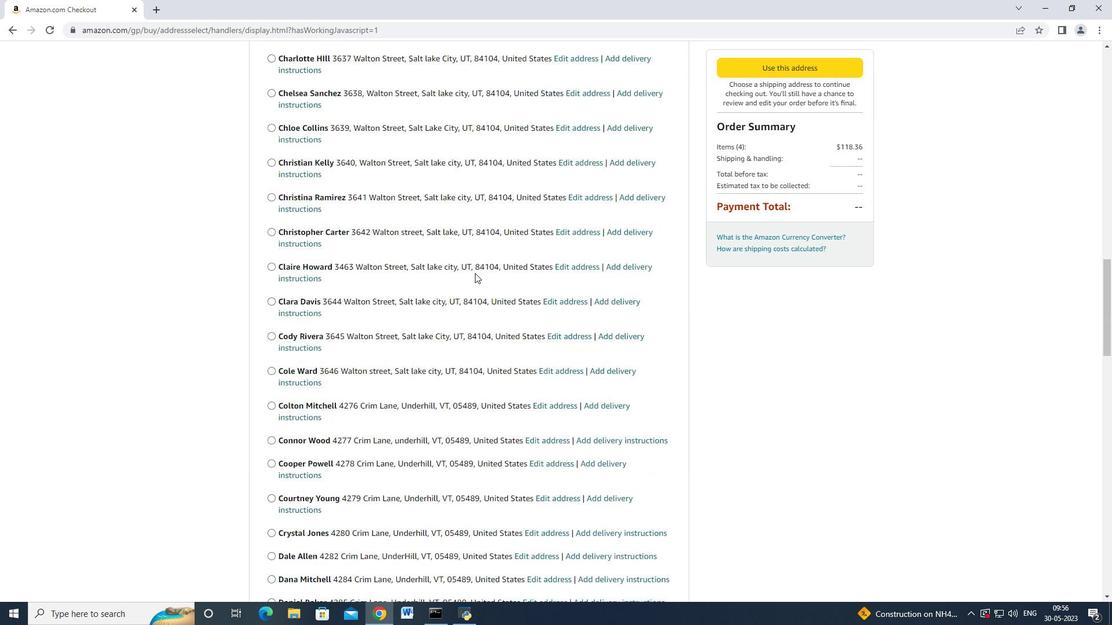 
Action: Mouse scrolled (475, 272) with delta (0, 0)
Screenshot: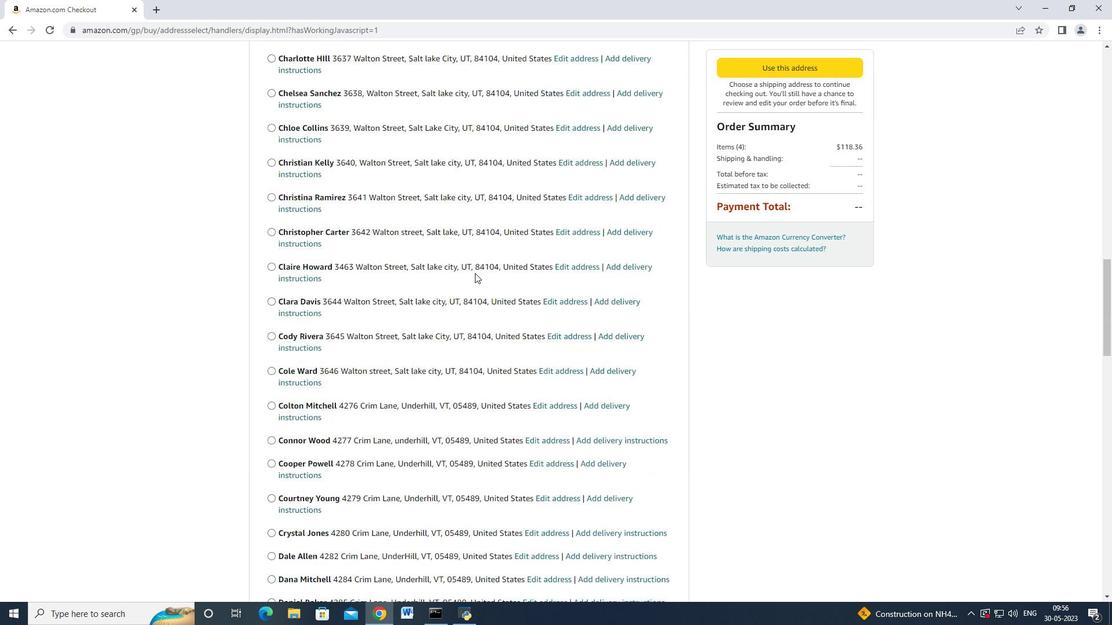 
Action: Mouse scrolled (475, 272) with delta (0, 0)
Screenshot: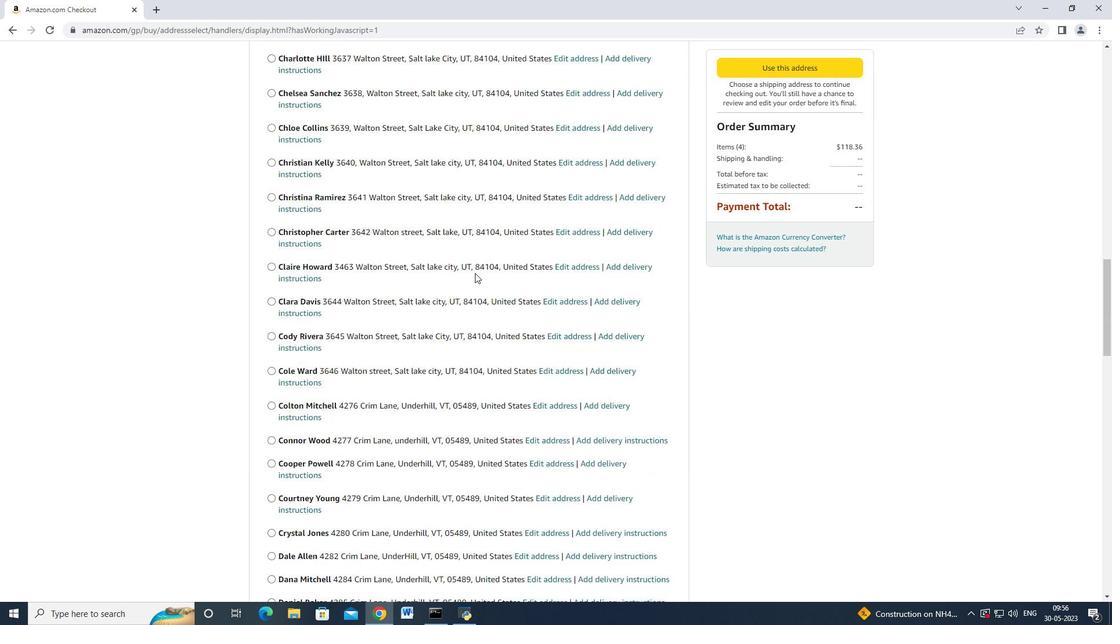 
Action: Mouse scrolled (475, 272) with delta (0, 0)
Screenshot: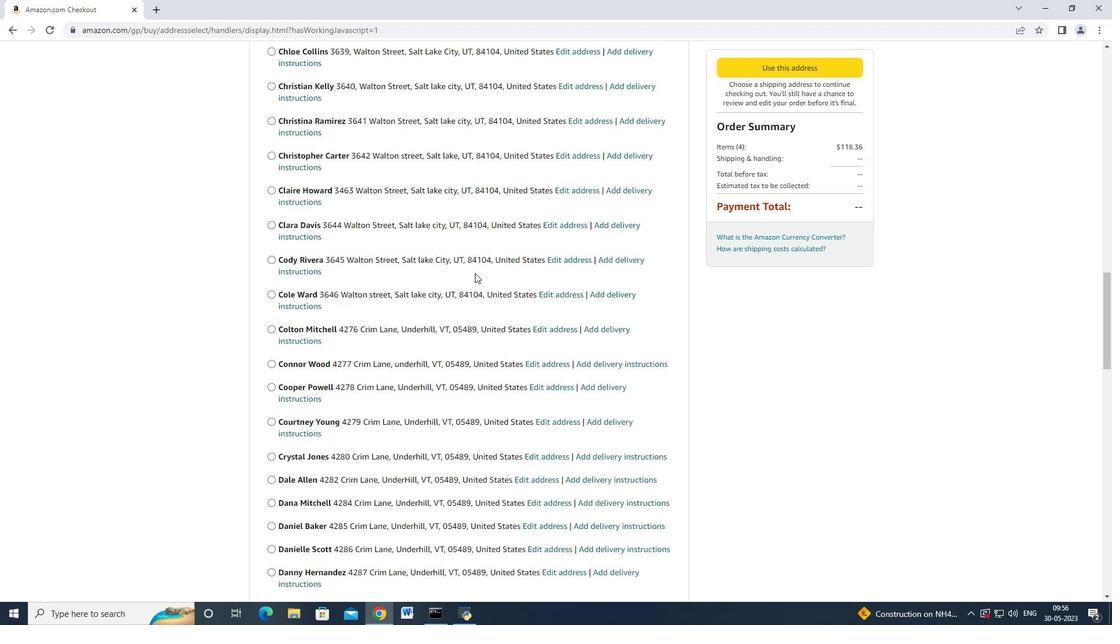 
Action: Mouse scrolled (475, 272) with delta (0, 0)
Screenshot: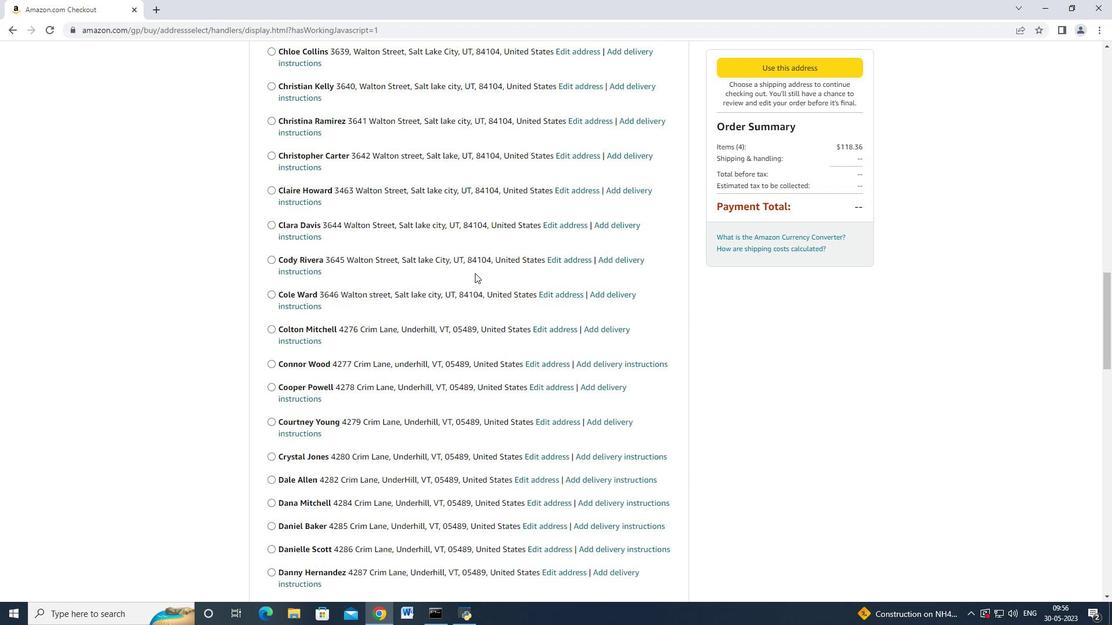 
Action: Mouse scrolled (475, 272) with delta (0, 0)
Screenshot: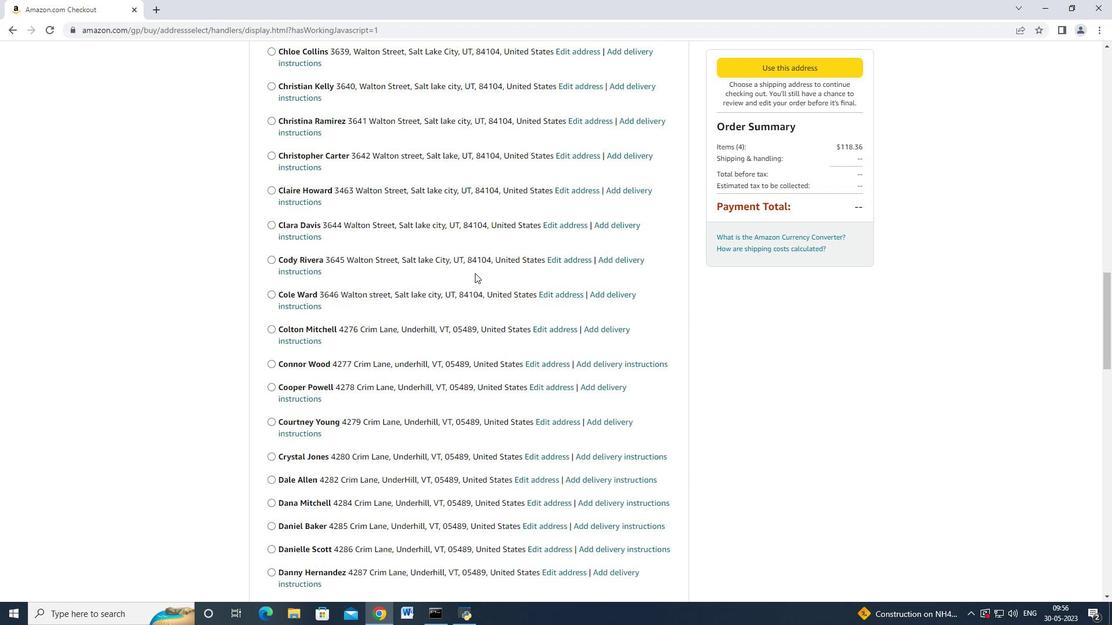 
Action: Mouse scrolled (475, 272) with delta (0, 0)
Screenshot: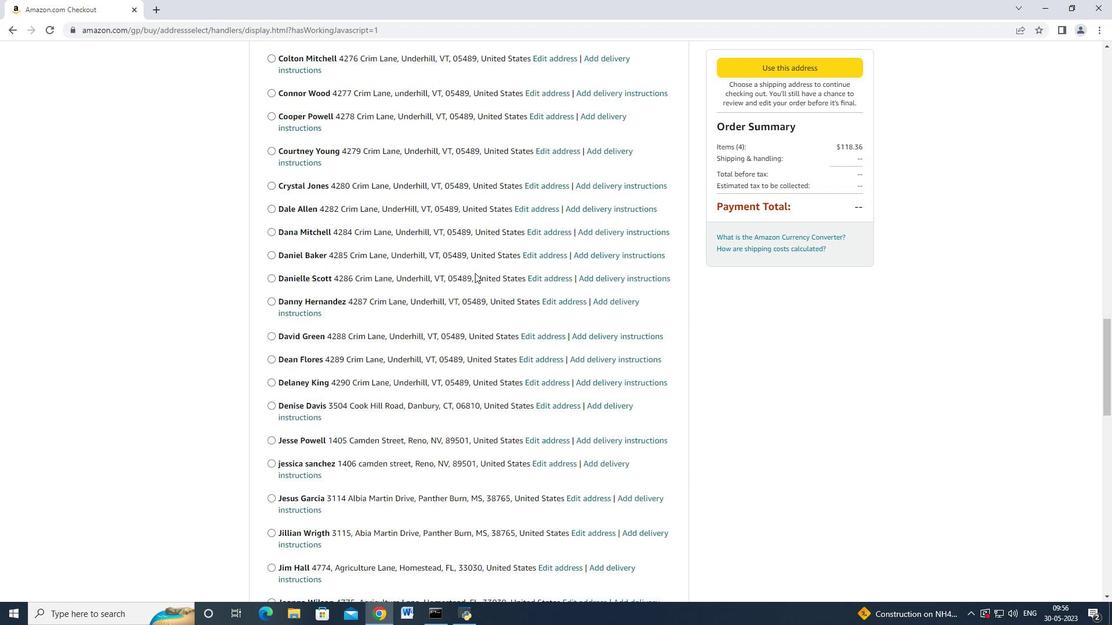 
Action: Mouse scrolled (475, 272) with delta (0, 0)
Screenshot: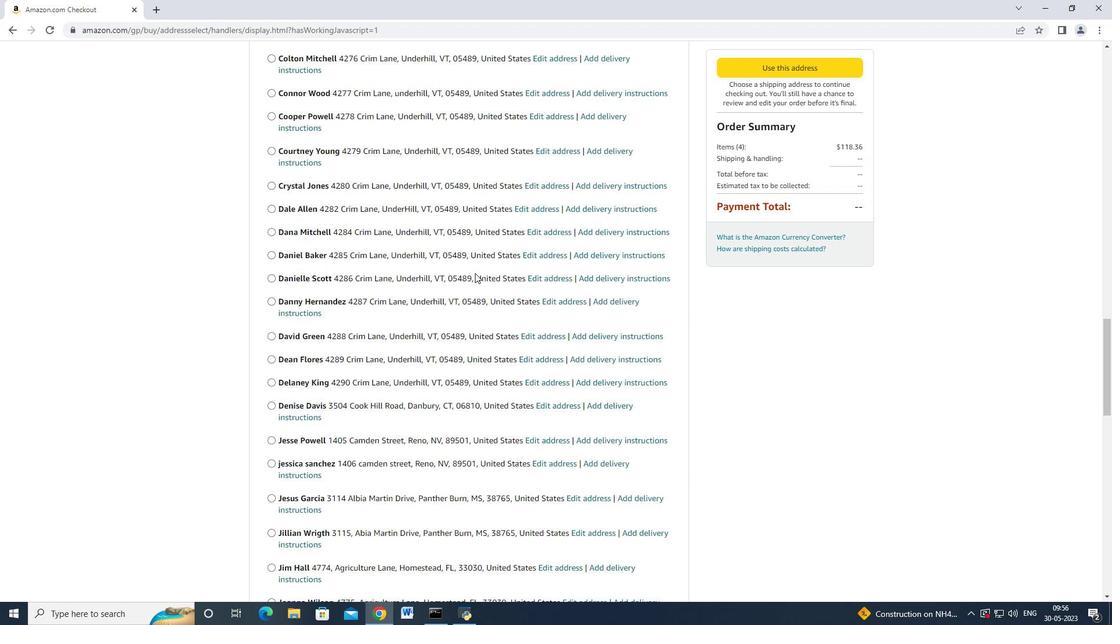 
Action: Mouse scrolled (475, 272) with delta (0, 0)
Screenshot: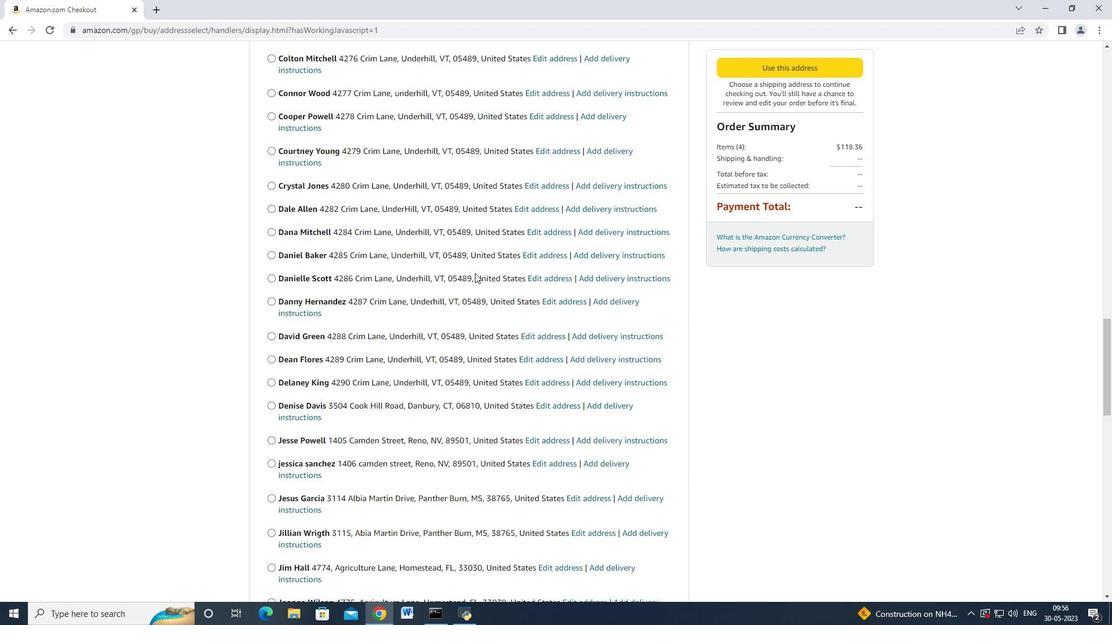 
Action: Mouse scrolled (475, 272) with delta (0, 0)
Screenshot: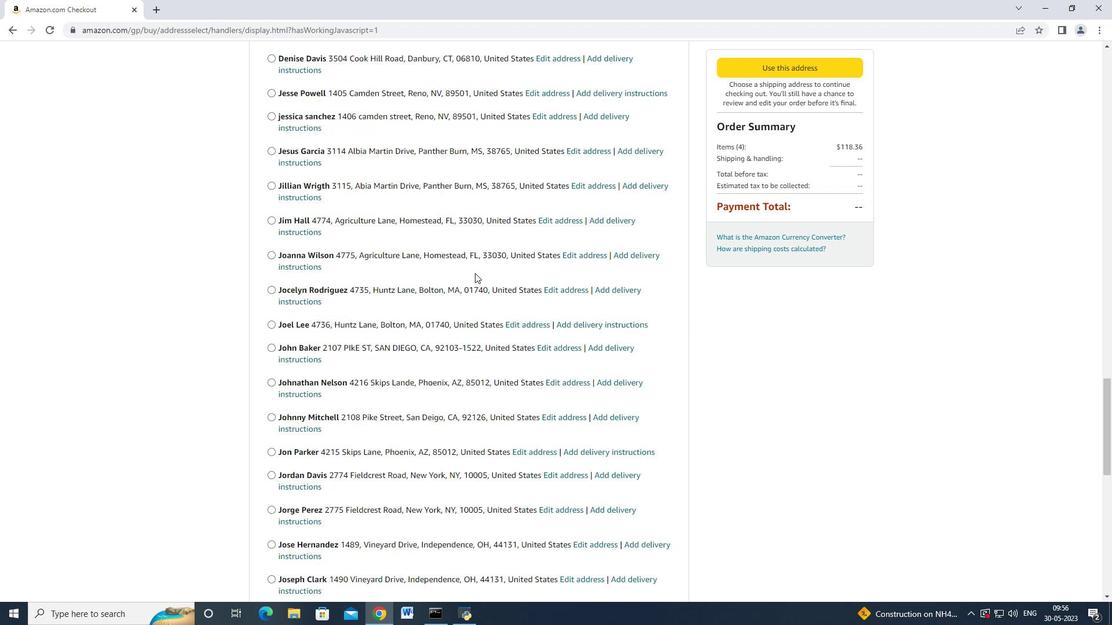 
Action: Mouse scrolled (475, 272) with delta (0, 0)
Screenshot: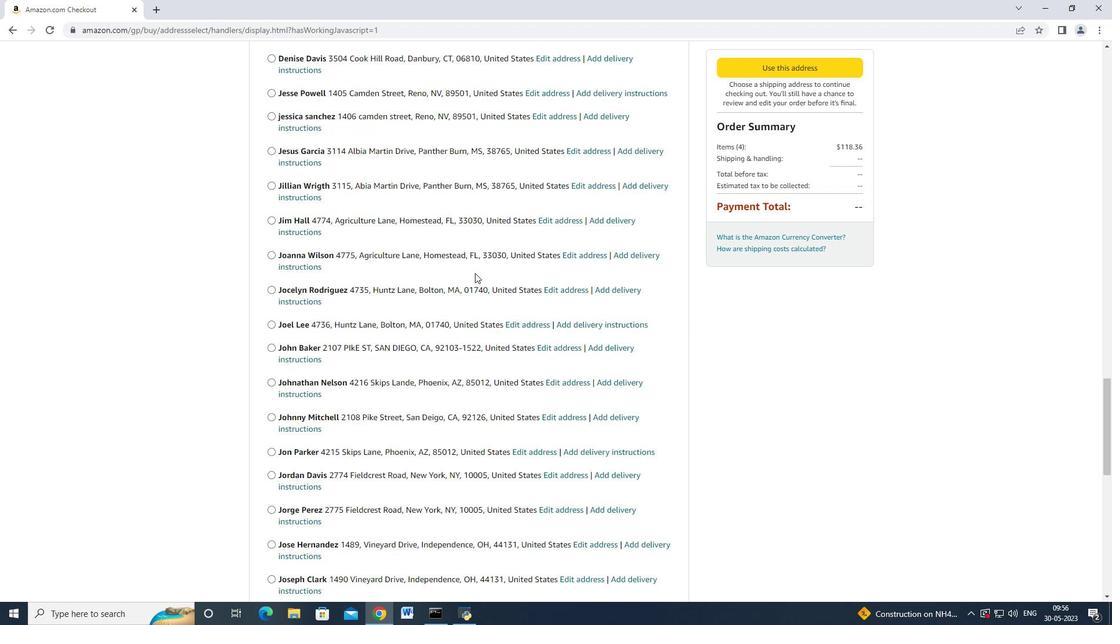
Action: Mouse scrolled (475, 272) with delta (0, 0)
Screenshot: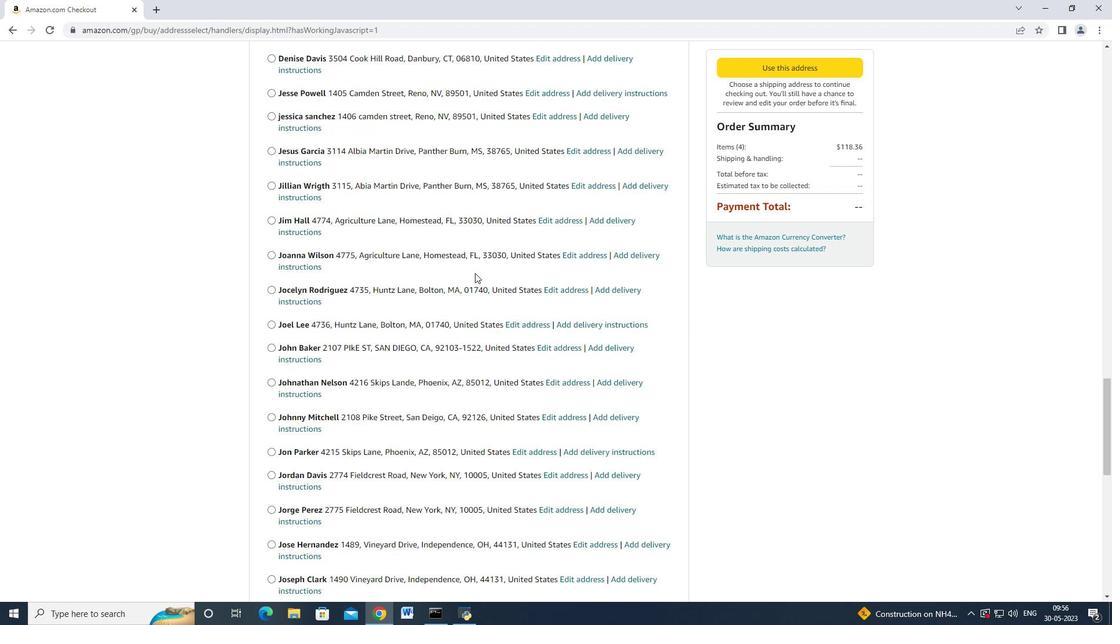 
Action: Mouse scrolled (475, 272) with delta (0, 0)
Screenshot: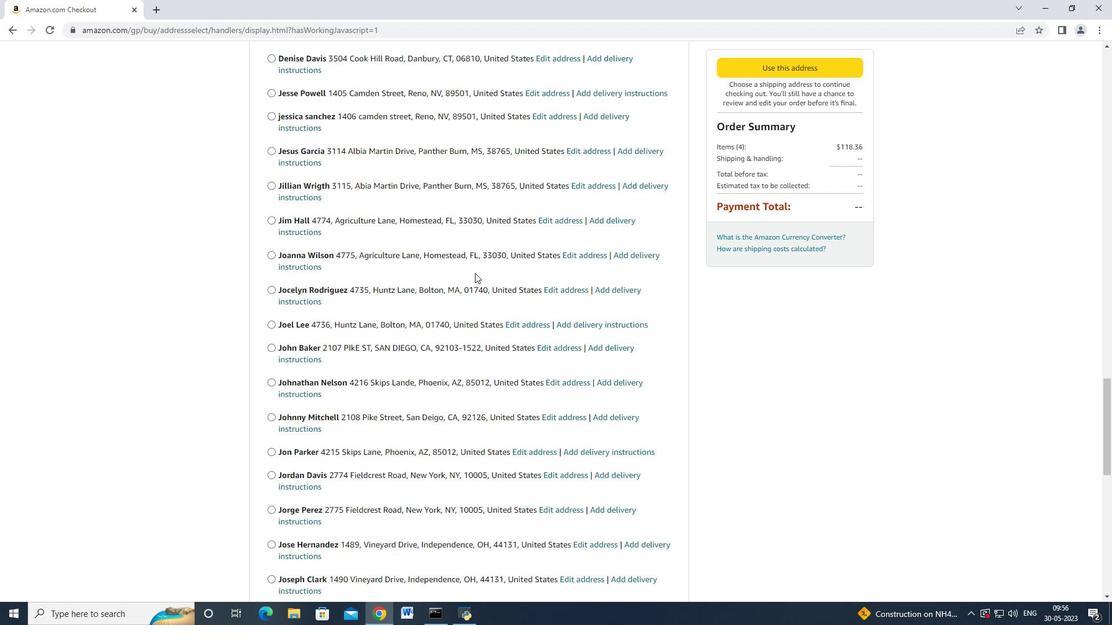 
Action: Mouse scrolled (475, 272) with delta (0, 0)
Screenshot: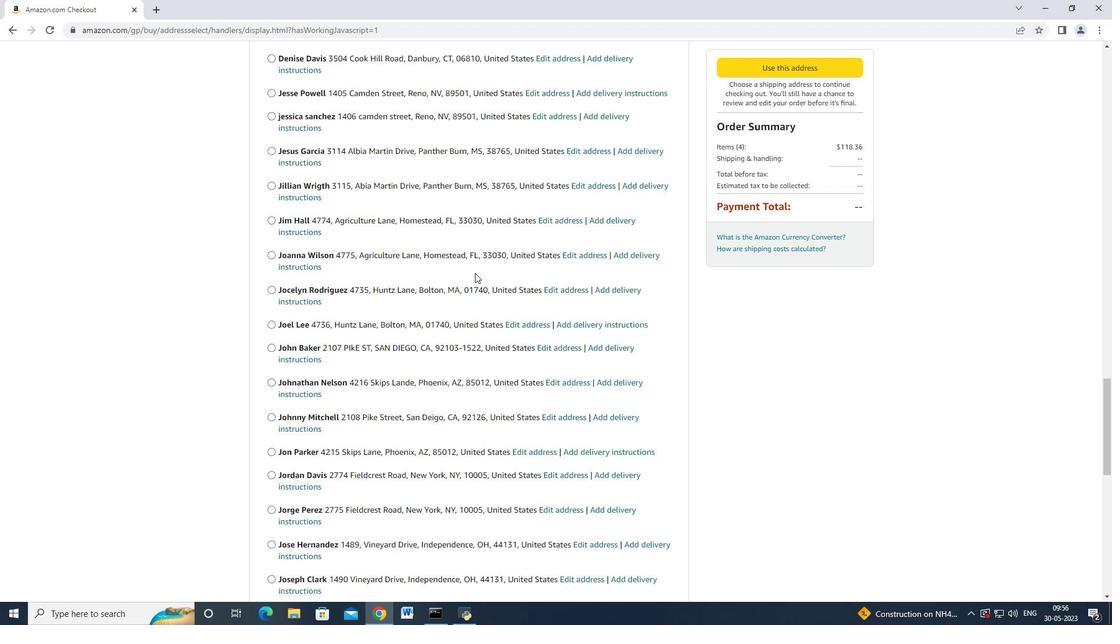 
Action: Mouse scrolled (475, 272) with delta (0, 0)
Screenshot: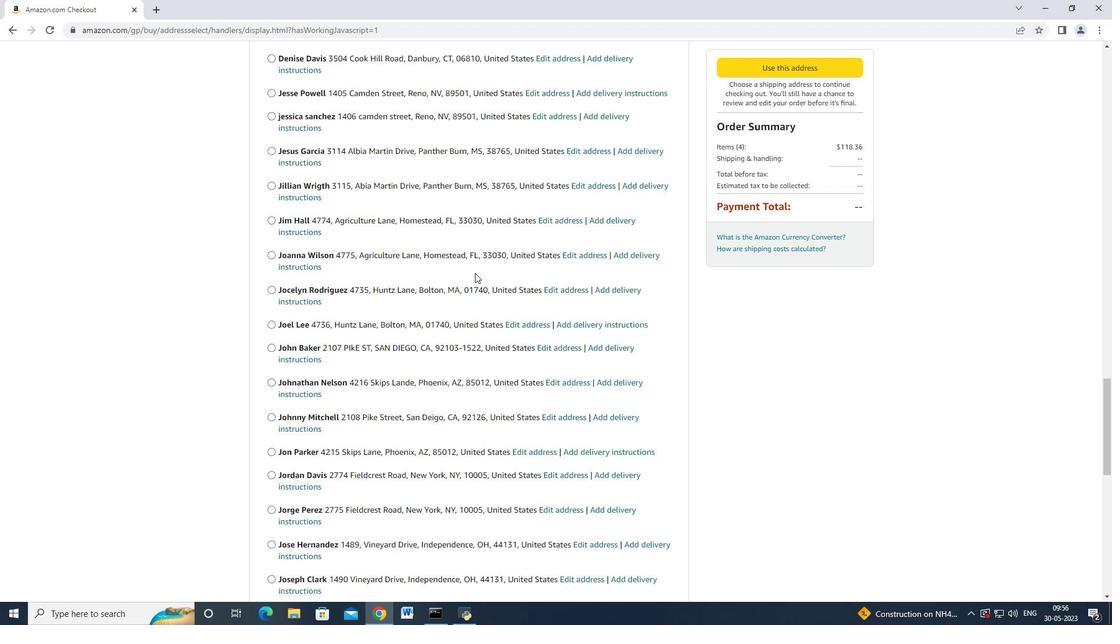 
Action: Mouse scrolled (475, 272) with delta (0, 0)
Screenshot: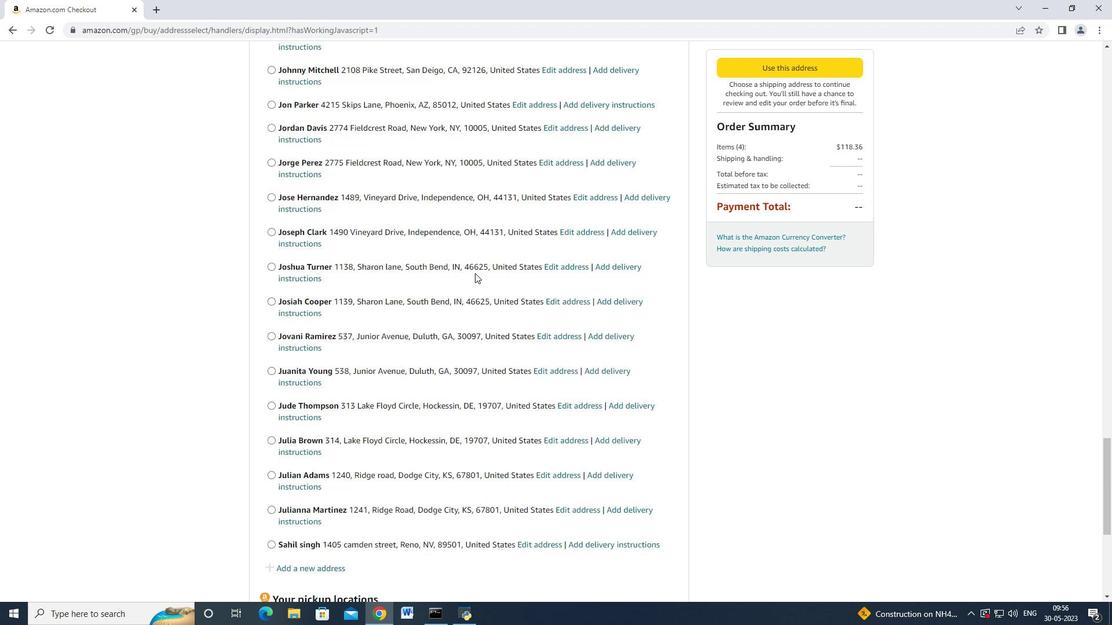 
Action: Mouse scrolled (475, 272) with delta (0, 0)
Screenshot: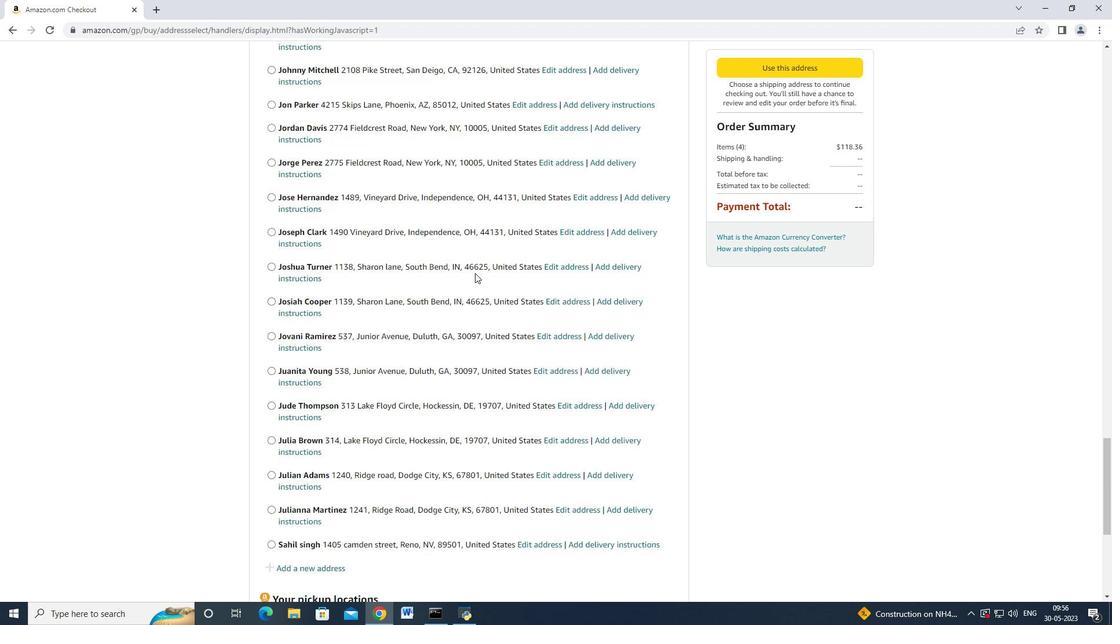 
Action: Mouse scrolled (475, 272) with delta (0, 0)
Screenshot: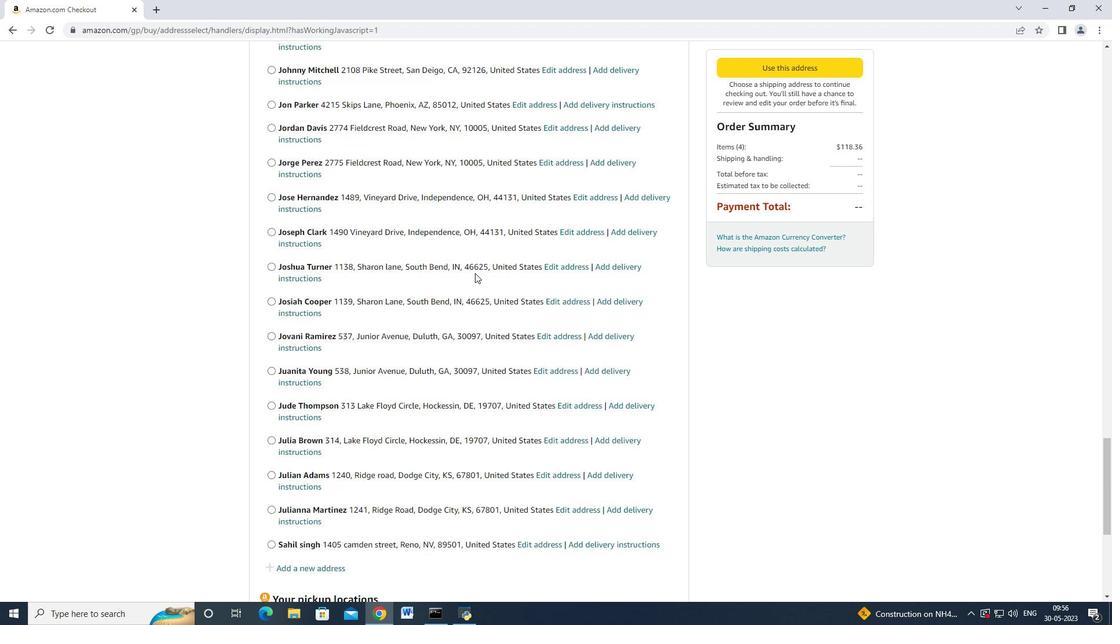 
Action: Mouse scrolled (475, 272) with delta (0, 0)
Screenshot: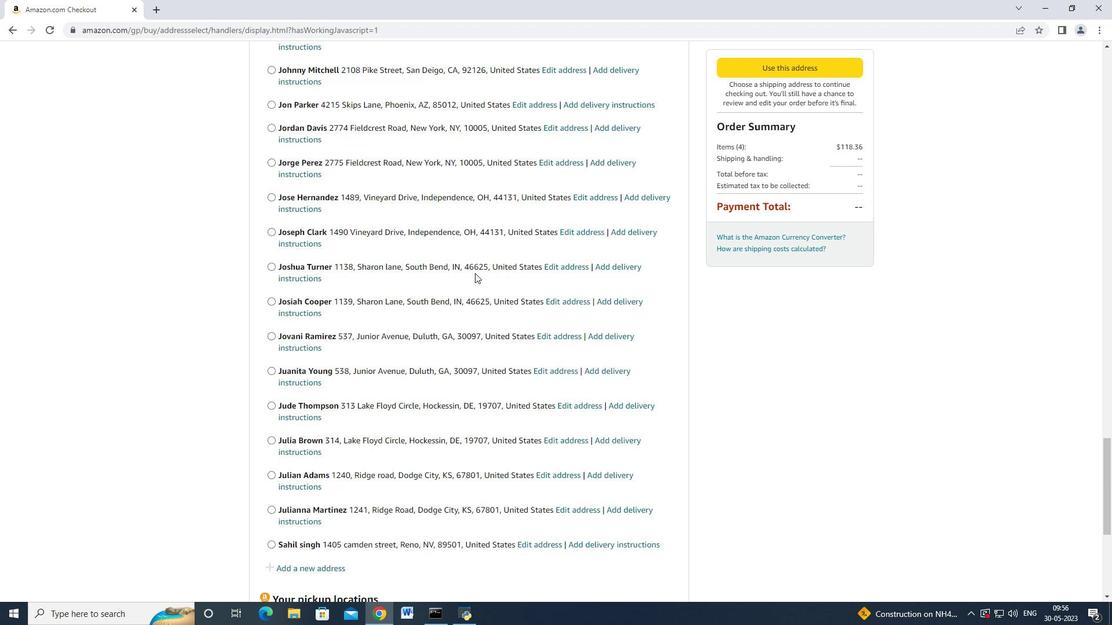 
Action: Mouse scrolled (475, 272) with delta (0, 0)
Screenshot: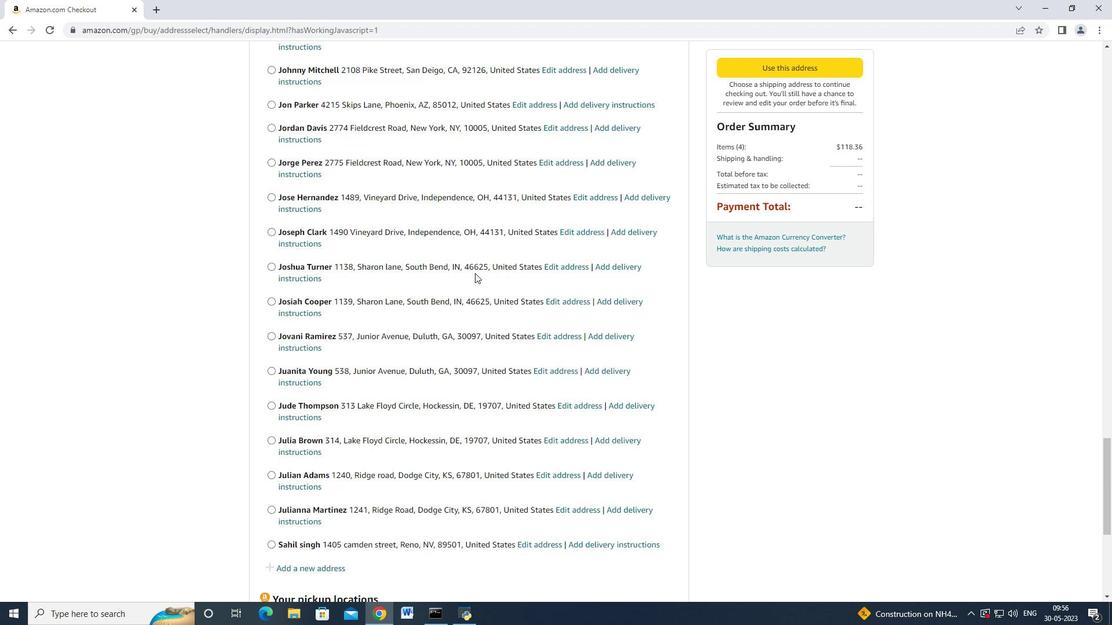 
Action: Mouse moved to (475, 273)
Screenshot: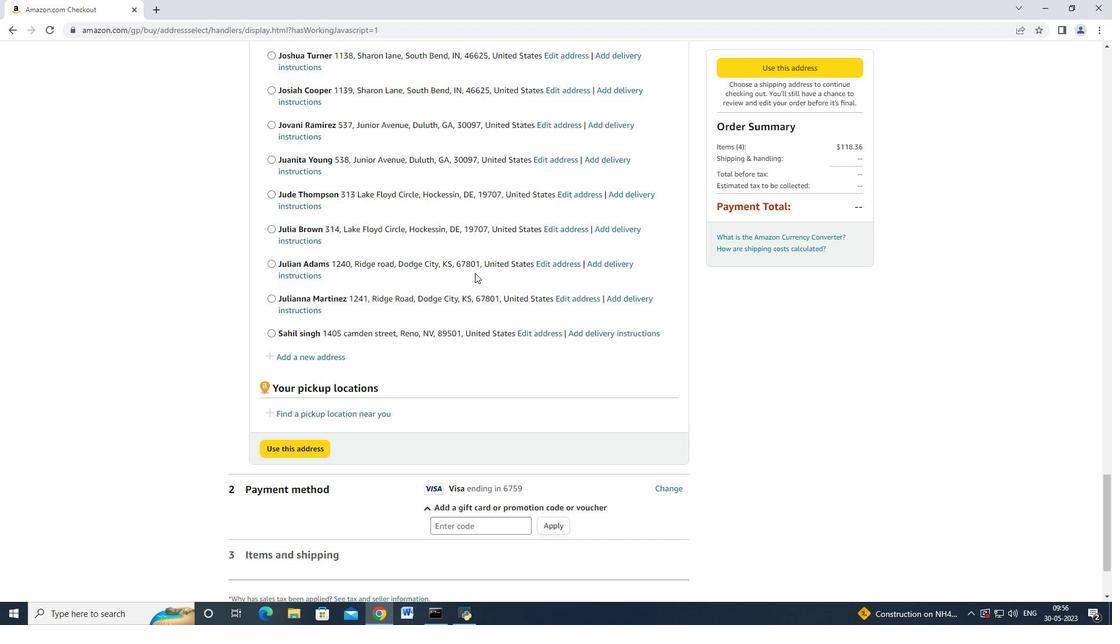 
Action: Mouse scrolled (475, 272) with delta (0, 0)
Screenshot: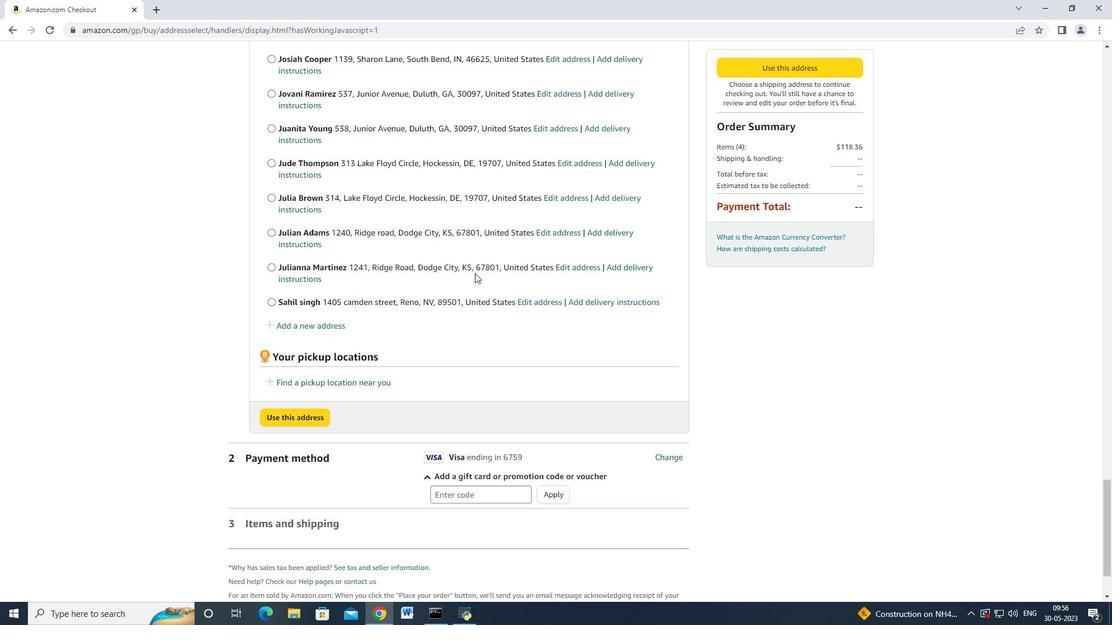 
Action: Mouse moved to (323, 237)
Screenshot: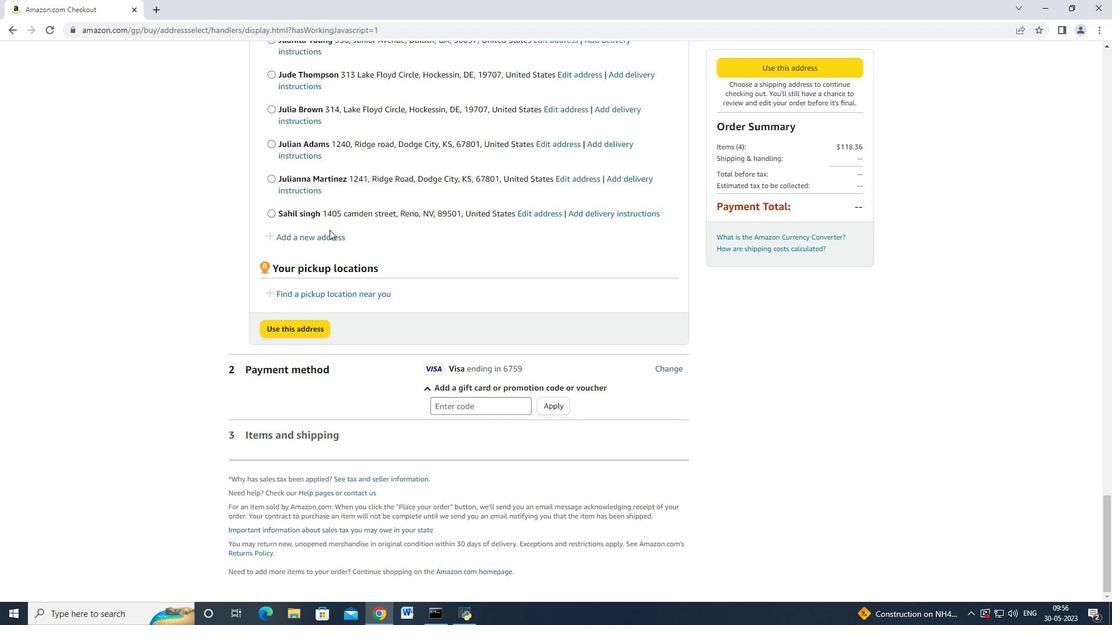 
Action: Mouse pressed left at (323, 237)
Screenshot: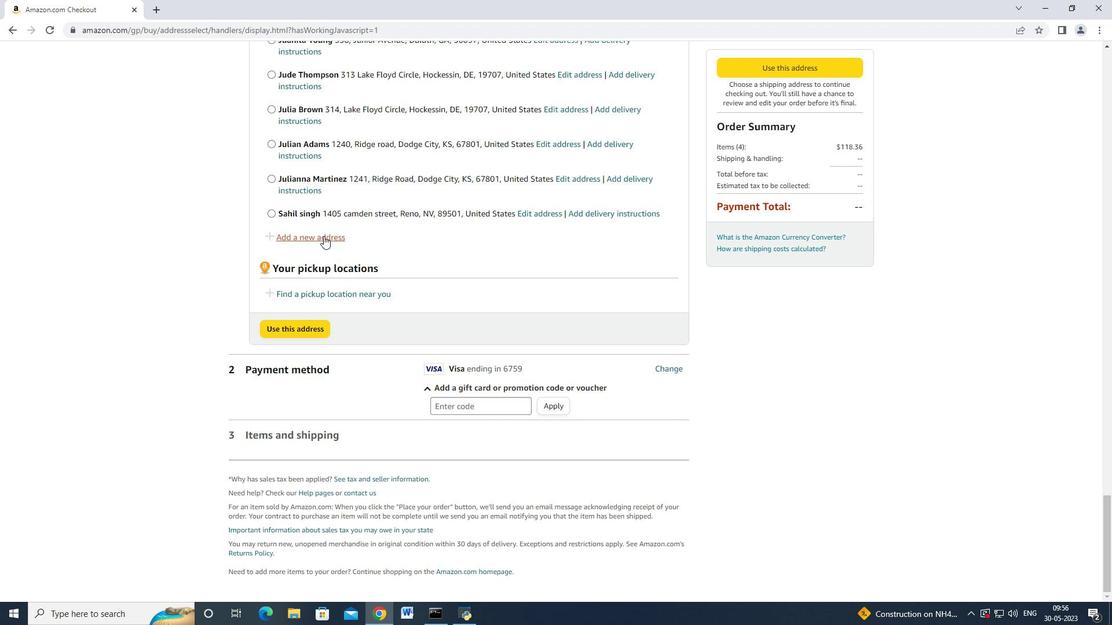 
Action: Mouse moved to (380, 272)
Screenshot: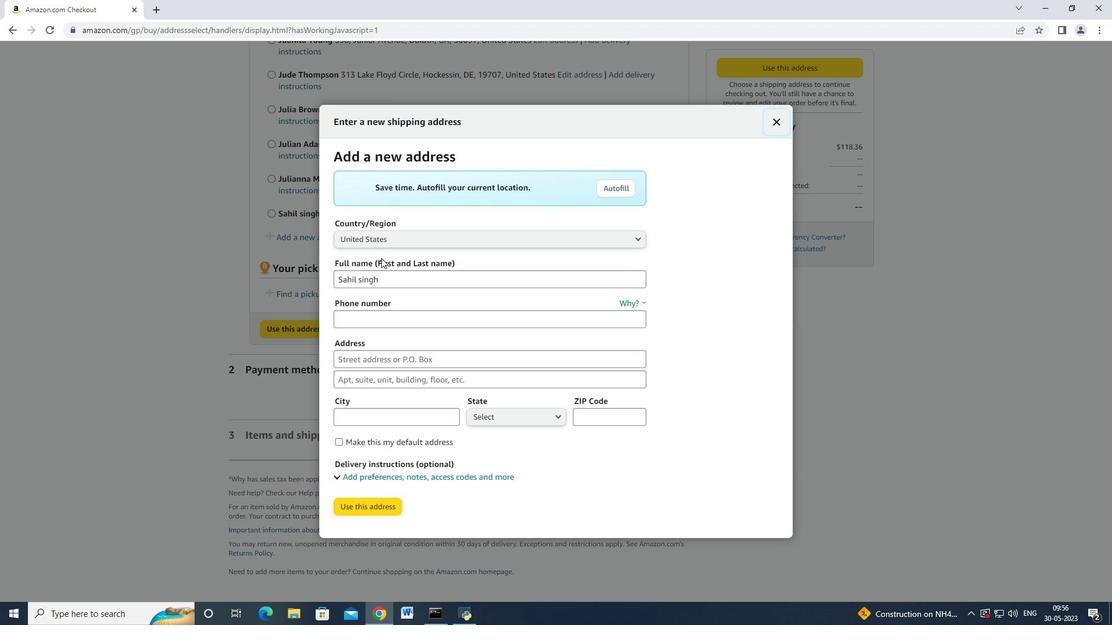 
Action: Mouse pressed left at (380, 272)
Screenshot: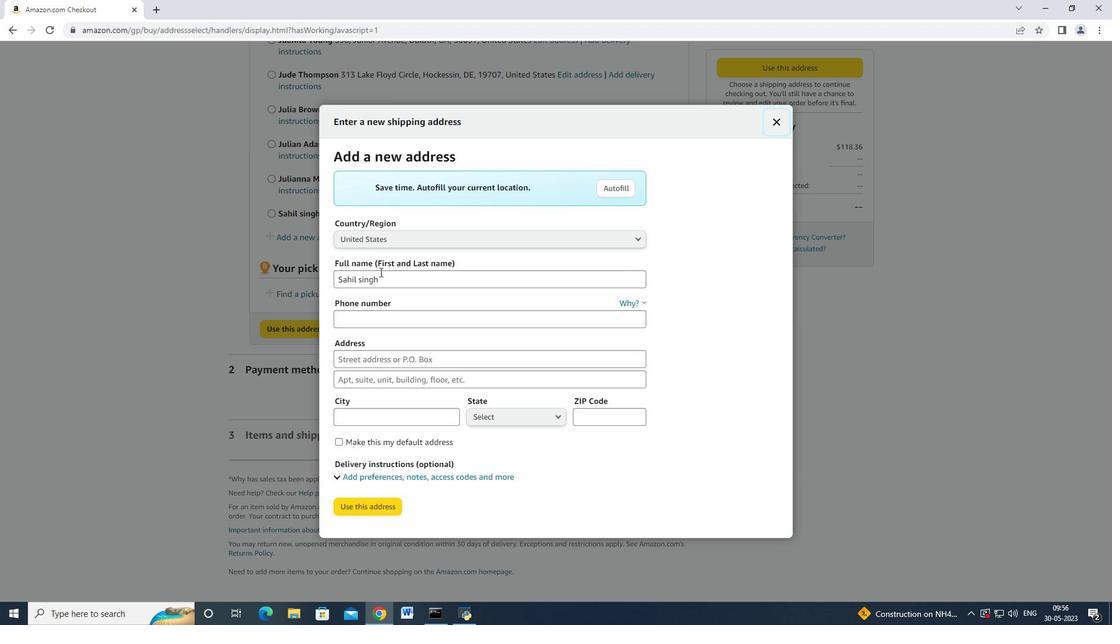 
Action: Mouse moved to (383, 269)
Screenshot: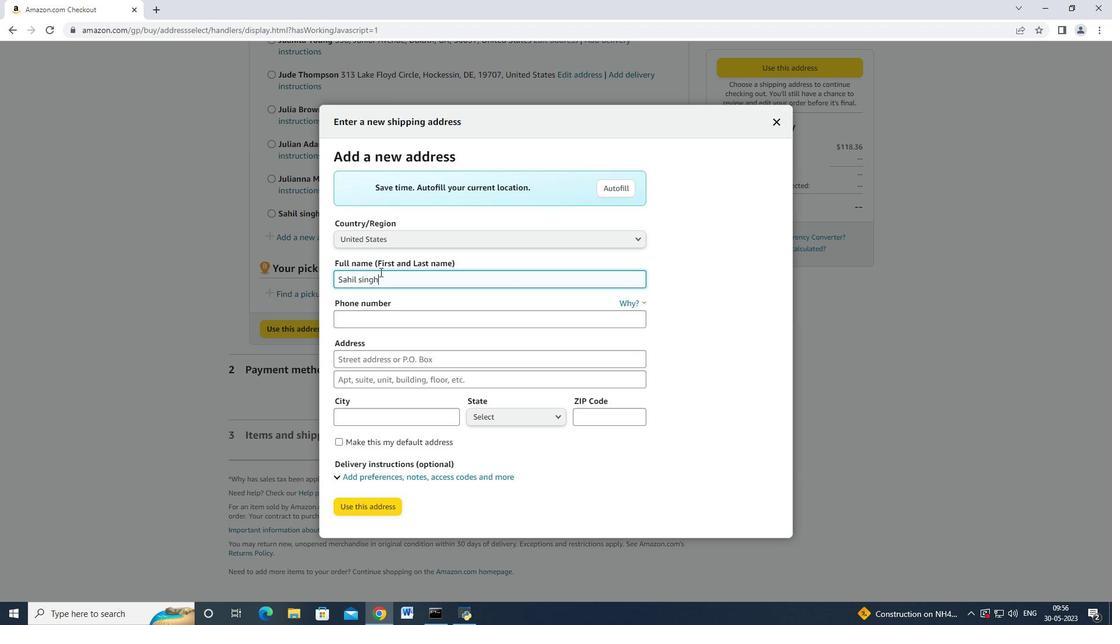 
Action: Key pressed <Key.backspace><Key.backspace><Key.backspace><Key.backspace><Key.backspace><Key.backspace><Key.backspace><Key.backspace><Key.backspace><Key.backspace><Key.backspace><Key.shift_r>Destiny<Key.space><Key.shift>Lee<Key.tab><Key.tab>2034707320<Key.tab>3505<Key.space><Key.shift>C<Key.backspace><Key.shift>Cook<Key.space><Key.shift>Hill<Key.space><Key.shift>Road<Key.tab><Key.tab><Key.shift><Key.shift><Key.shift><Key.shift><Key.shift><Key.shift><Key.shift><Key.shift><Key.shift><Key.shift><Key.shift><Key.shift>B<Key.backspace><Key.shift_r>Danbury
Screenshot: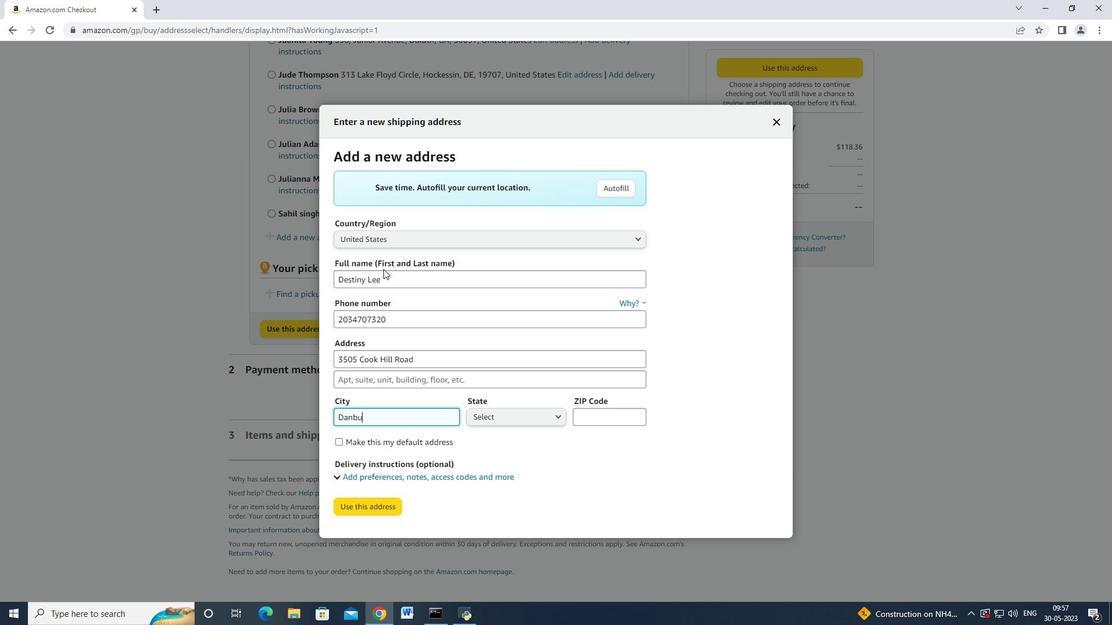 
Action: Mouse moved to (544, 415)
Screenshot: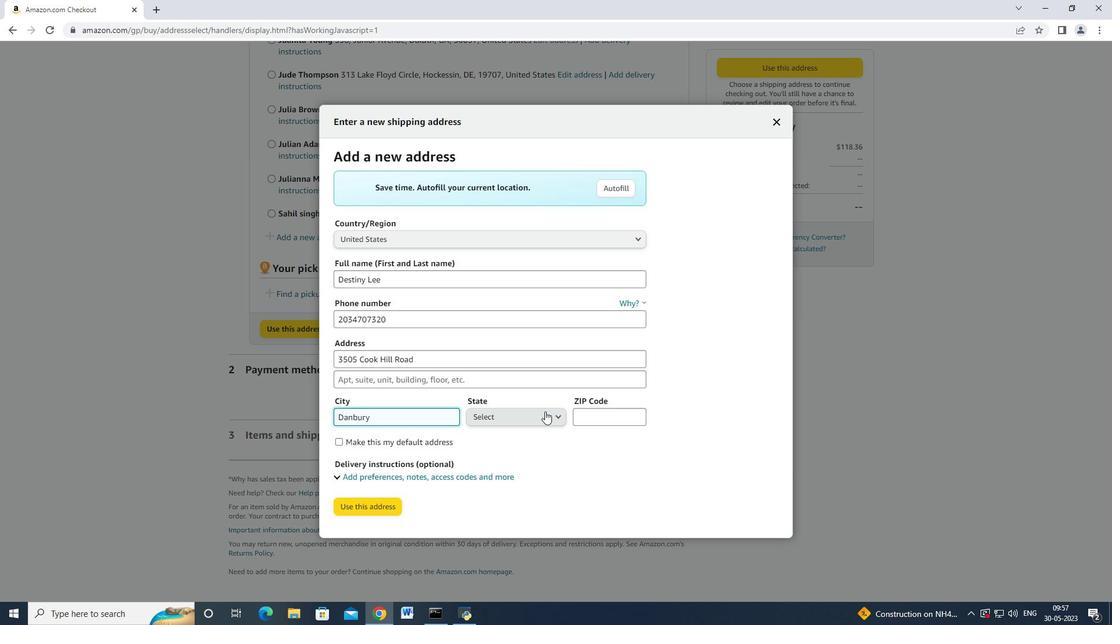 
Action: Mouse pressed left at (544, 415)
Screenshot: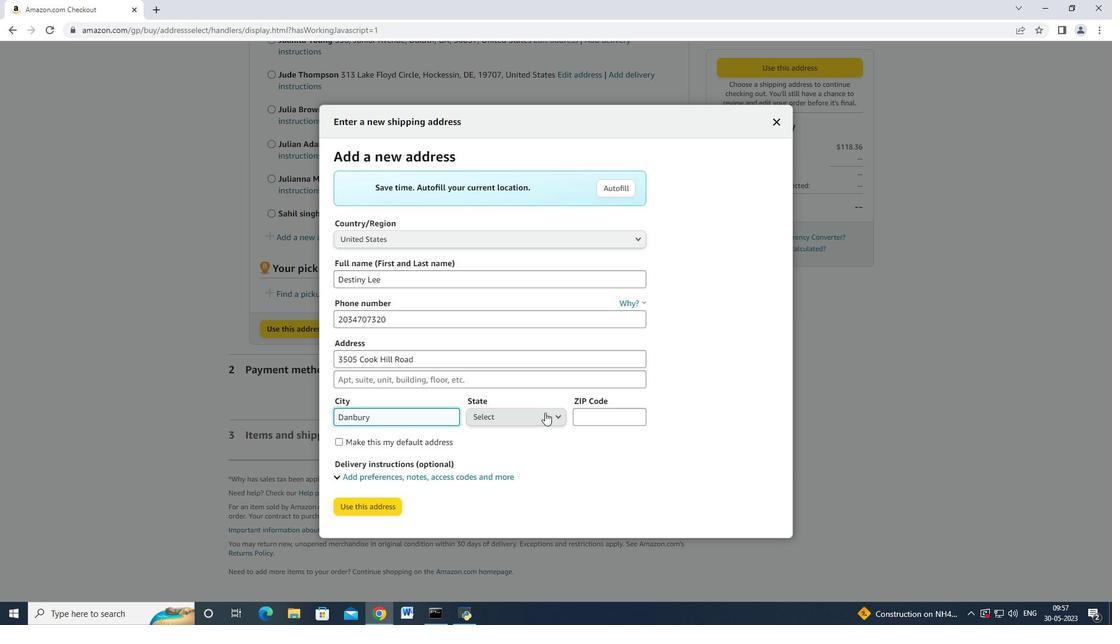 
Action: Mouse moved to (523, 278)
Screenshot: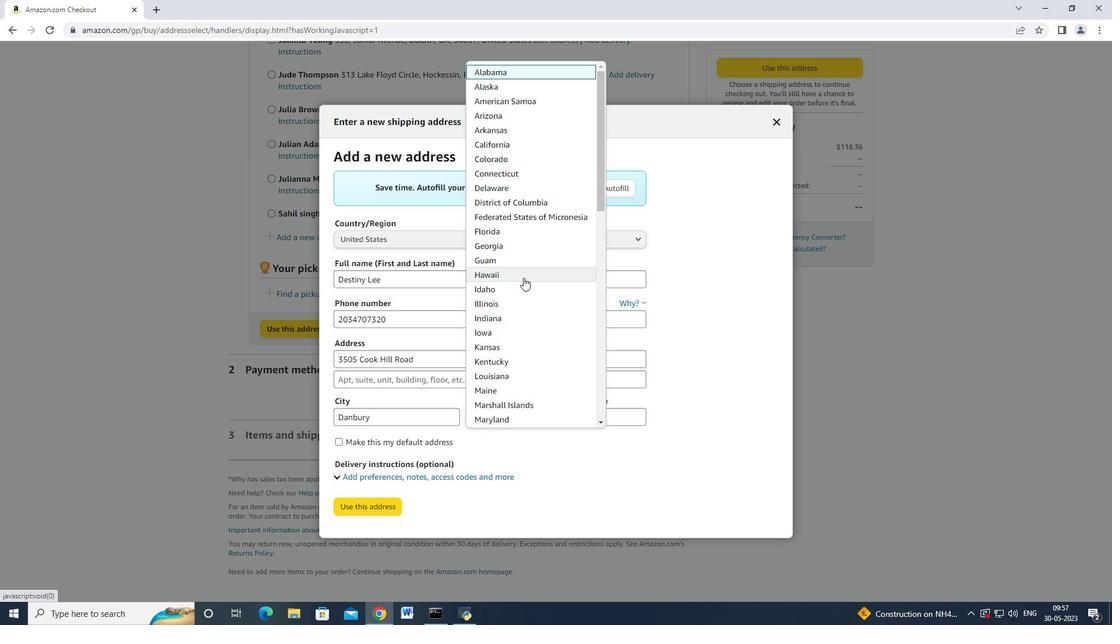 
Action: Mouse scrolled (523, 277) with delta (0, 0)
Screenshot: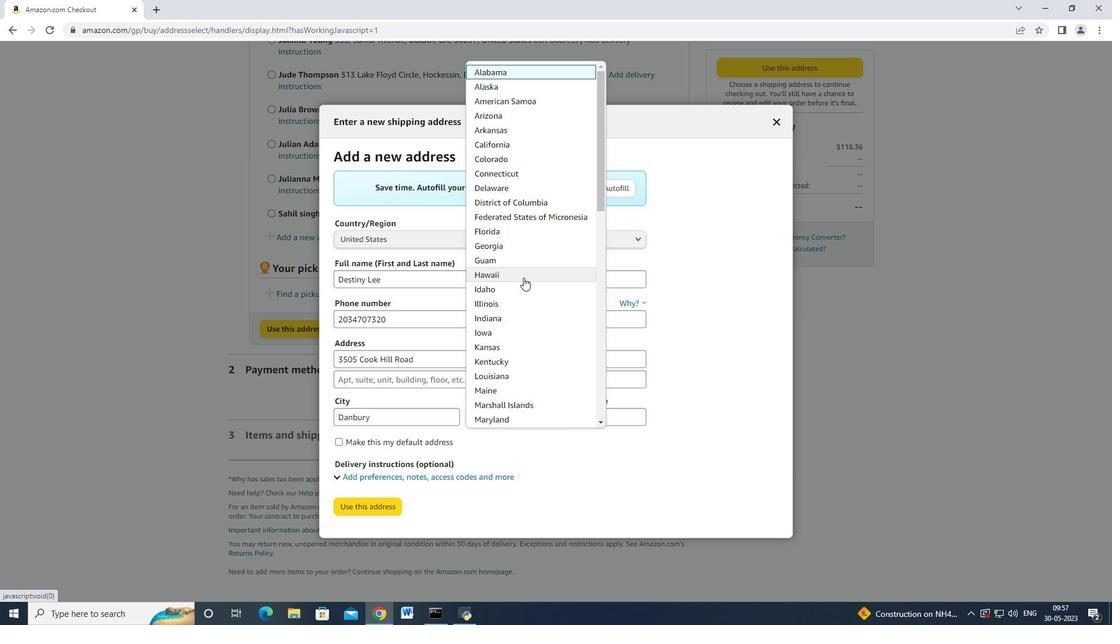 
Action: Mouse moved to (526, 265)
Screenshot: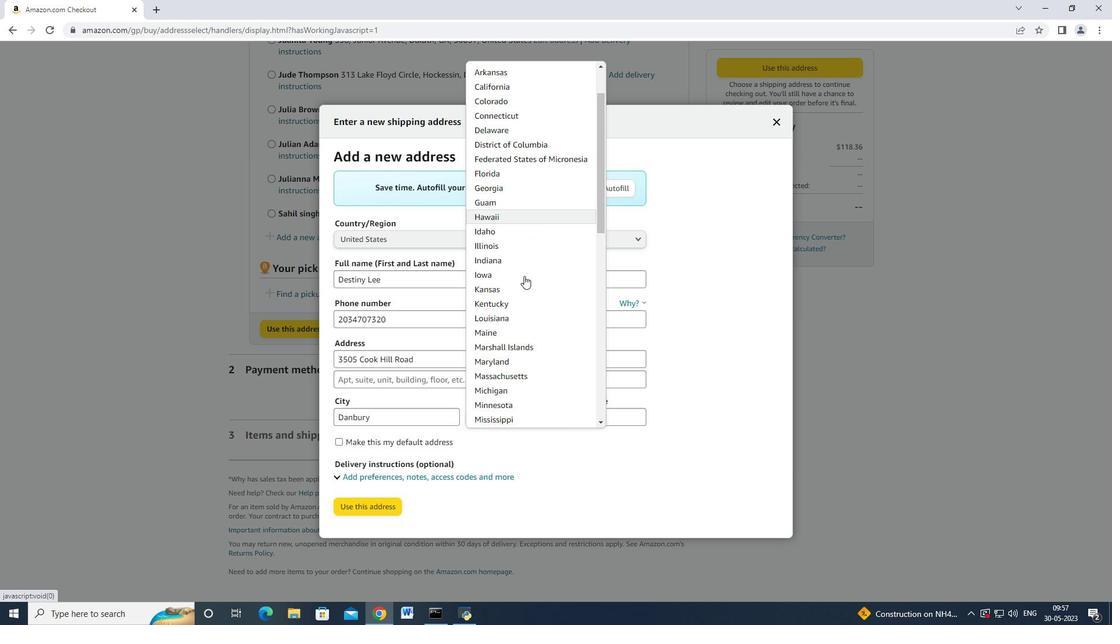 
Action: Mouse scrolled (526, 265) with delta (0, 0)
Screenshot: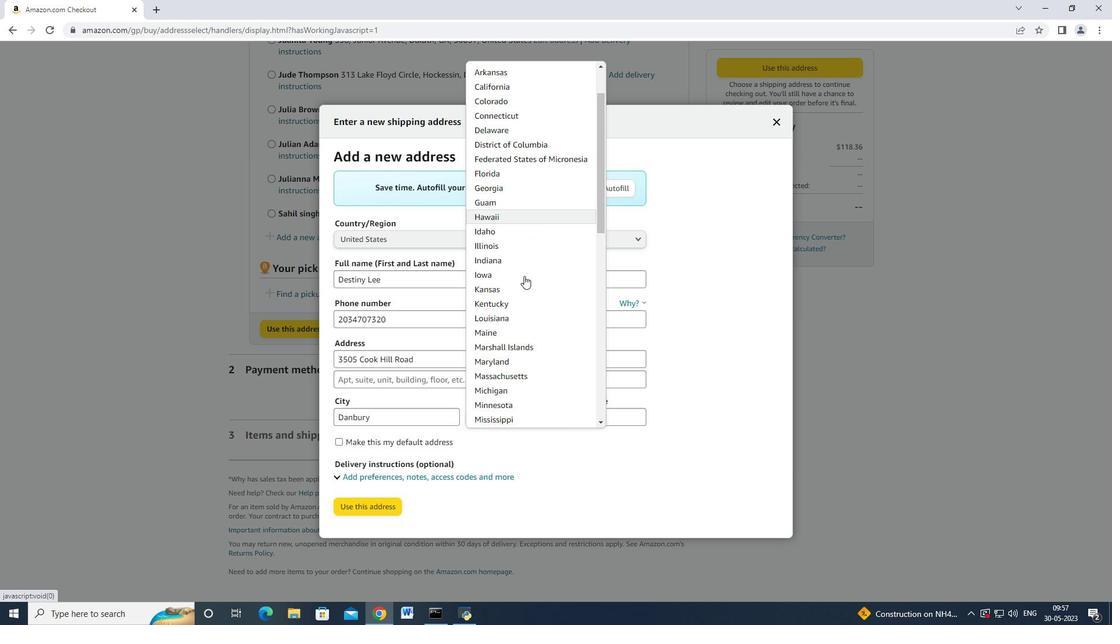 
Action: Mouse moved to (526, 173)
Screenshot: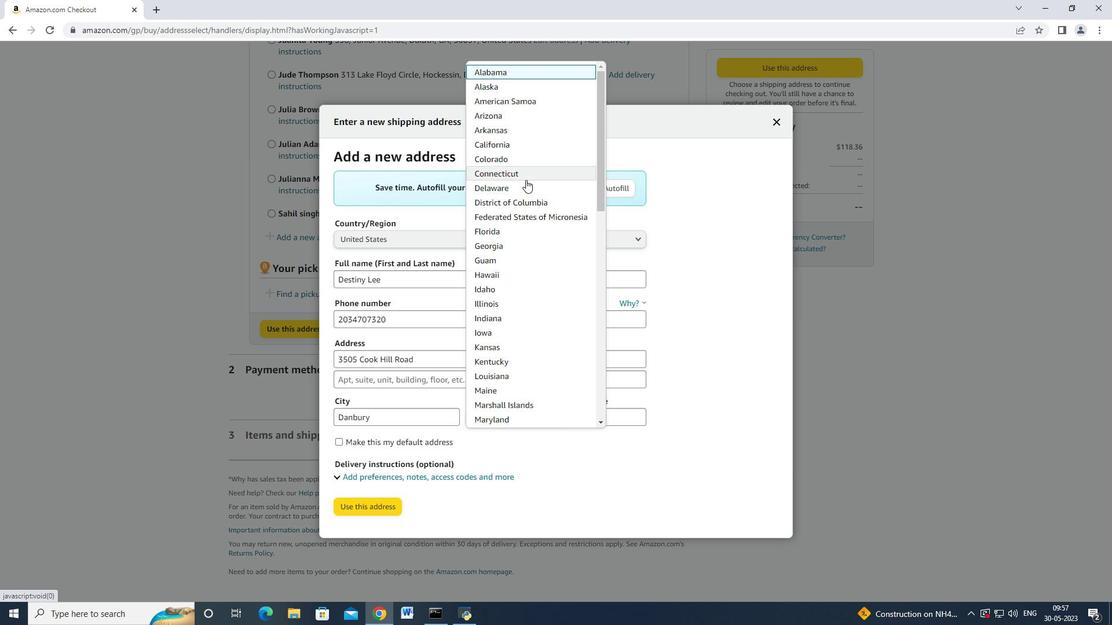 
Action: Mouse pressed left at (526, 173)
Screenshot: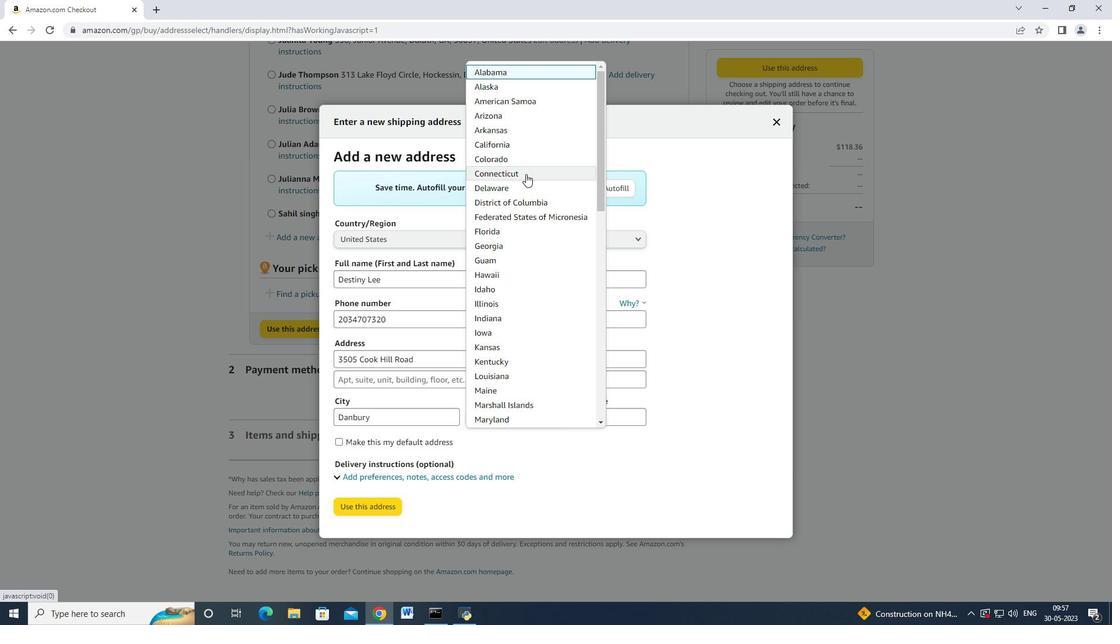 
Action: Mouse moved to (587, 412)
Screenshot: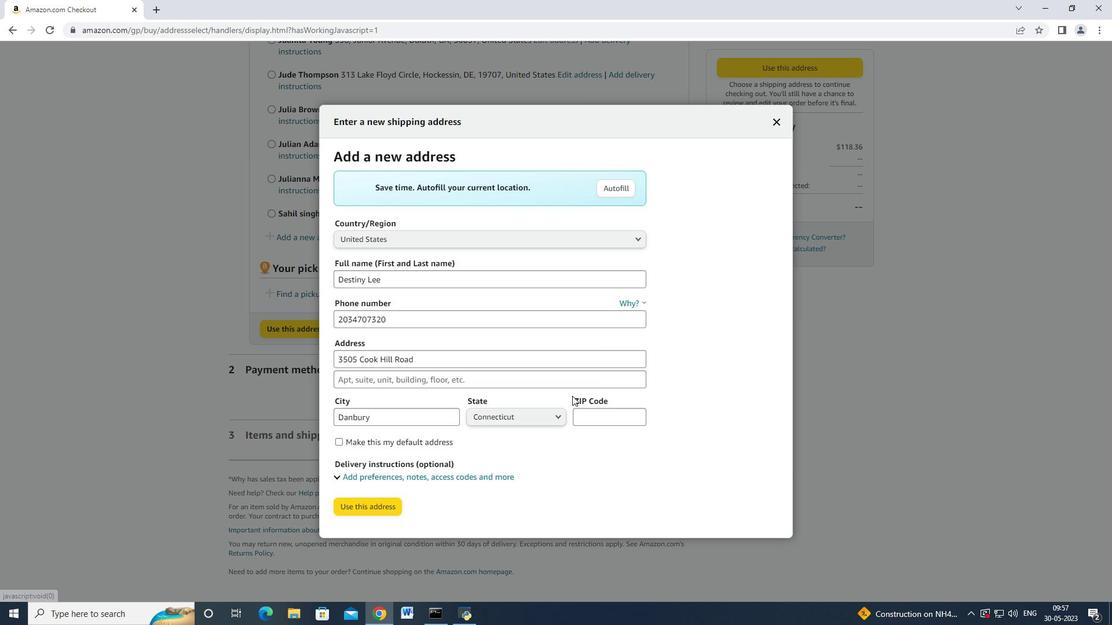 
Action: Mouse pressed left at (587, 412)
Screenshot: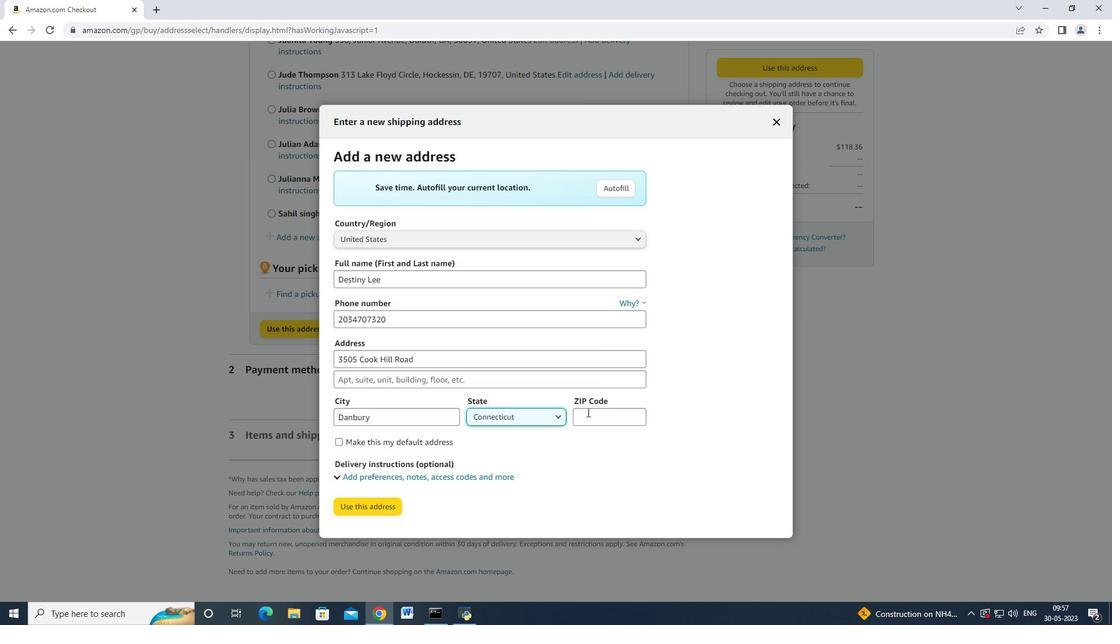 
Action: Key pressed 06810
Screenshot: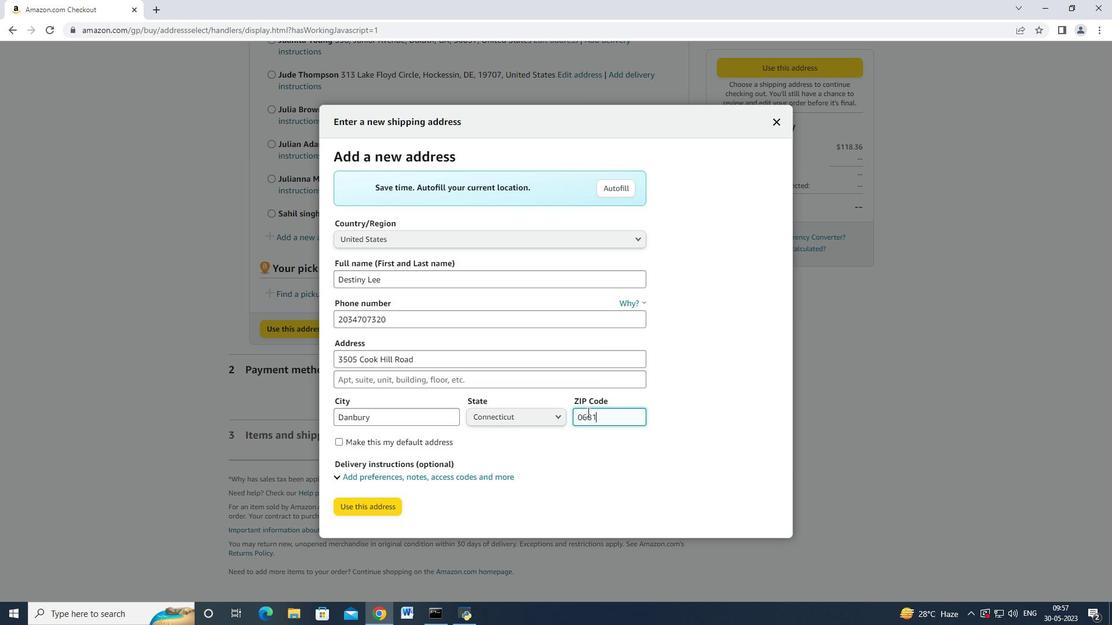 
Action: Mouse moved to (382, 501)
Screenshot: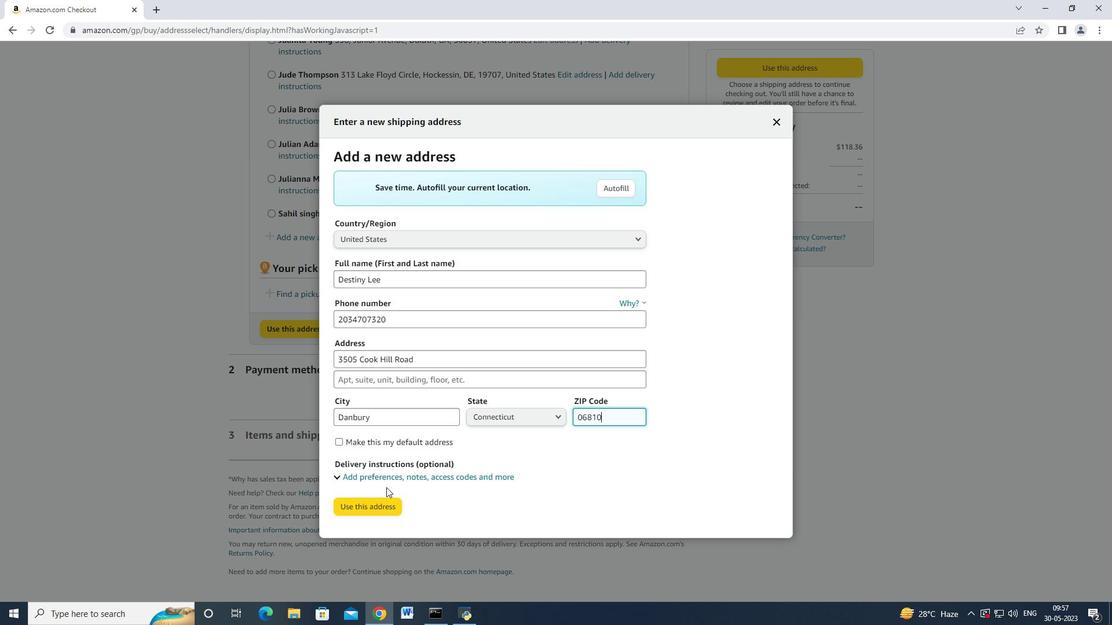 
Action: Mouse pressed left at (382, 501)
Screenshot: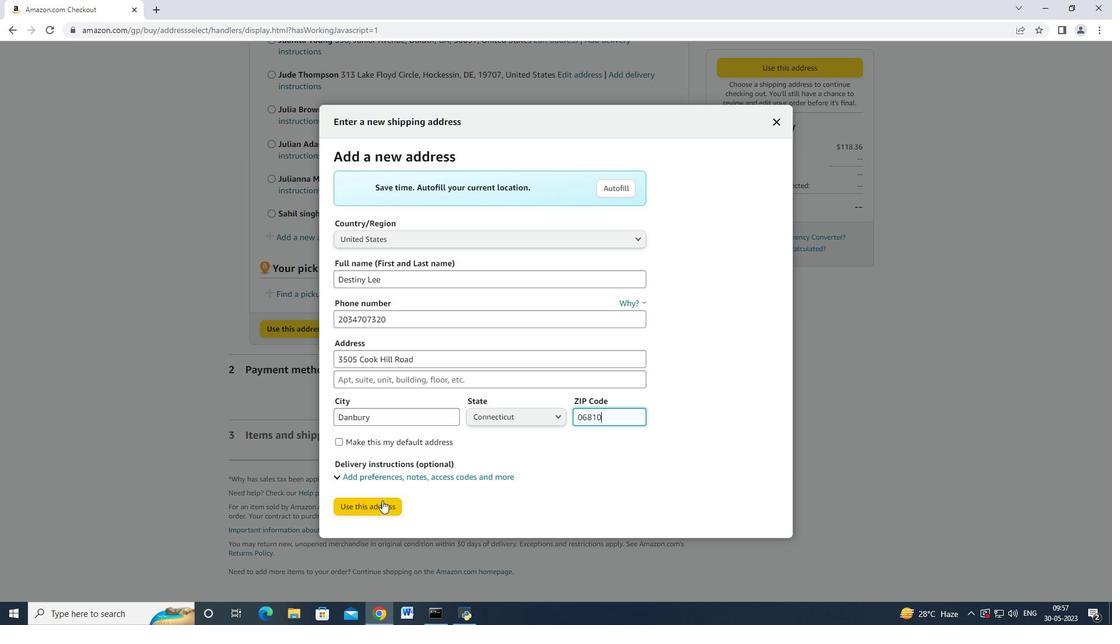 
Action: Mouse moved to (383, 504)
Screenshot: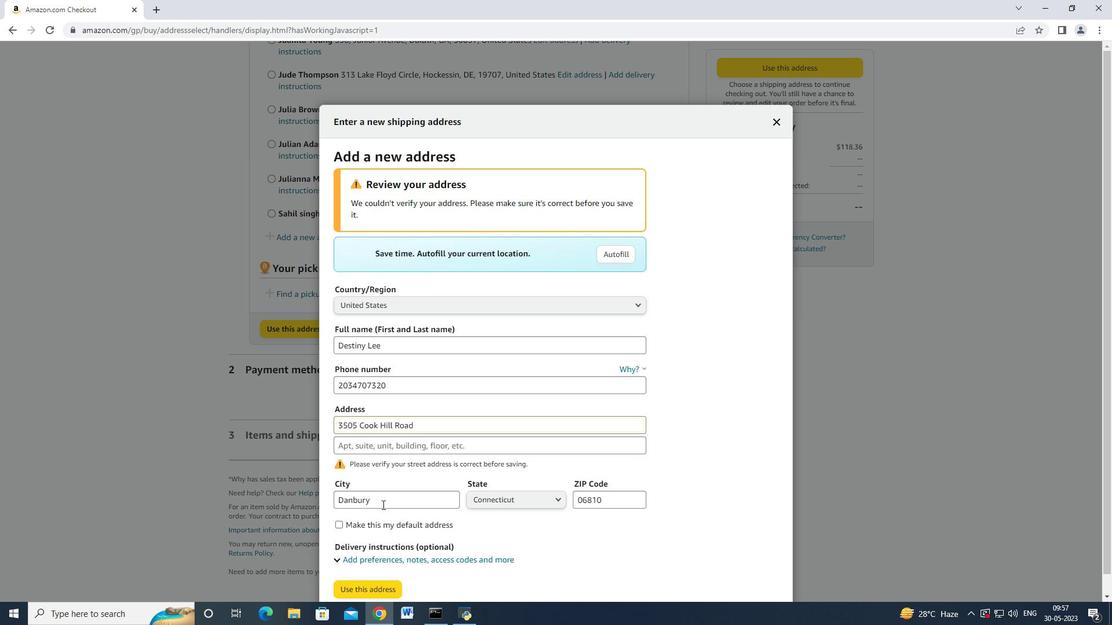 
Action: Mouse scrolled (383, 504) with delta (0, 0)
Screenshot: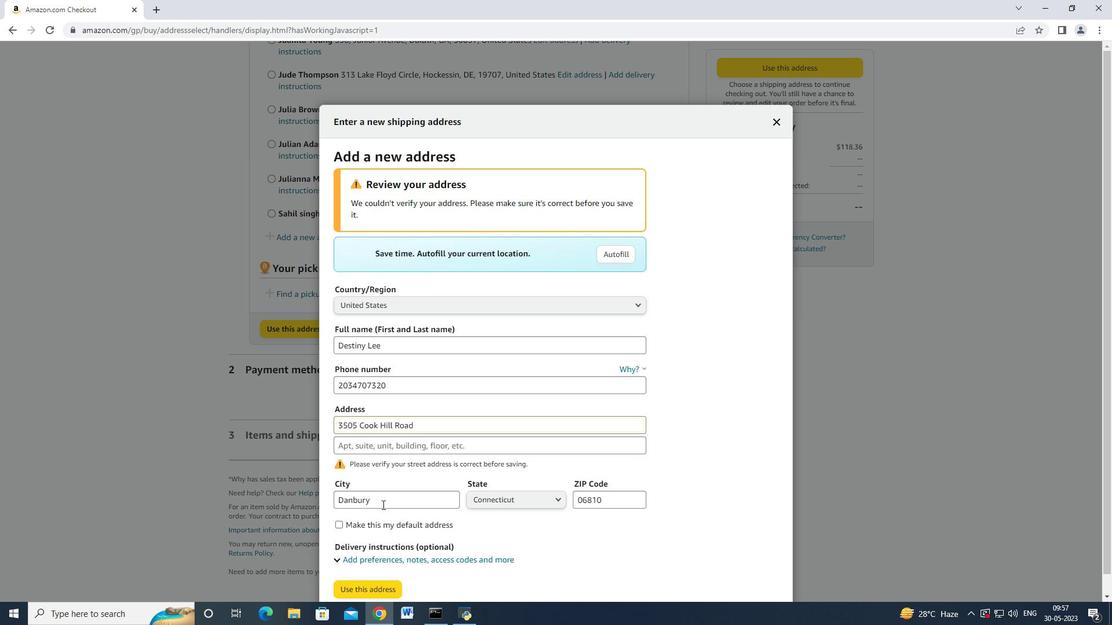 
Action: Mouse moved to (379, 566)
Screenshot: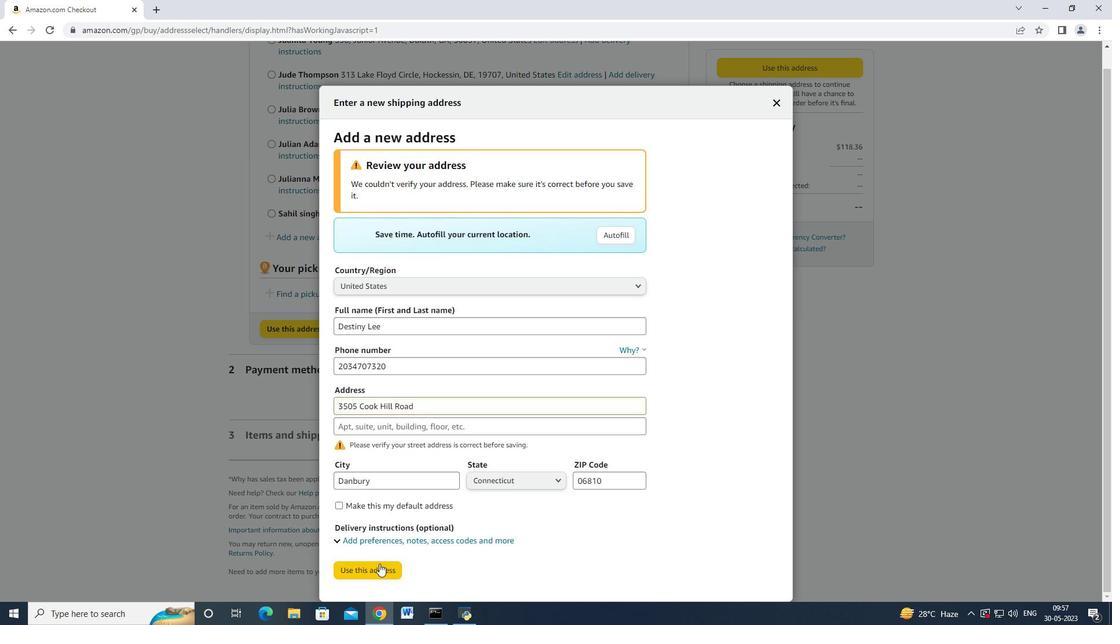
Action: Mouse pressed left at (379, 566)
Screenshot: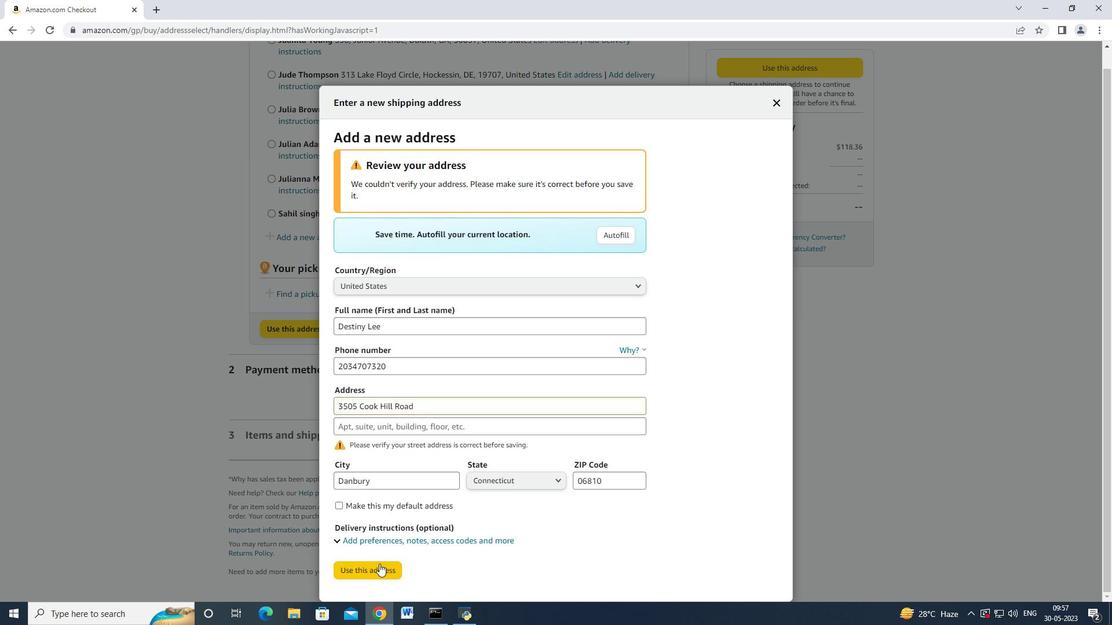 
Action: Mouse moved to (516, 431)
Screenshot: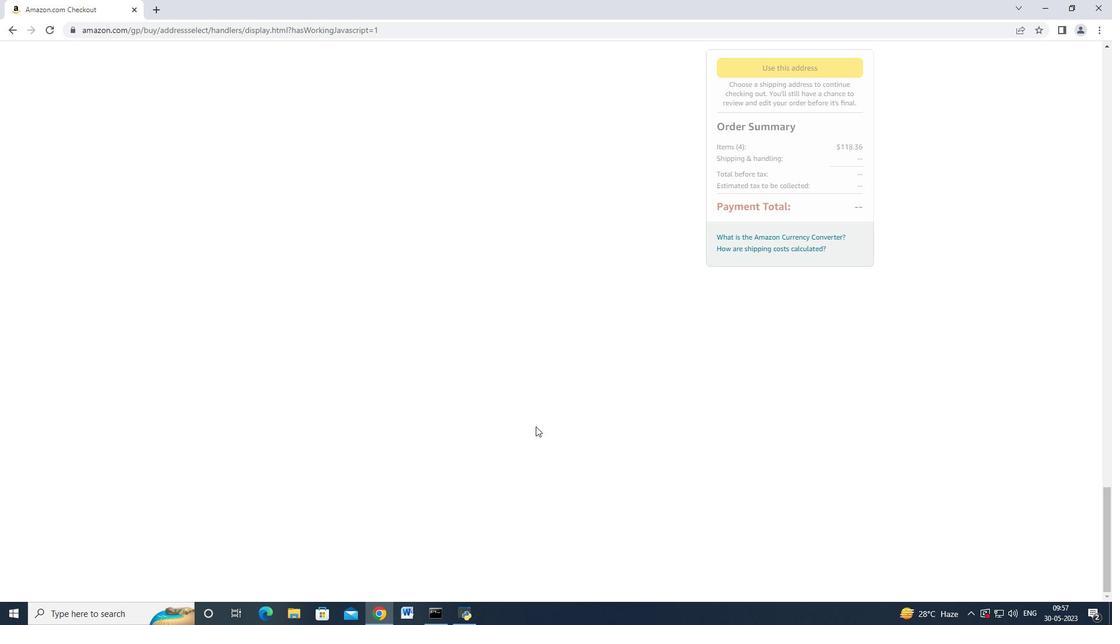 
Action: Mouse scrolled (516, 432) with delta (0, 0)
Screenshot: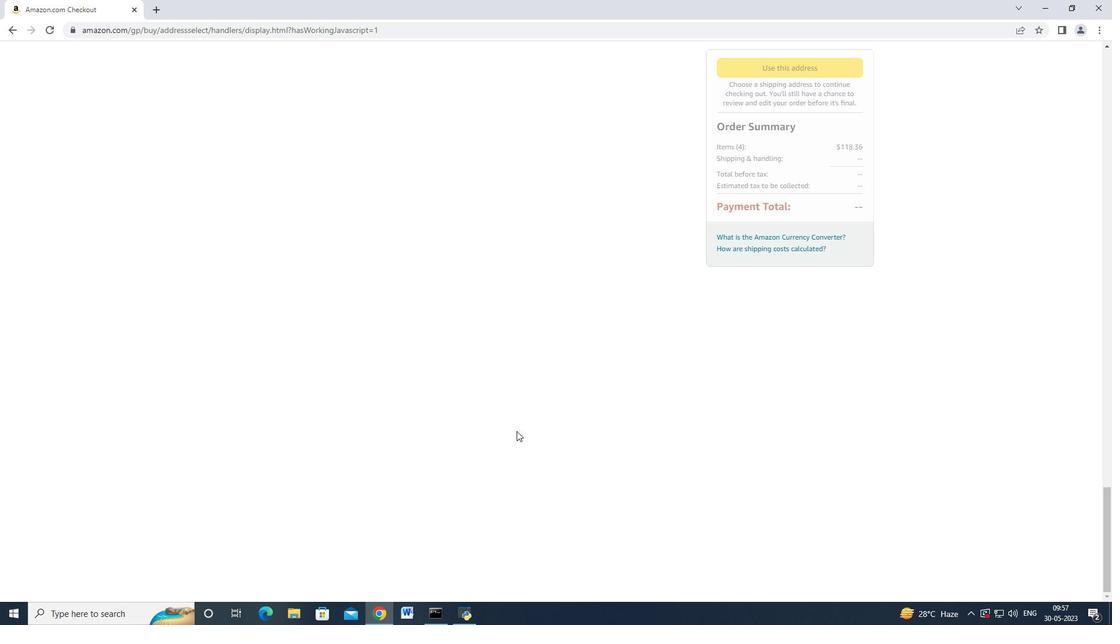 
Action: Mouse scrolled (516, 432) with delta (0, 0)
Screenshot: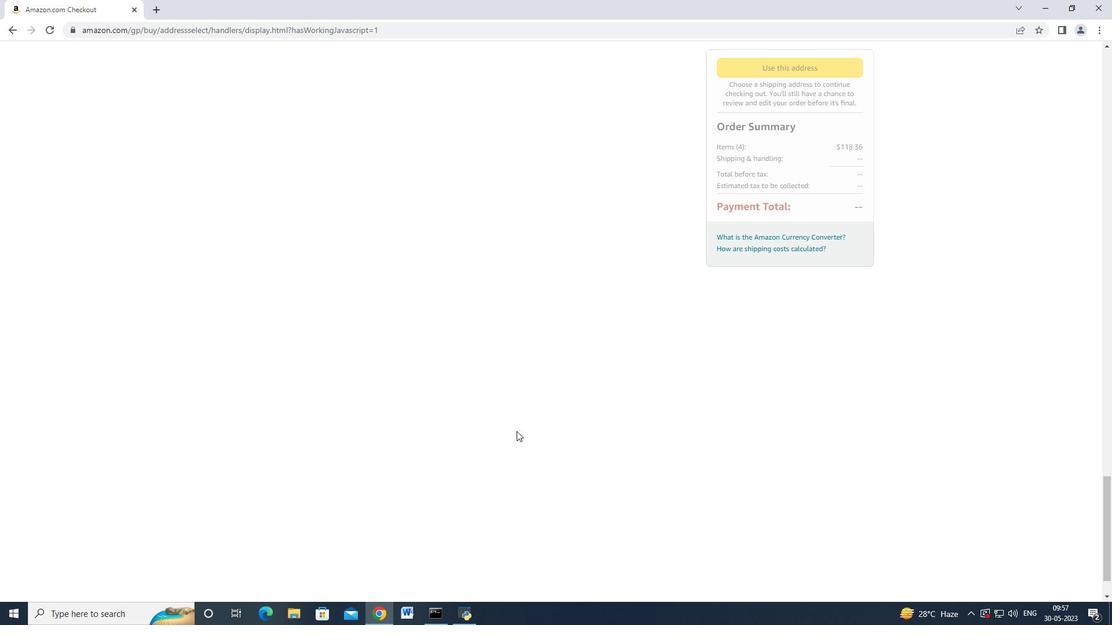 
Action: Mouse moved to (385, 277)
Screenshot: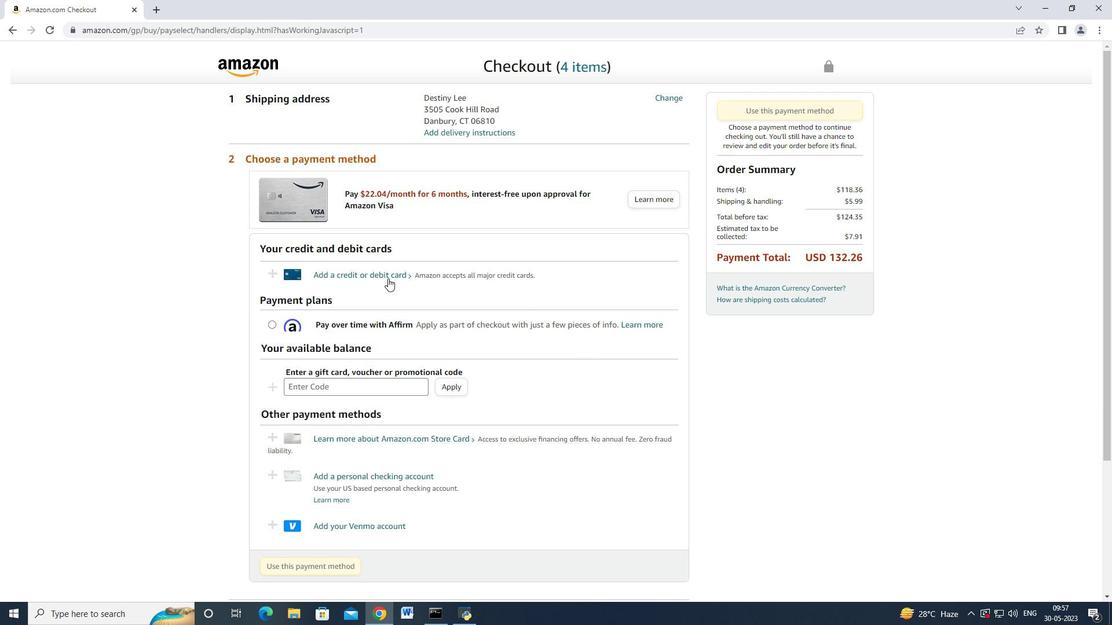 
Action: Mouse pressed left at (385, 277)
Screenshot: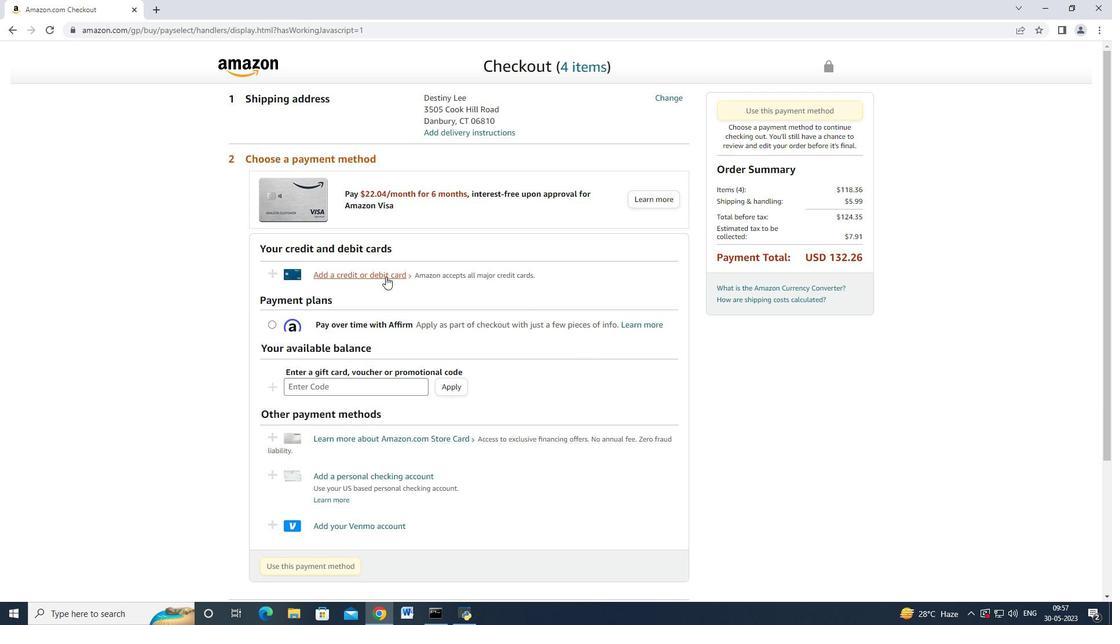 
Action: Mouse moved to (474, 276)
Screenshot: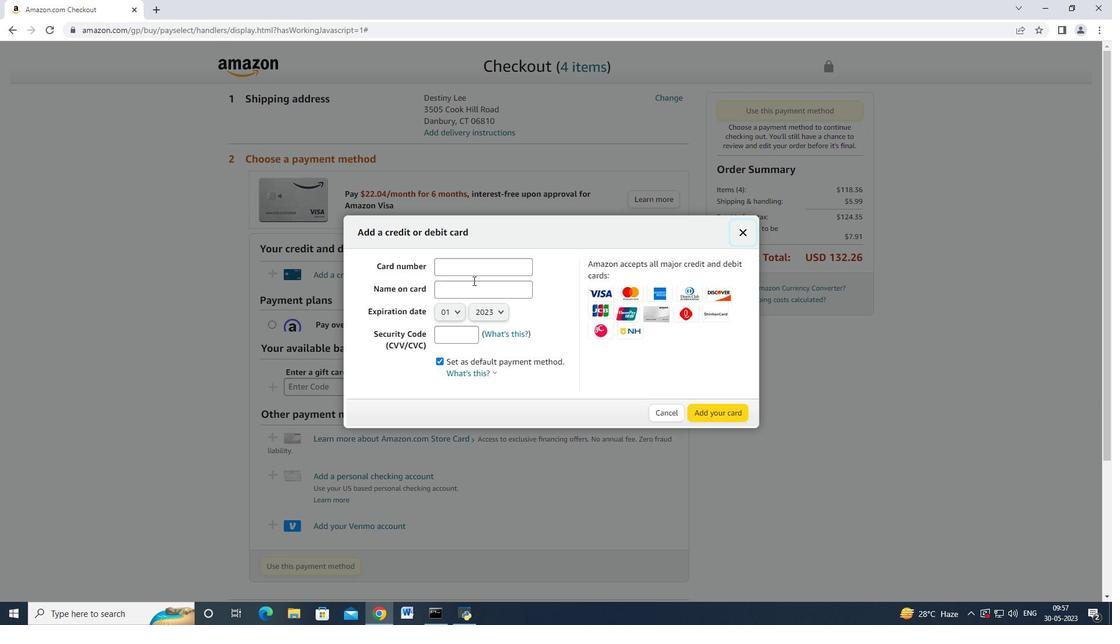 
Action: Mouse pressed left at (474, 276)
Screenshot: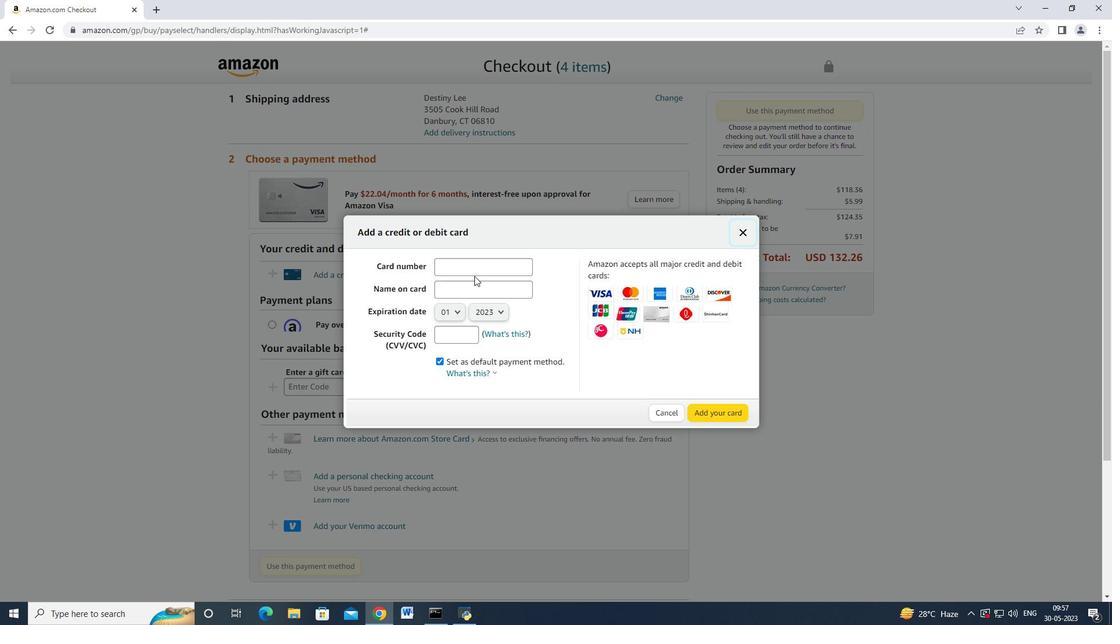 
Action: Mouse moved to (479, 273)
Screenshot: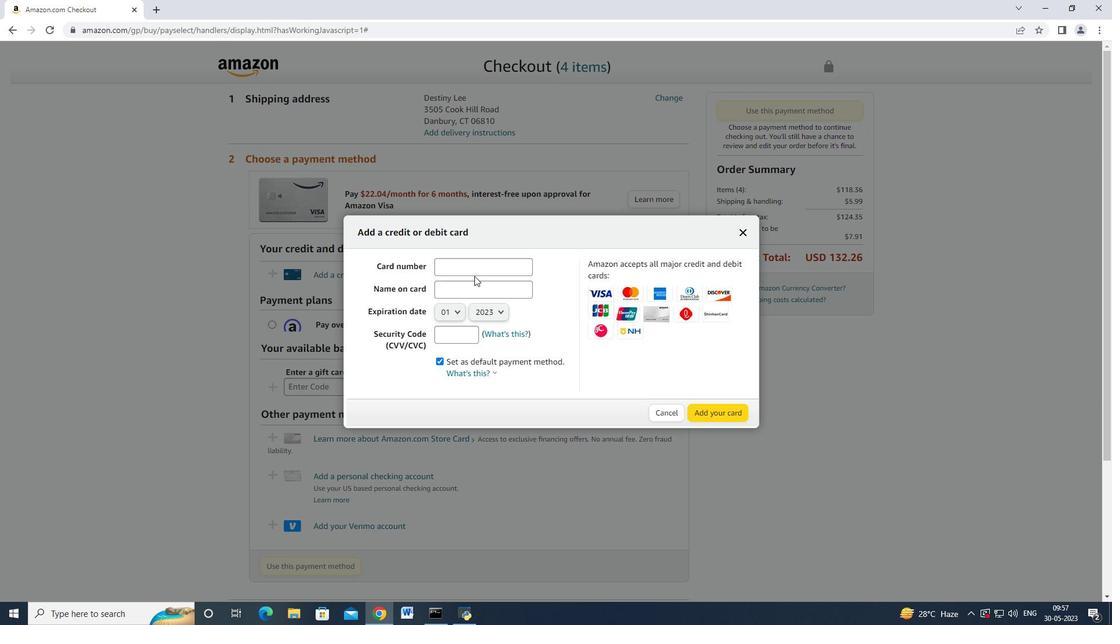 
Action: Mouse pressed left at (479, 273)
Screenshot: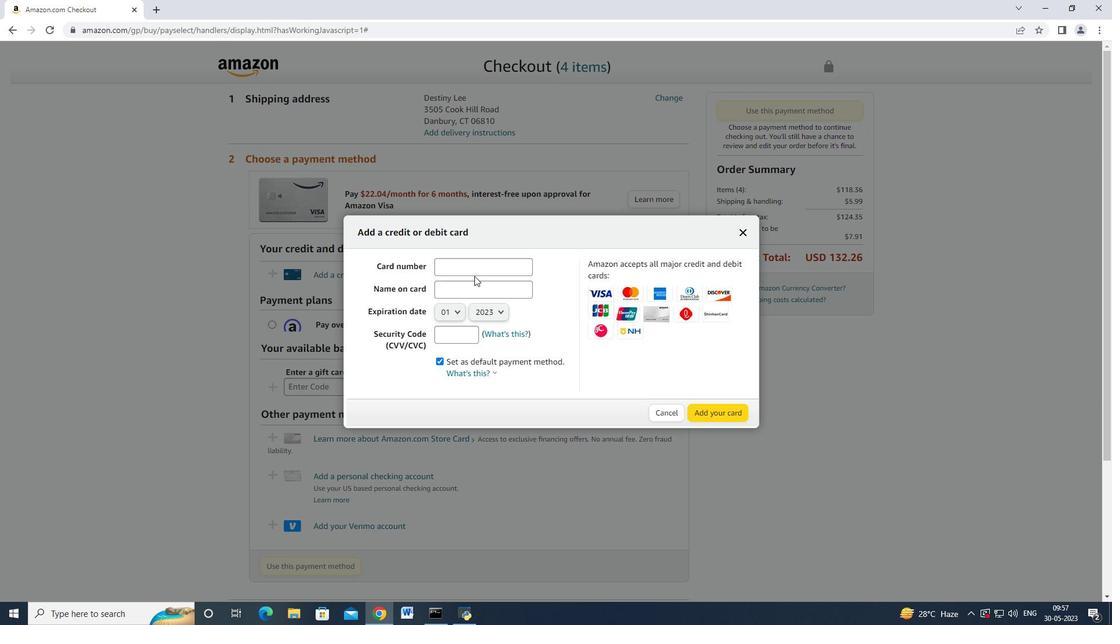 
Action: Mouse moved to (478, 275)
Screenshot: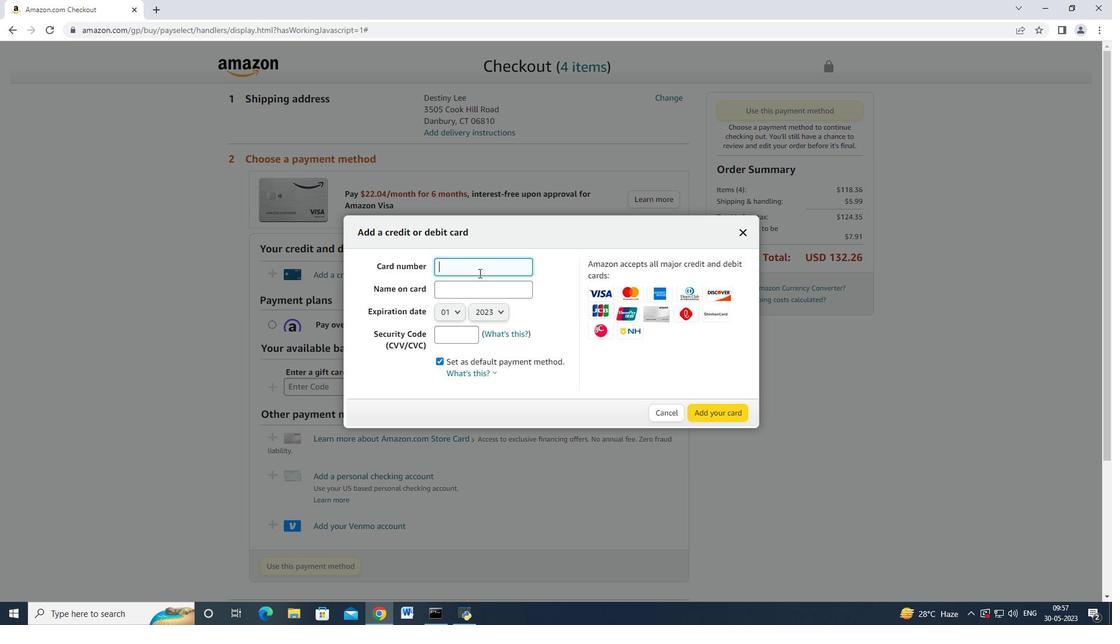 
Action: Key pressed 4726664477556010<Key.tab><Key.shift>Mark<Key.space><Key.shift_r>Adams
Screenshot: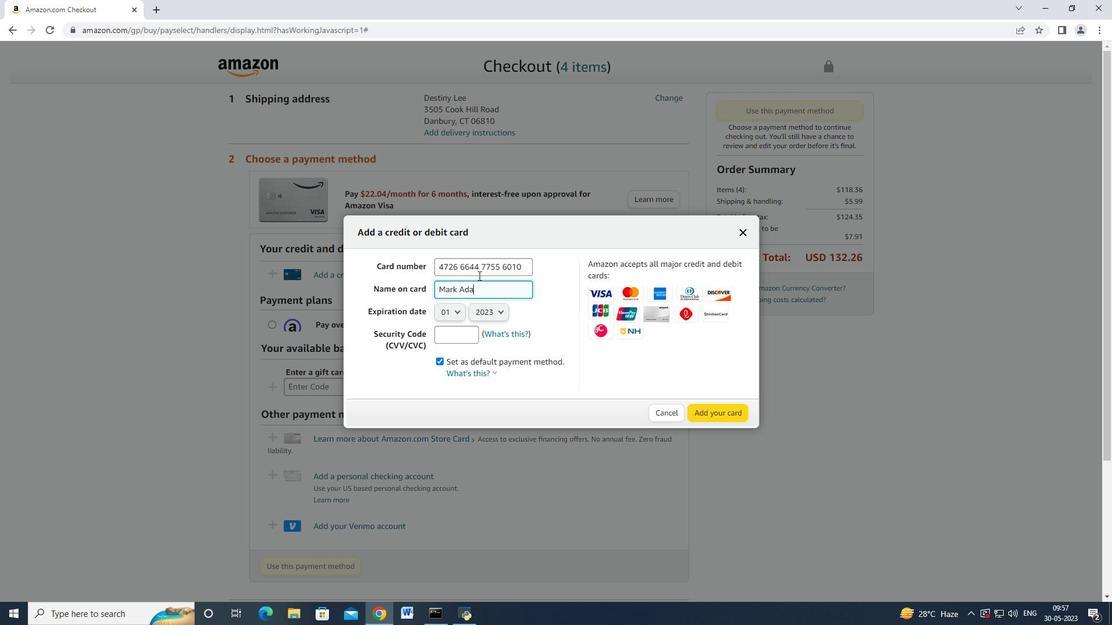 
Action: Mouse moved to (446, 318)
Screenshot: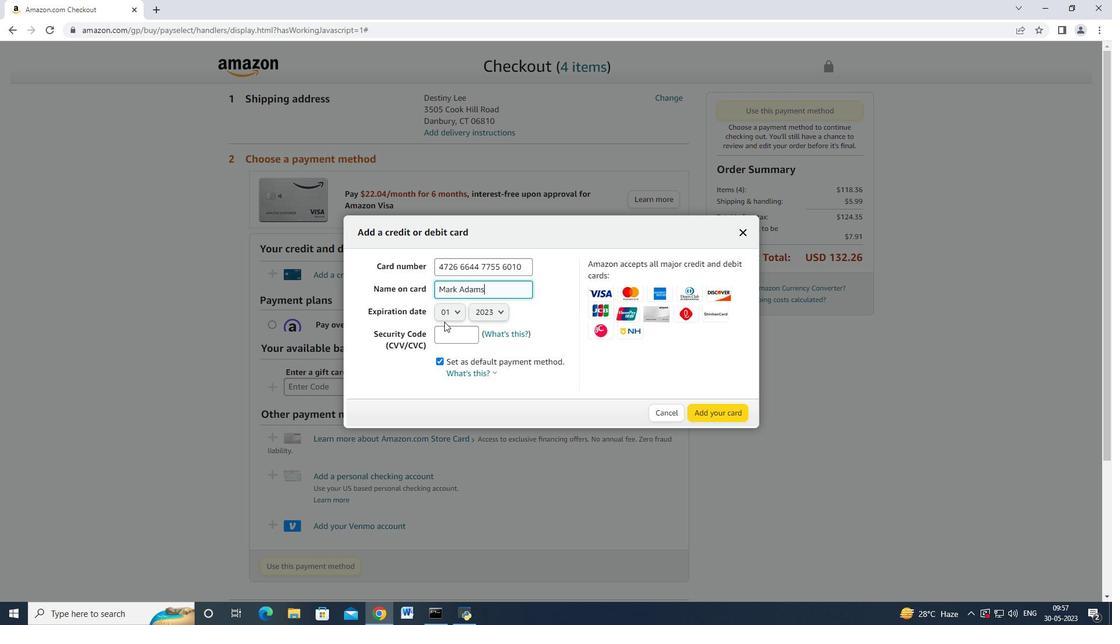 
Action: Mouse pressed left at (446, 318)
Screenshot: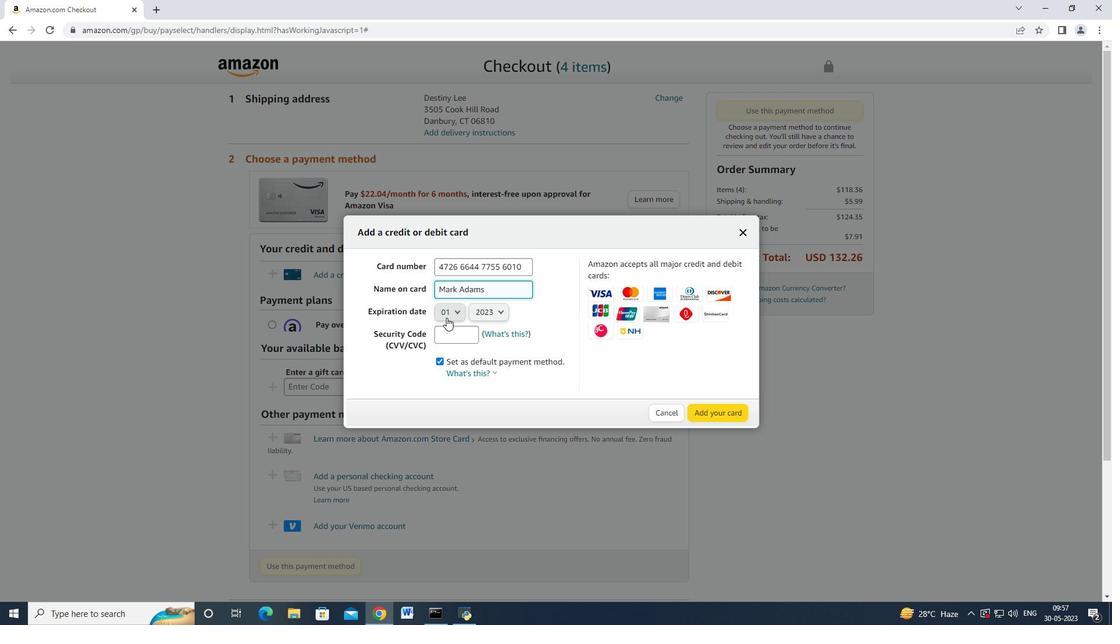 
Action: Mouse moved to (452, 355)
Screenshot: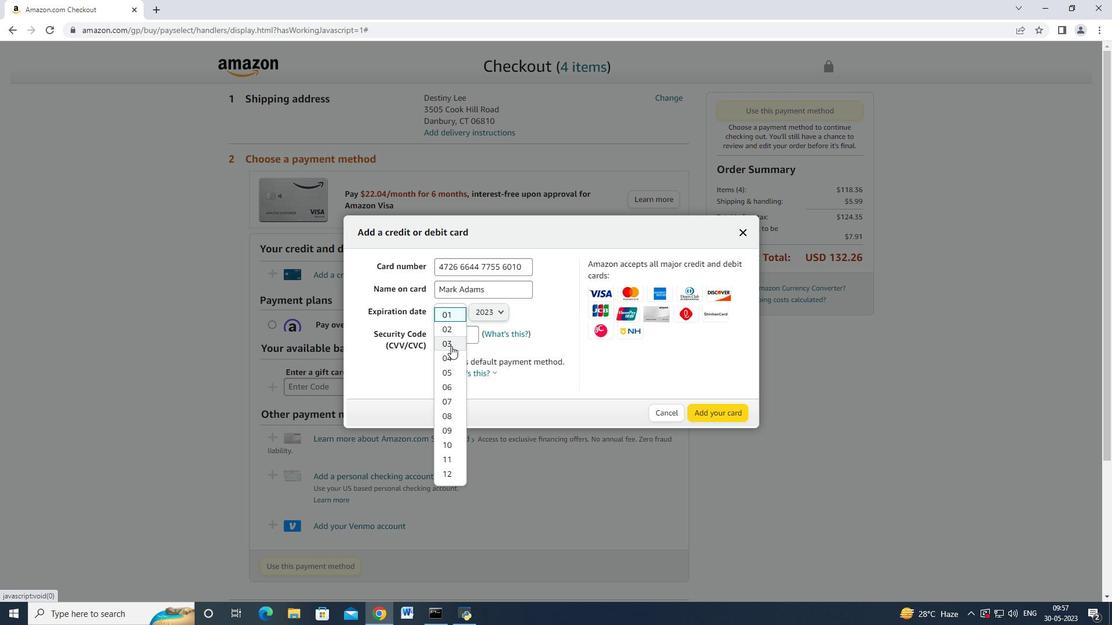 
Action: Mouse pressed left at (452, 355)
Screenshot: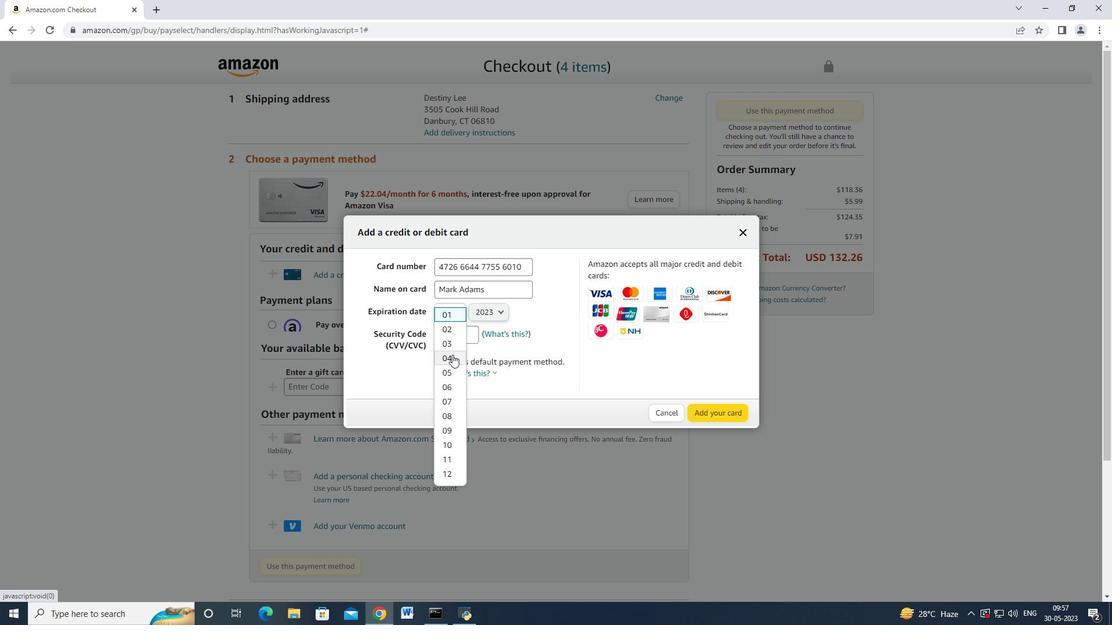 
Action: Mouse moved to (486, 315)
Screenshot: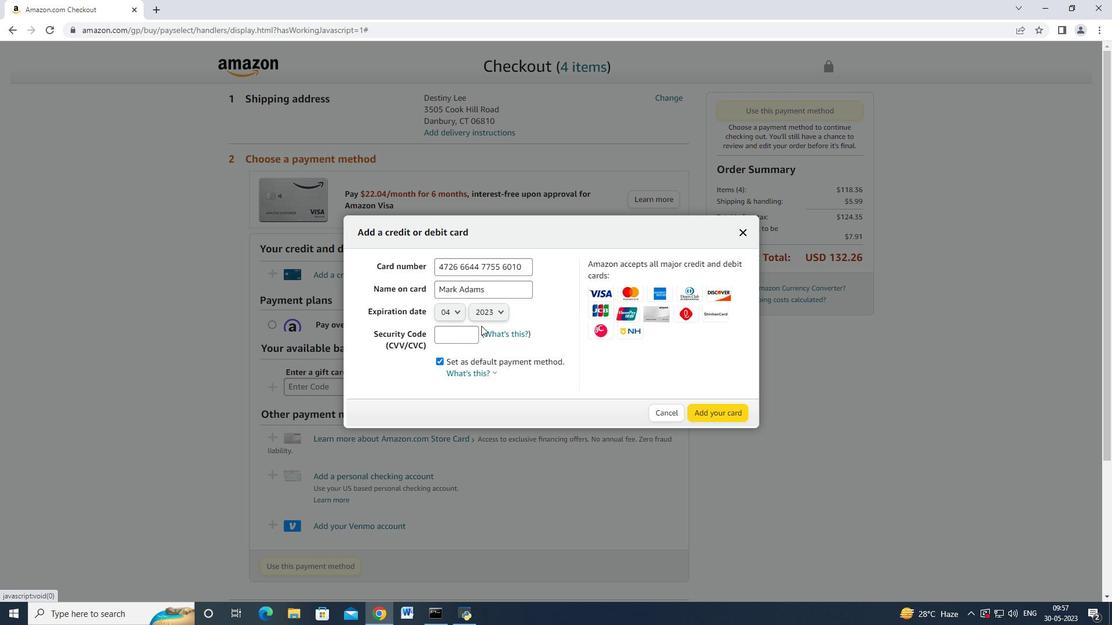 
Action: Mouse pressed left at (486, 315)
Screenshot: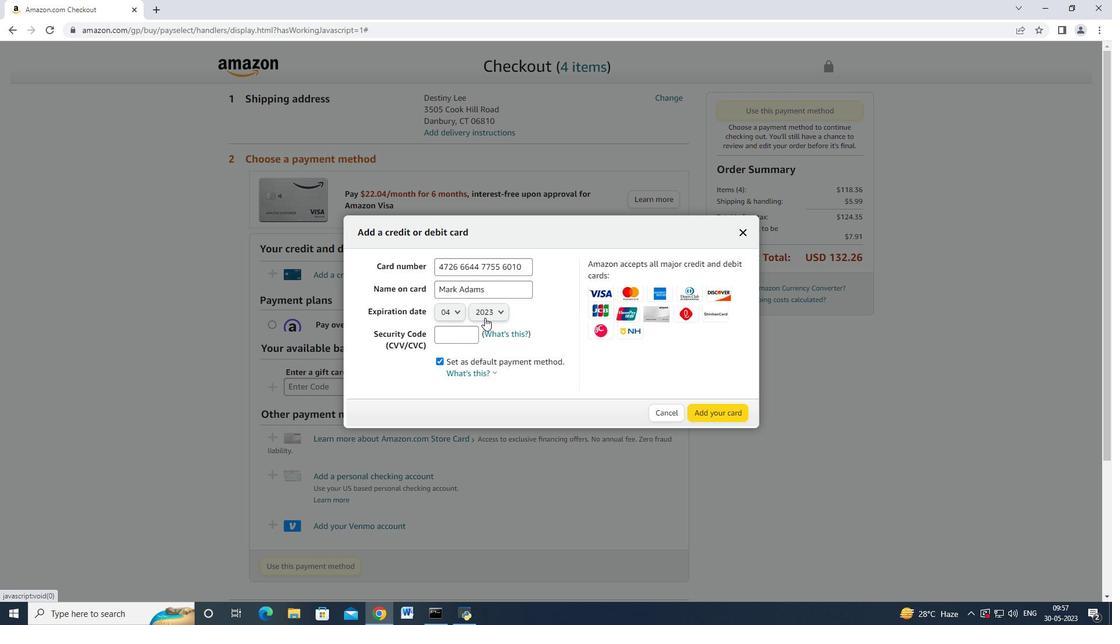 
Action: Mouse moved to (487, 344)
Screenshot: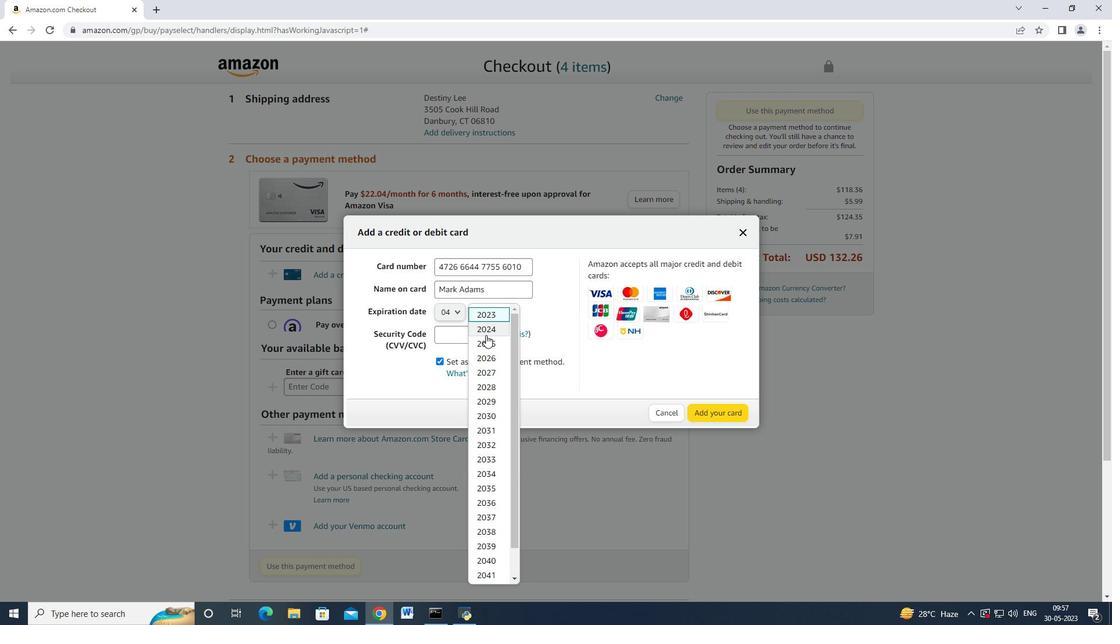 
Action: Mouse pressed left at (487, 344)
Screenshot: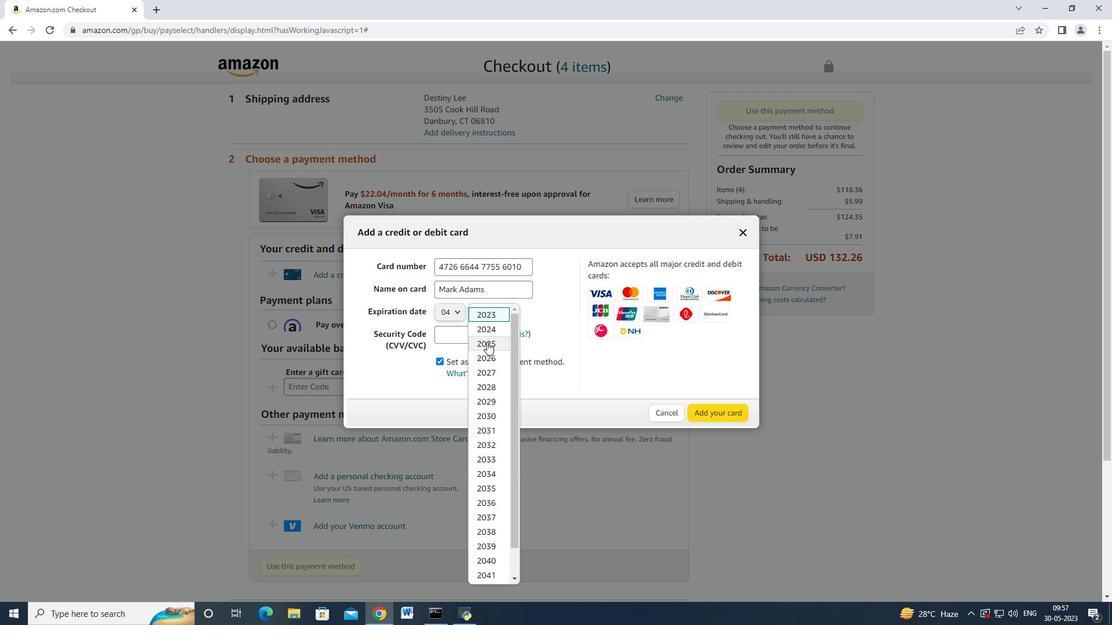 
Action: Mouse moved to (463, 341)
Screenshot: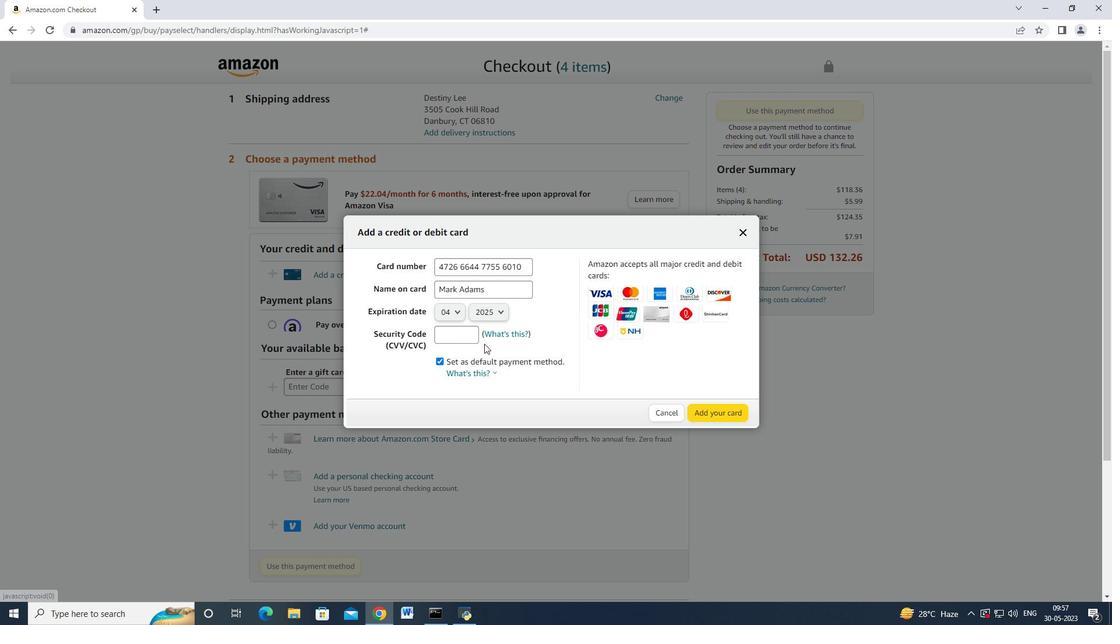 
Action: Mouse pressed left at (463, 341)
Screenshot: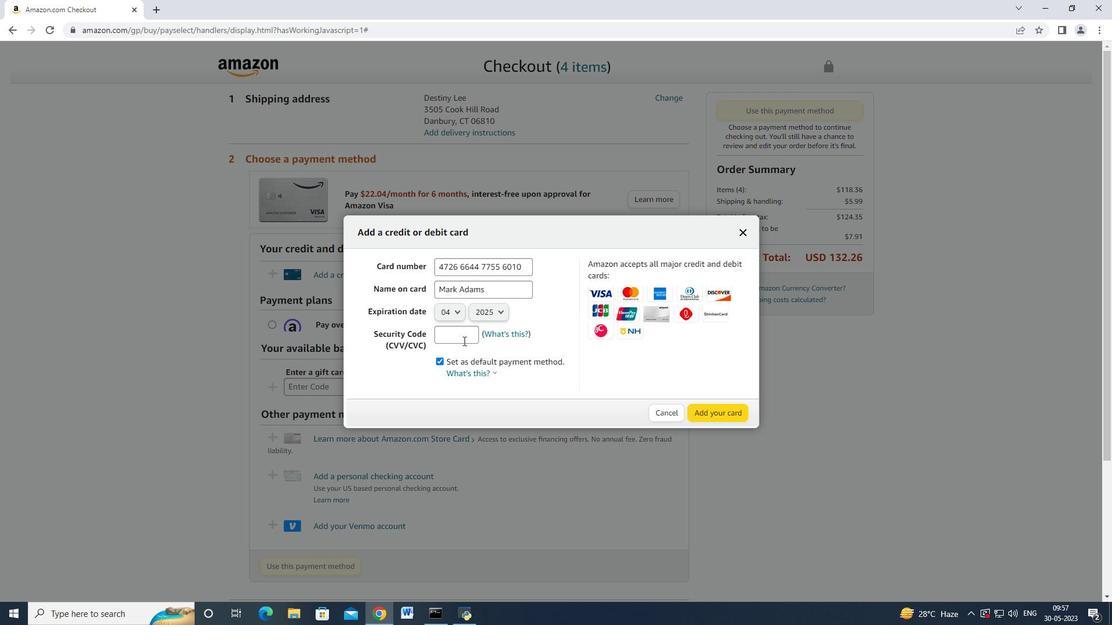 
Action: Mouse moved to (463, 341)
Screenshot: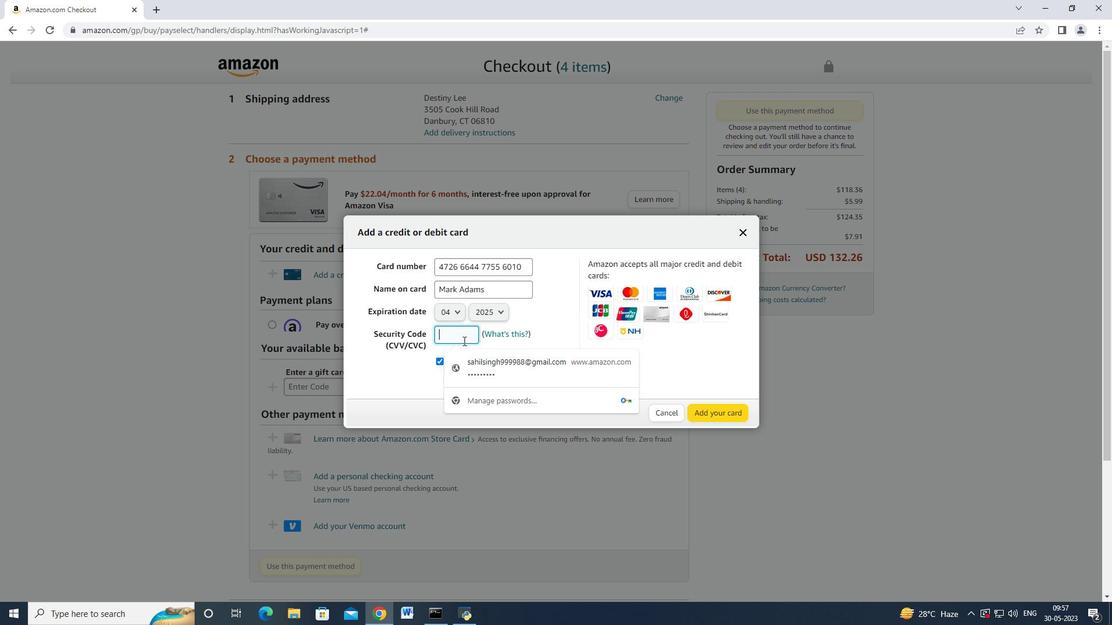 
Action: Key pressed 682
Screenshot: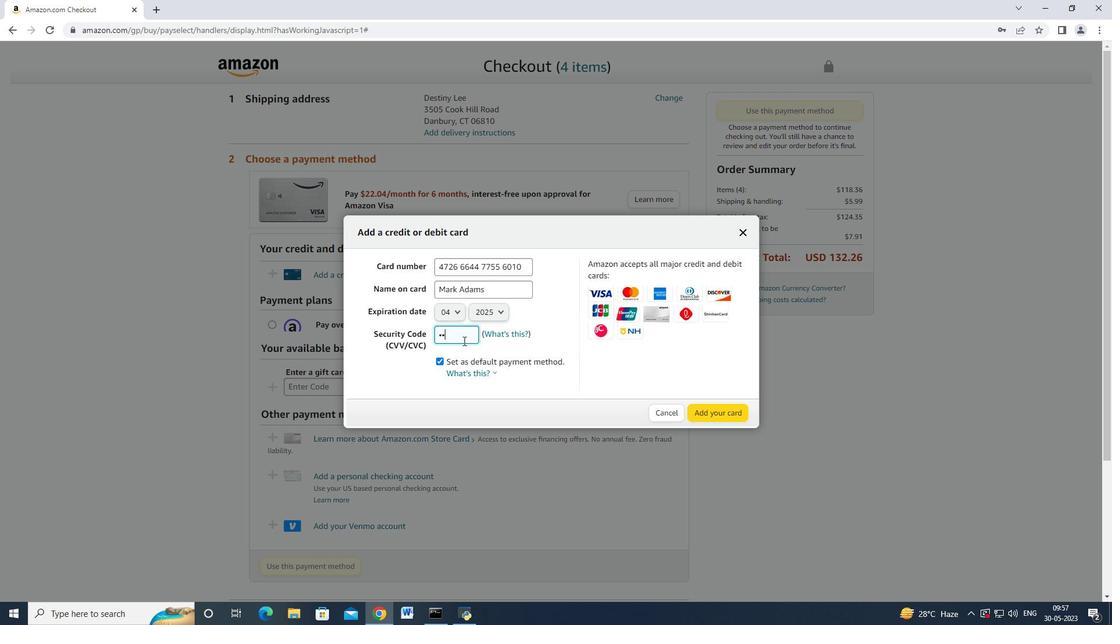 
Action: Mouse moved to (725, 415)
Screenshot: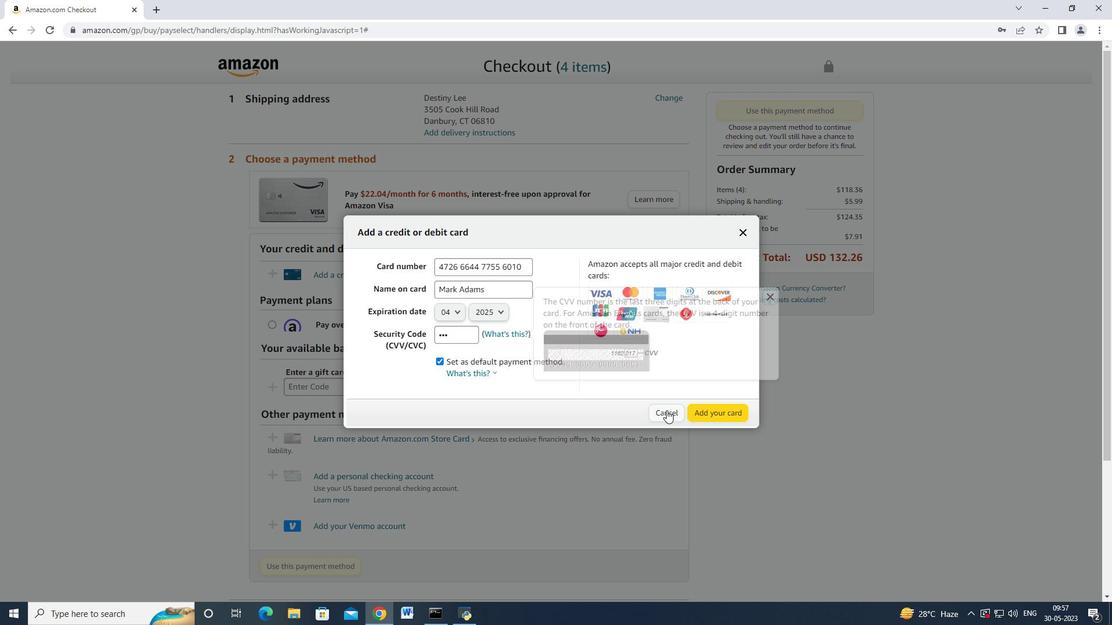 
